 Task: Compose an email with the signature Clara Davis with the subject Follow up on a refund and the message Please let me know if you have any suggestions for improvement. from softage.1@softage.net to softage.5@softage.net with an attached document Job_description.pdf Undo the message and rewrite the message as I would like to arrange a call to discuss this further. Send the email. Finally, move the email from Sent Items to the label SOPs
Action: Mouse moved to (667, 205)
Screenshot: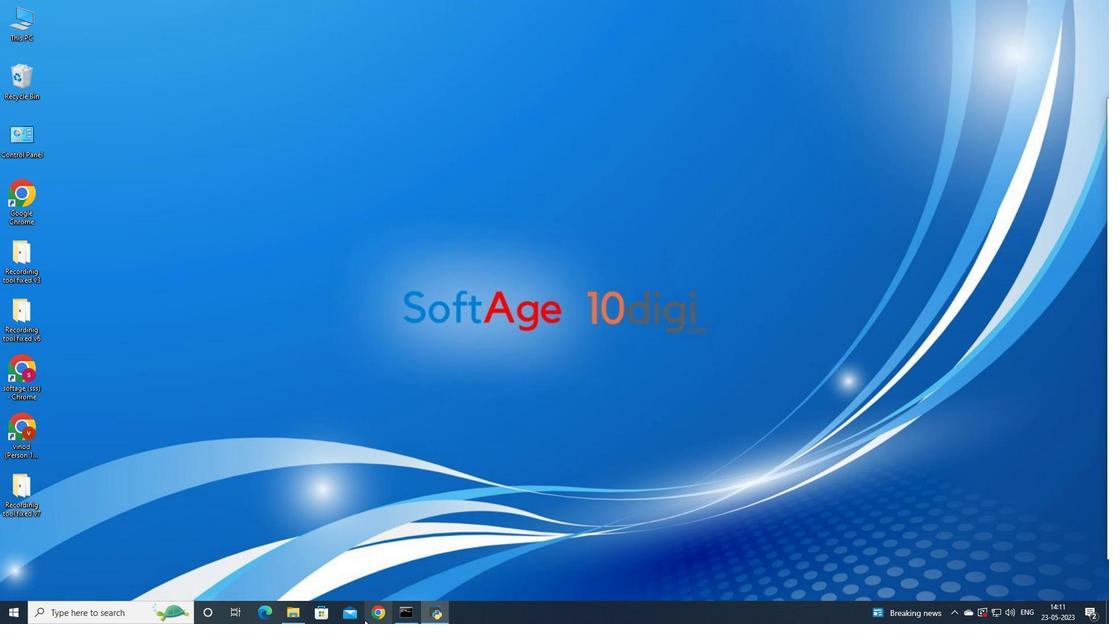 
Action: Mouse pressed right at (667, 205)
Screenshot: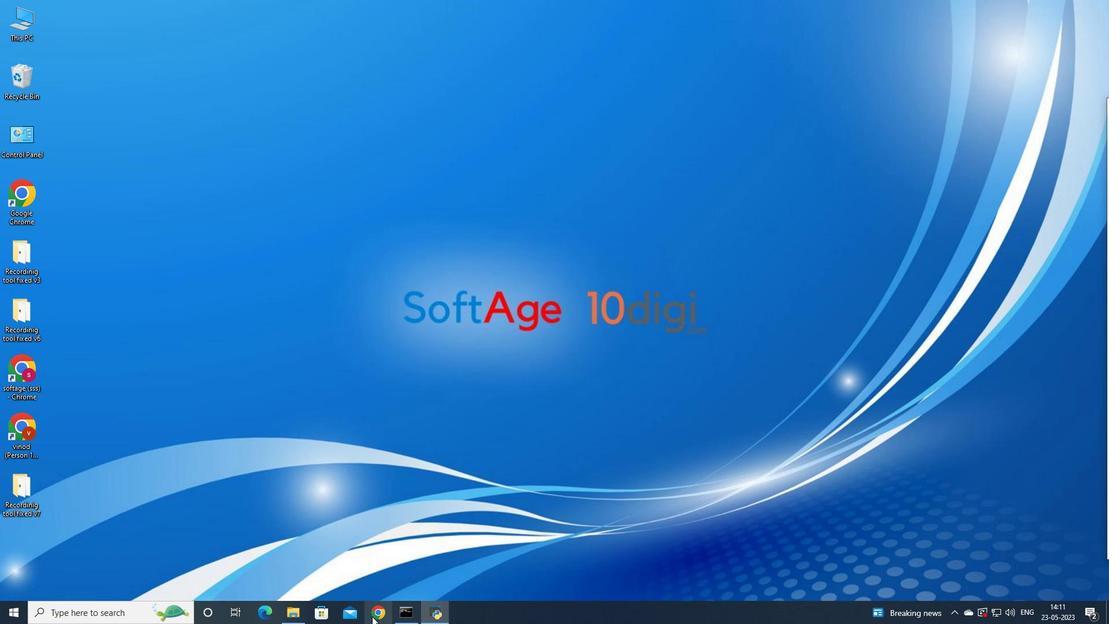 
Action: Mouse moved to (693, 242)
Screenshot: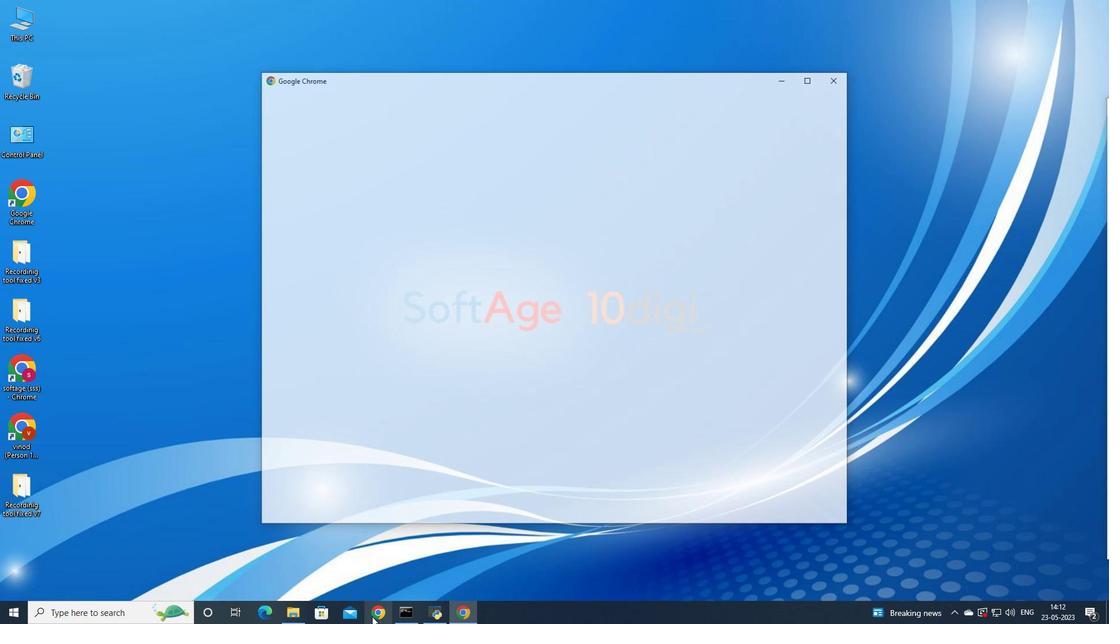 
Action: Mouse pressed left at (693, 242)
Screenshot: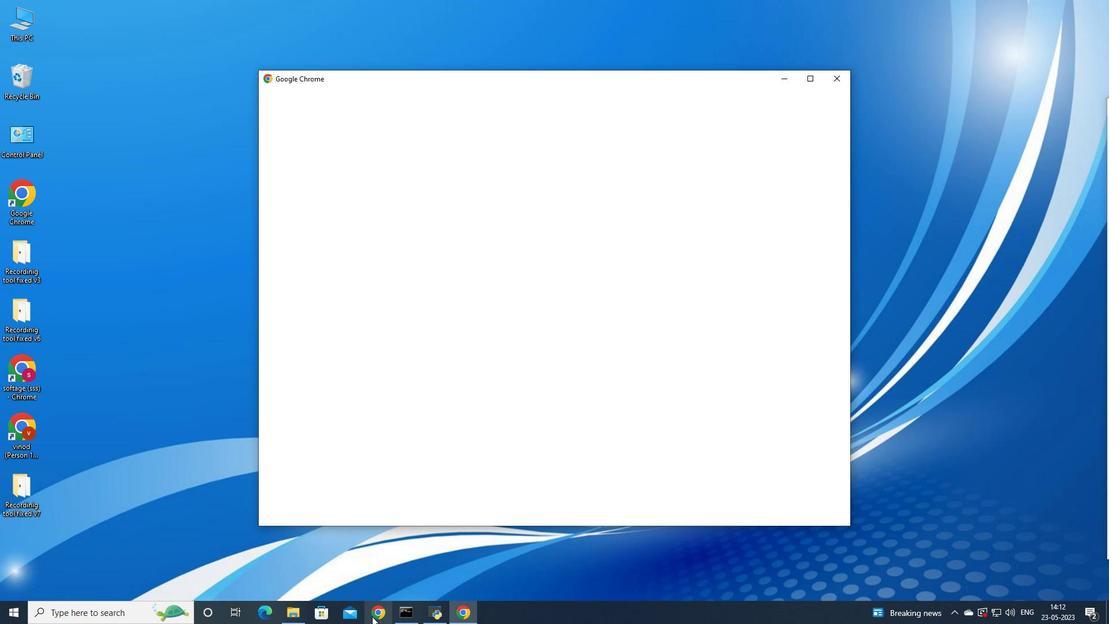 
Action: Mouse moved to (669, 209)
Screenshot: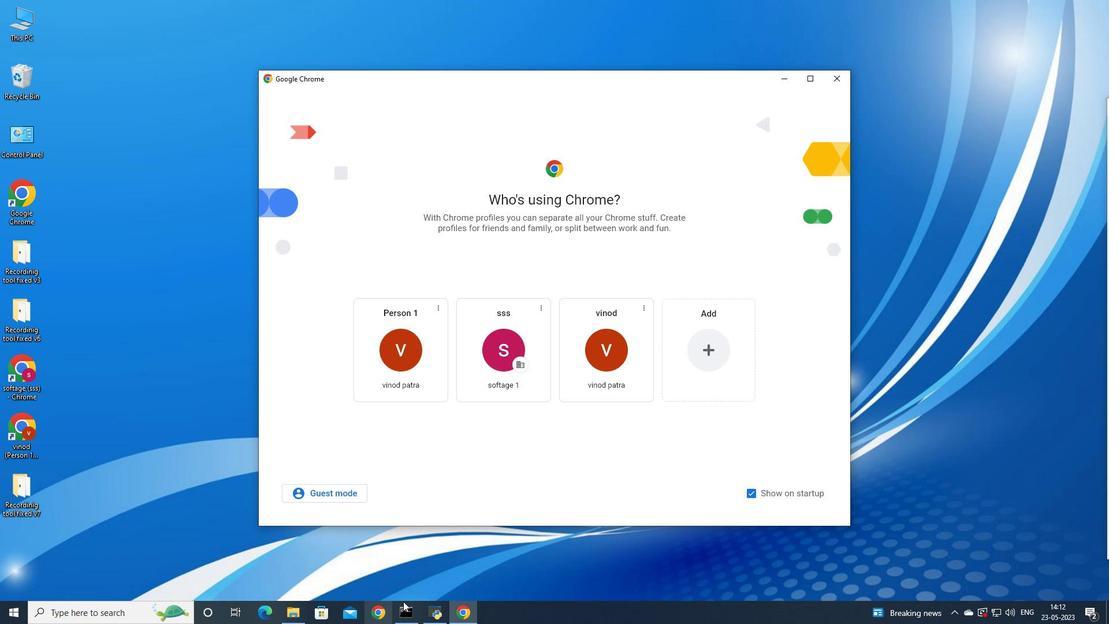 
Action: Mouse pressed right at (669, 209)
Screenshot: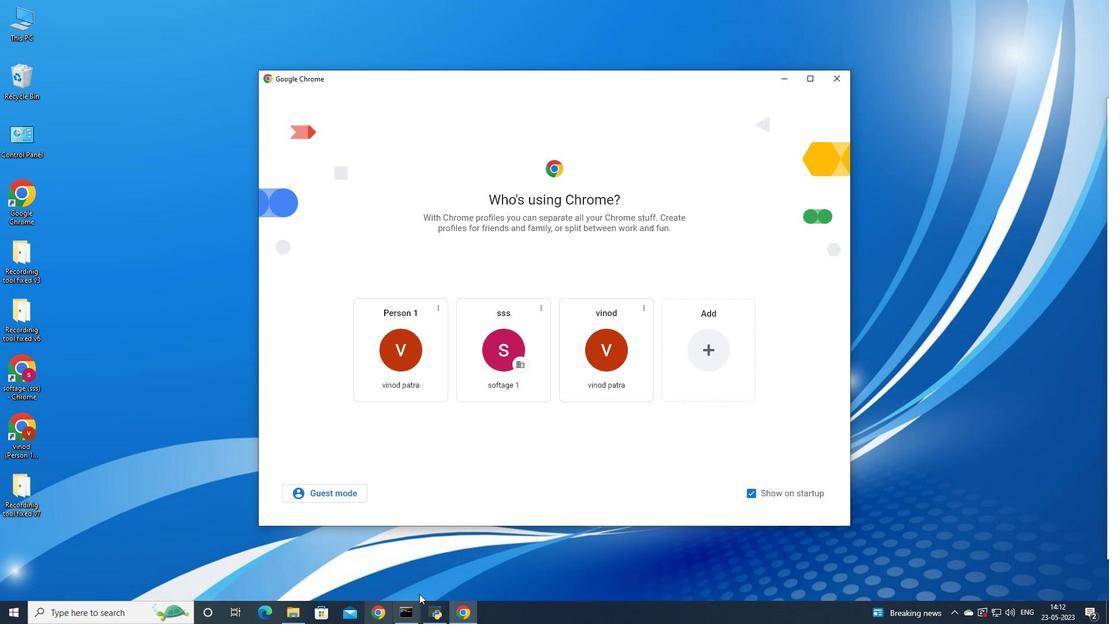 
Action: Mouse moved to (726, 243)
Screenshot: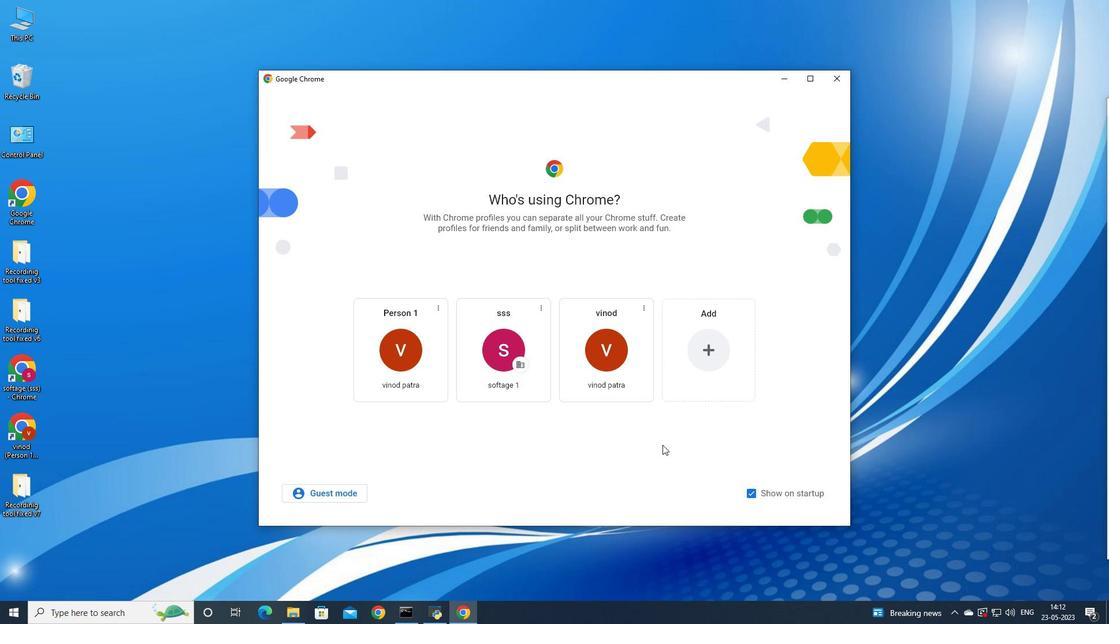 
Action: Mouse pressed left at (726, 243)
Screenshot: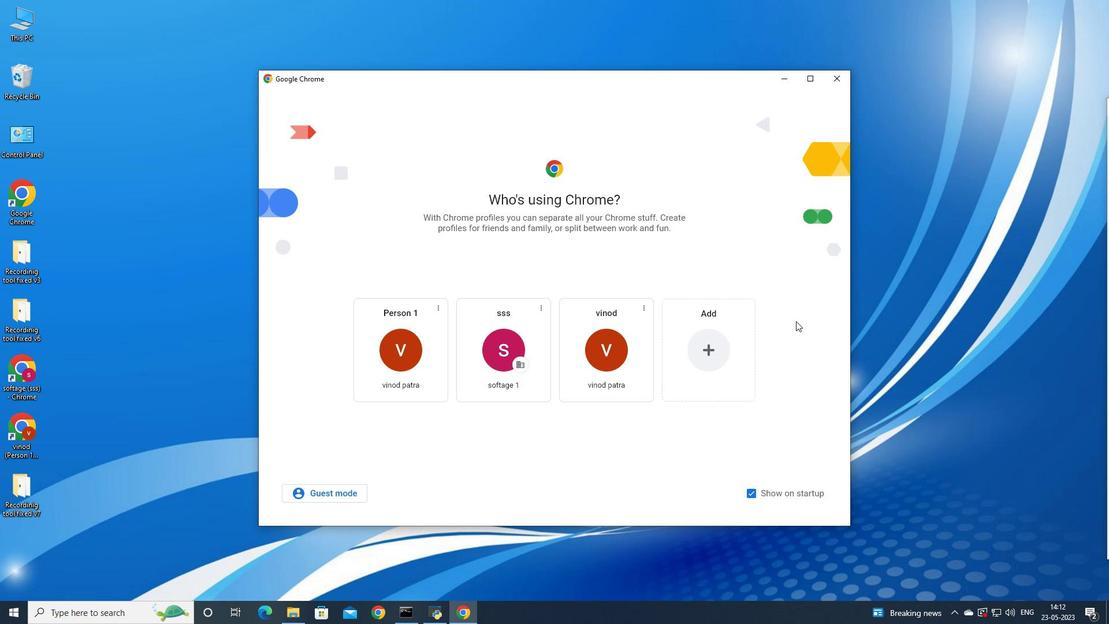 
Action: Mouse moved to (372, 616)
Screenshot: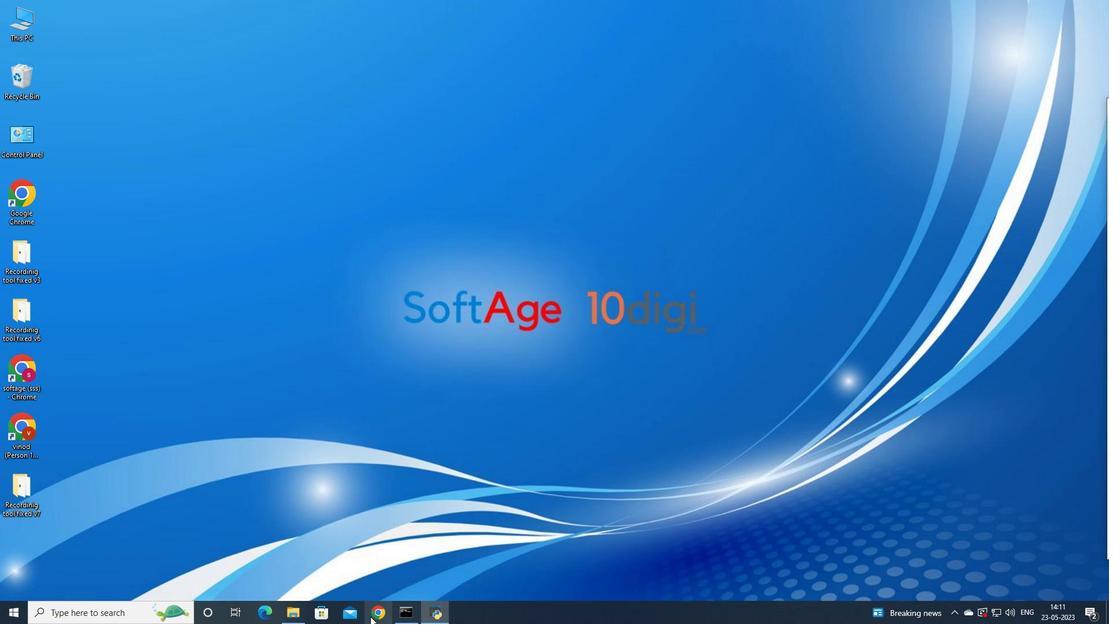
Action: Mouse pressed left at (372, 616)
Screenshot: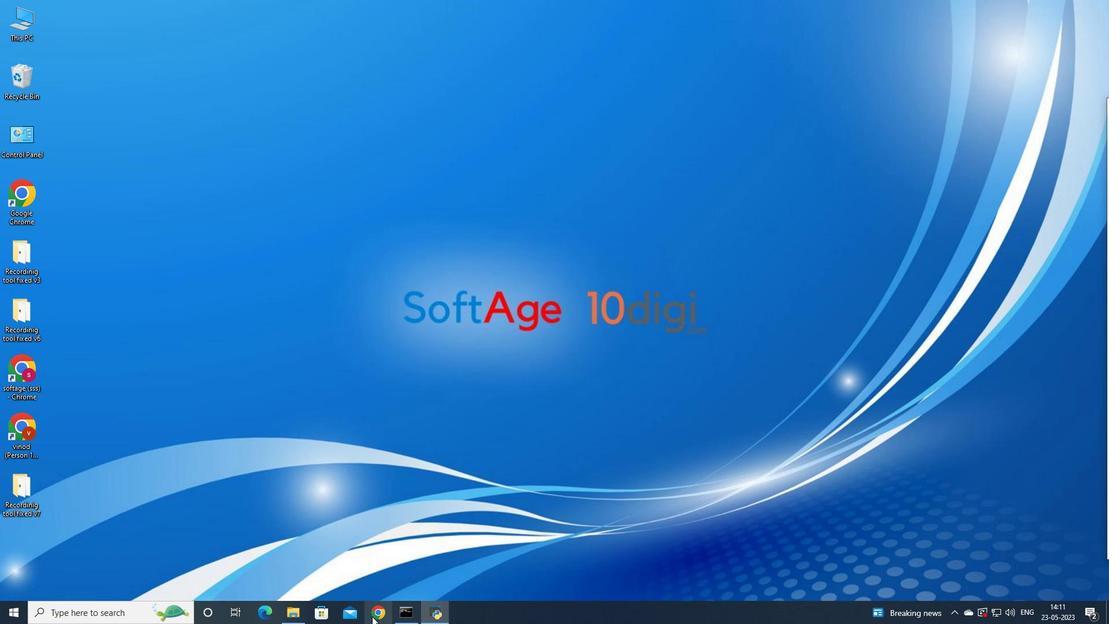 
Action: Mouse moved to (508, 346)
Screenshot: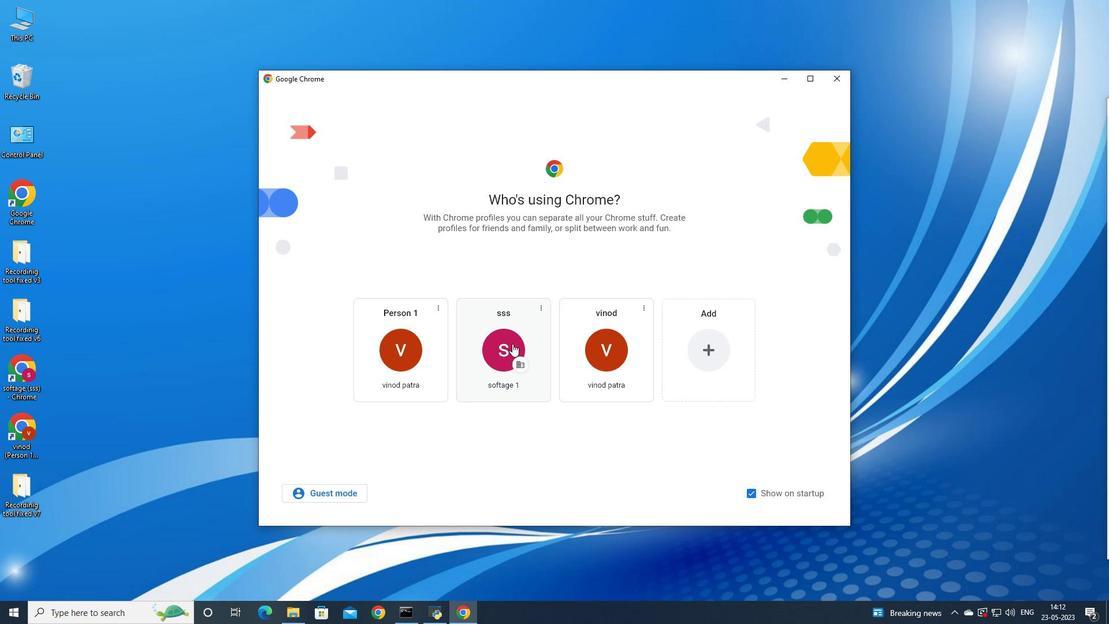 
Action: Mouse pressed left at (508, 346)
Screenshot: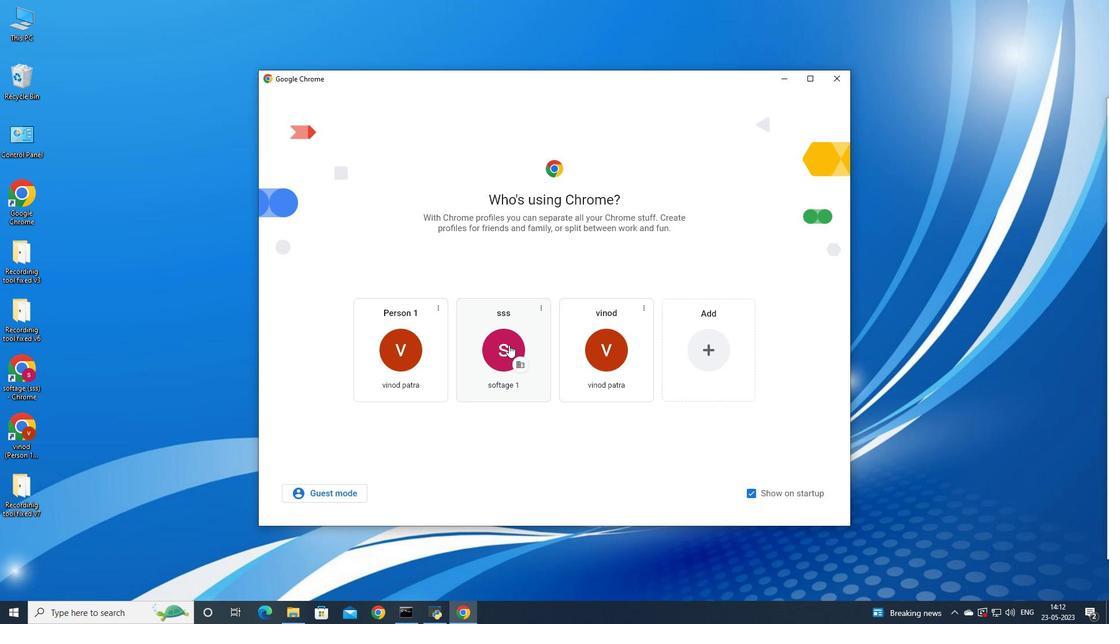 
Action: Mouse moved to (993, 60)
Screenshot: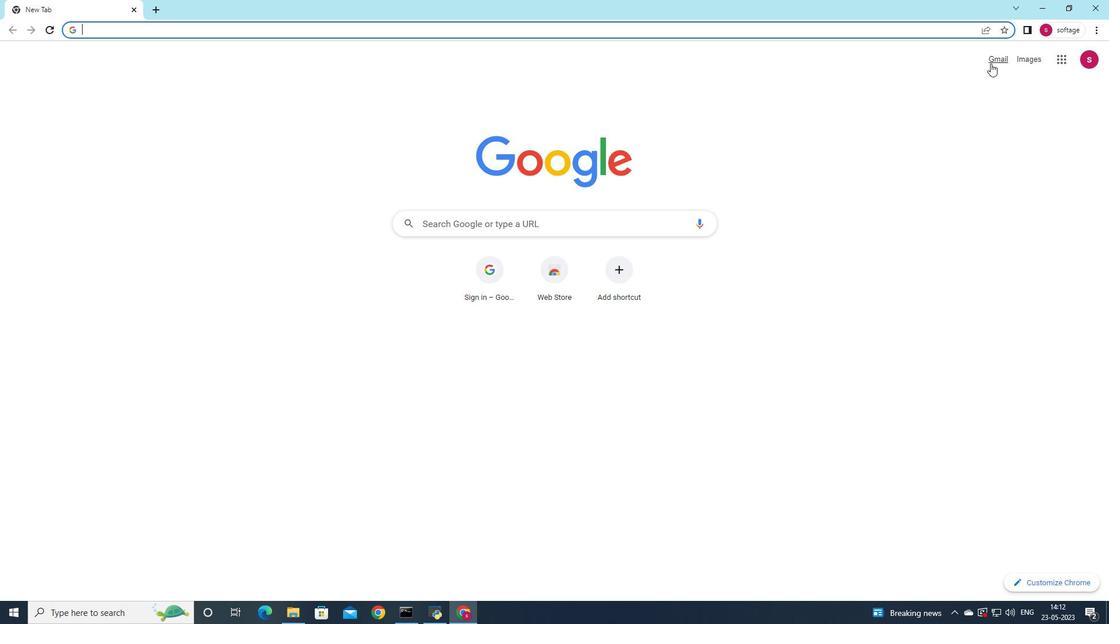 
Action: Mouse pressed left at (993, 60)
Screenshot: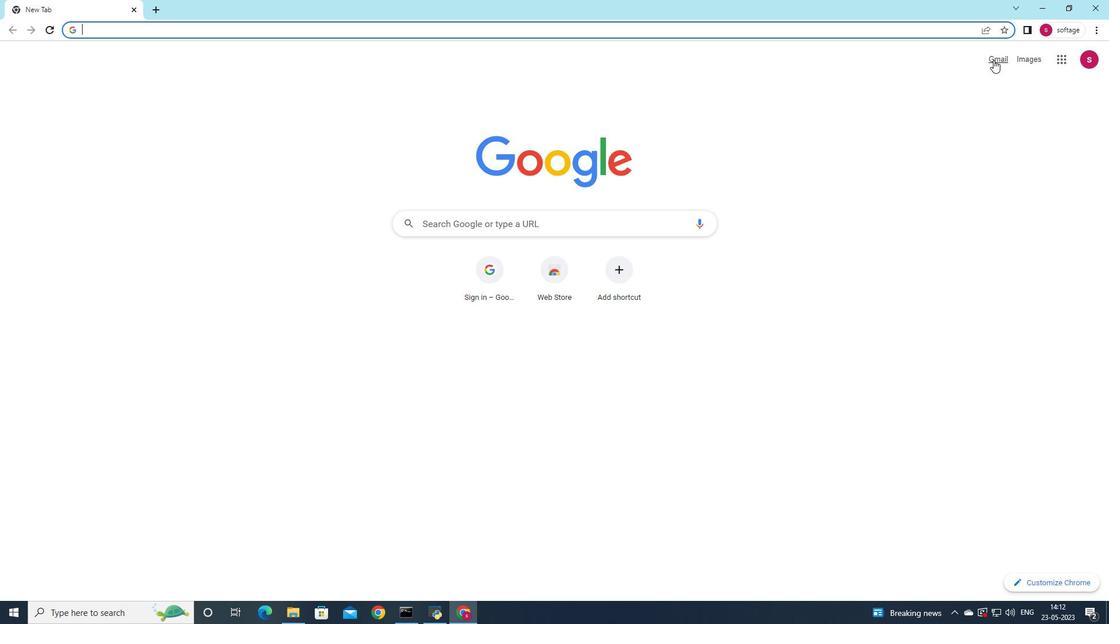 
Action: Mouse moved to (983, 79)
Screenshot: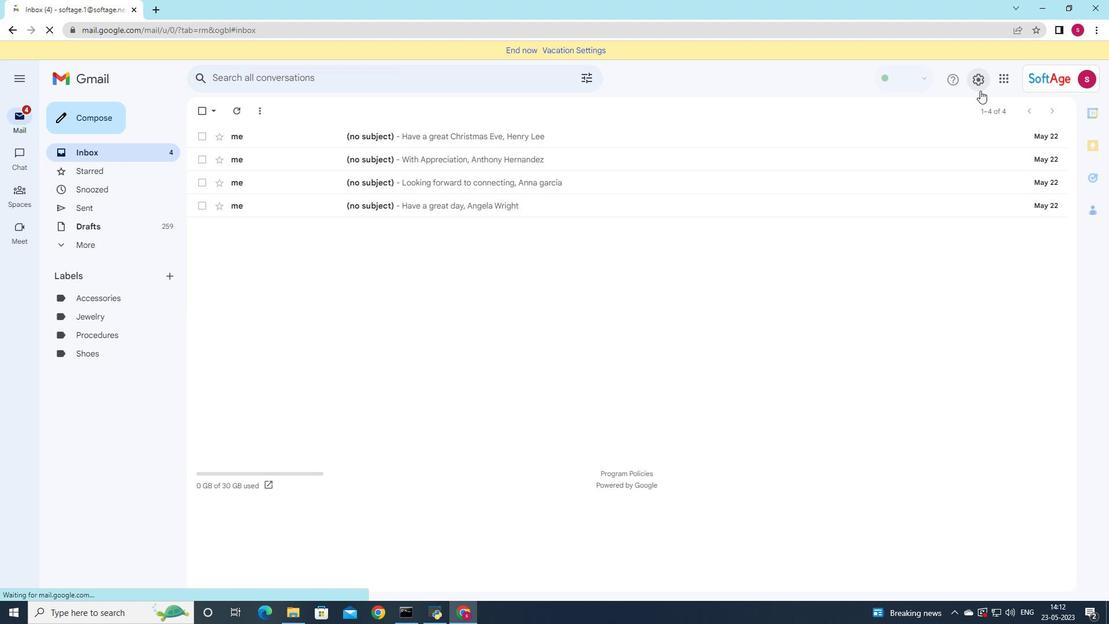 
Action: Mouse pressed left at (983, 79)
Screenshot: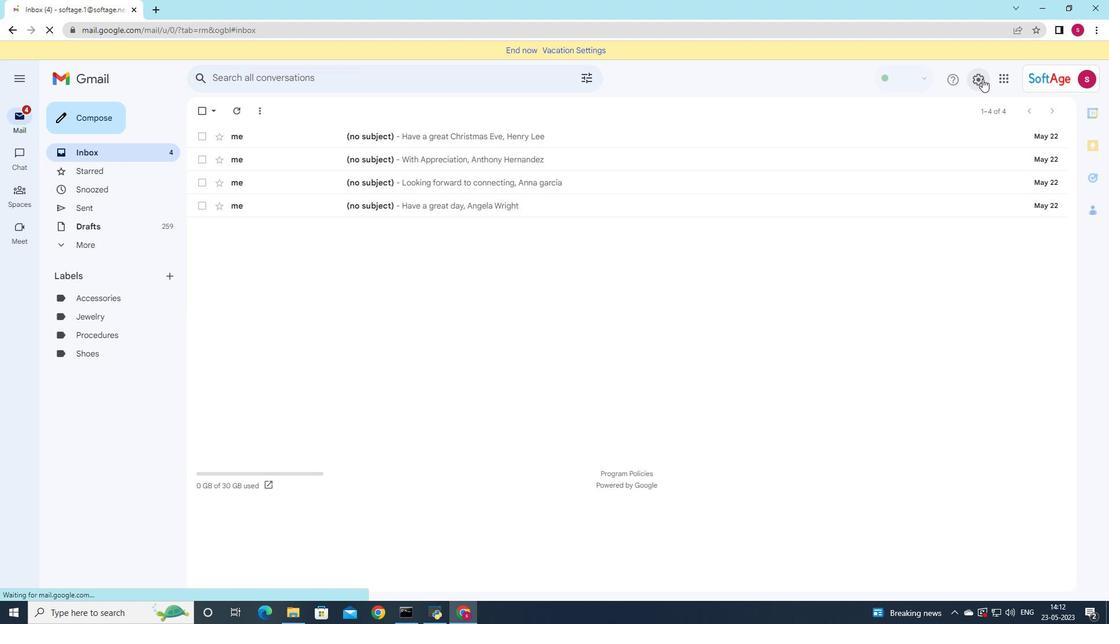 
Action: Mouse moved to (971, 136)
Screenshot: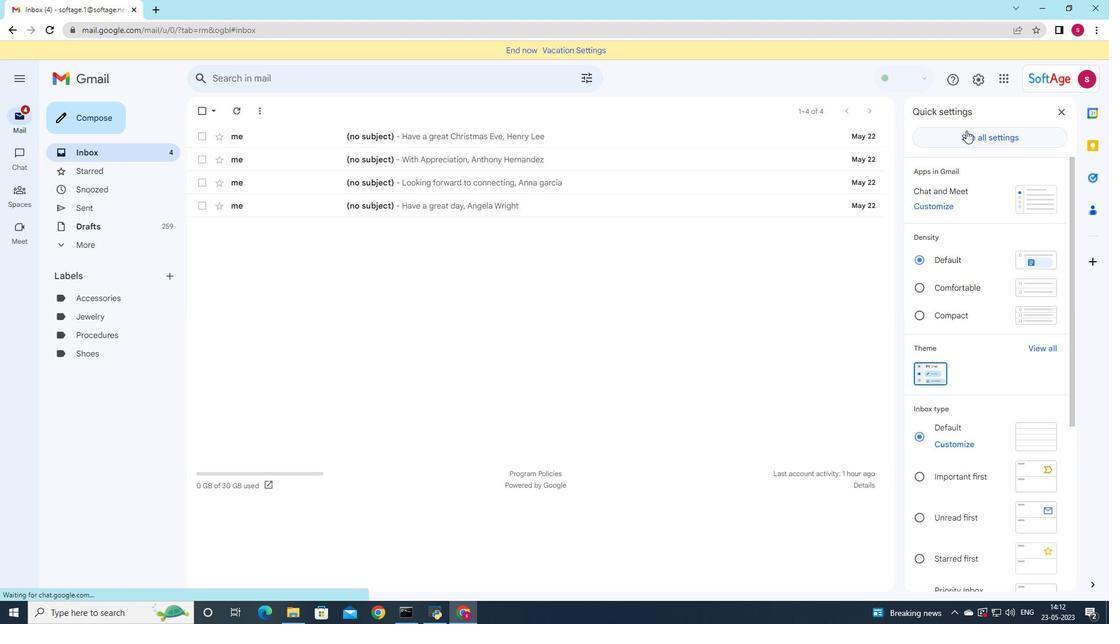 
Action: Mouse pressed left at (971, 136)
Screenshot: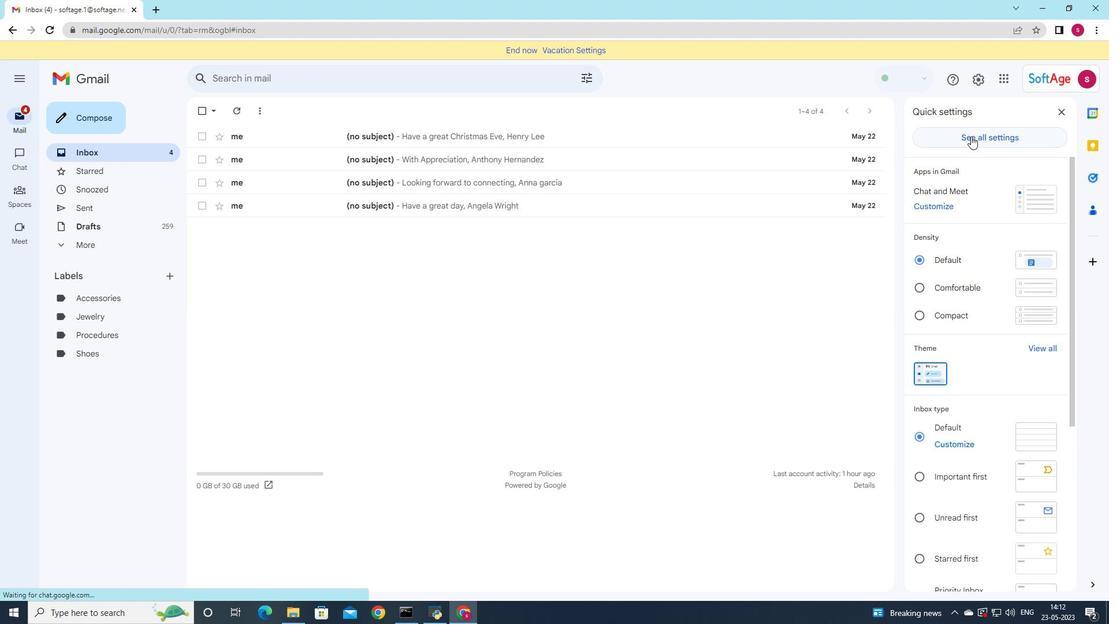 
Action: Mouse moved to (616, 206)
Screenshot: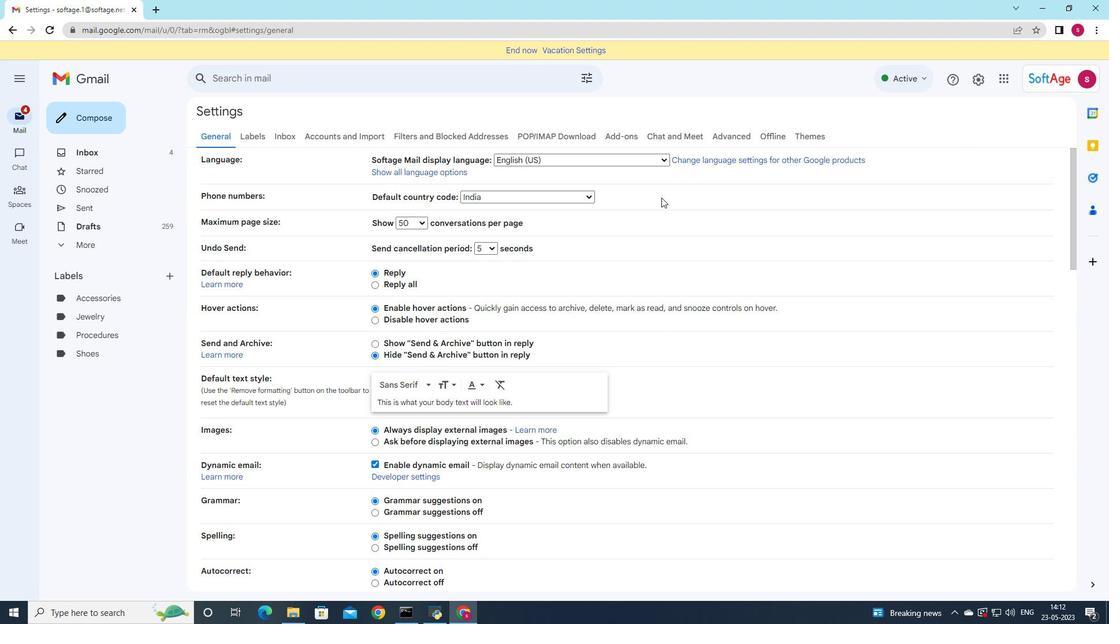 
Action: Mouse scrolled (616, 206) with delta (0, 0)
Screenshot: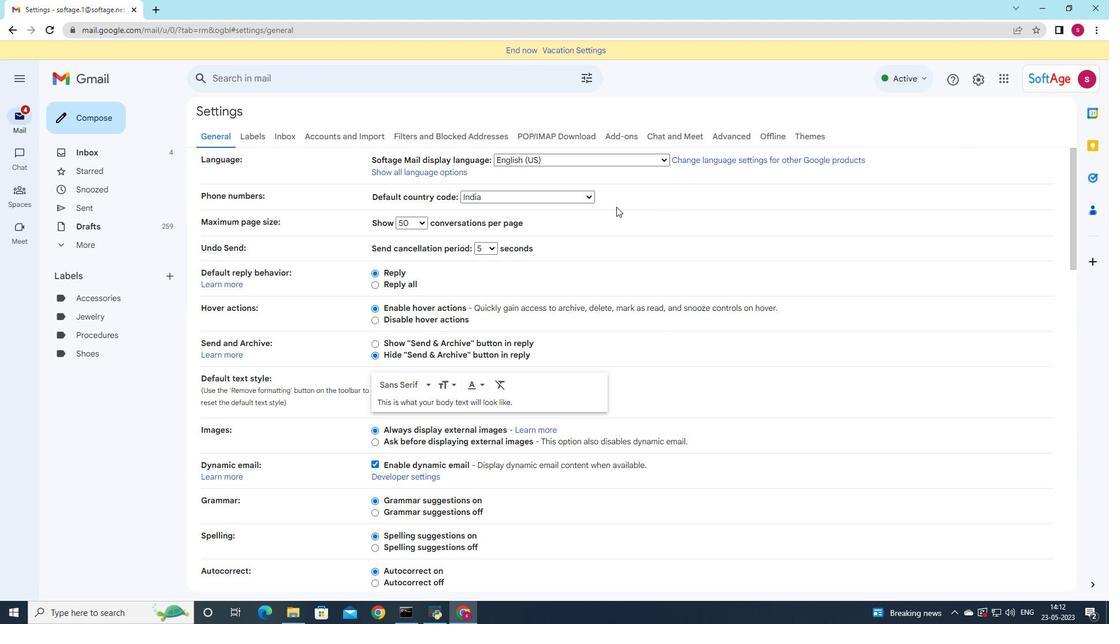 
Action: Mouse scrolled (616, 206) with delta (0, 0)
Screenshot: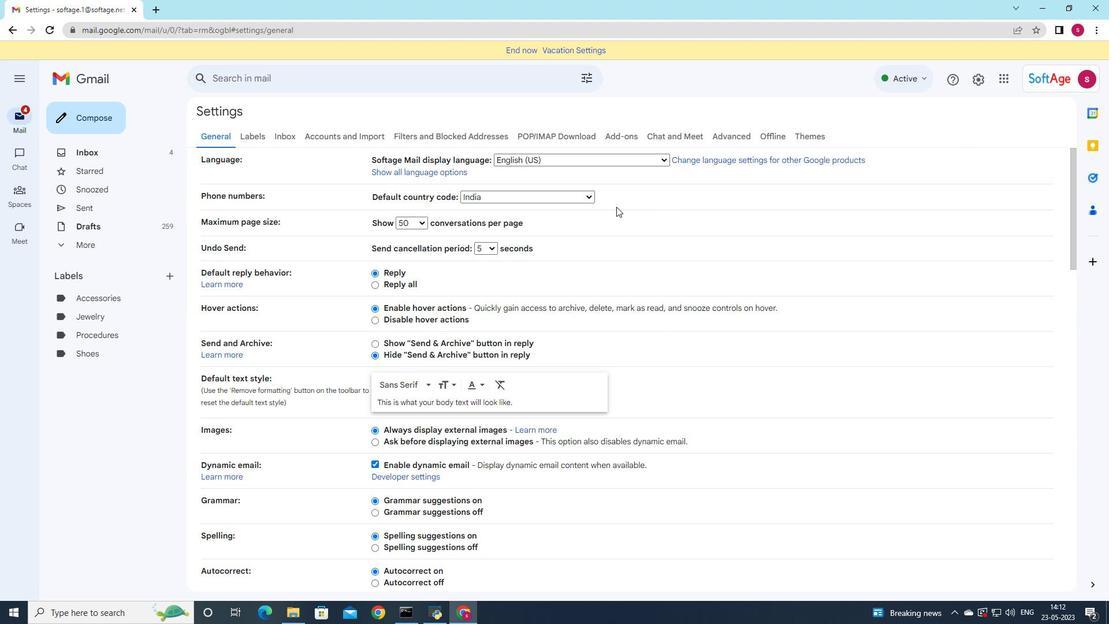 
Action: Mouse scrolled (616, 206) with delta (0, 0)
Screenshot: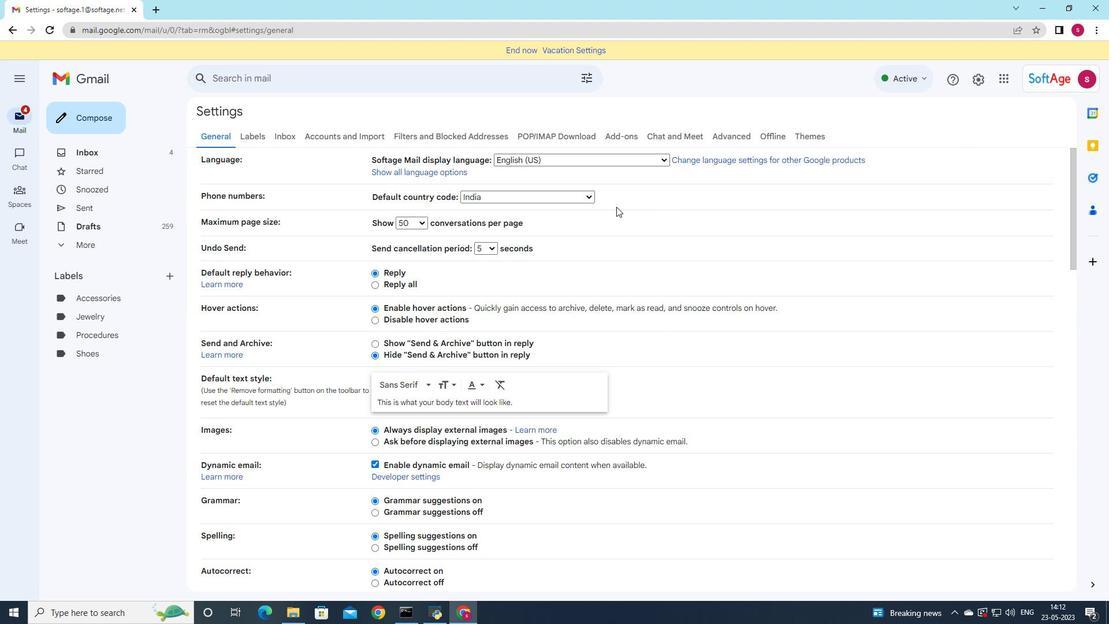 
Action: Mouse scrolled (616, 206) with delta (0, 0)
Screenshot: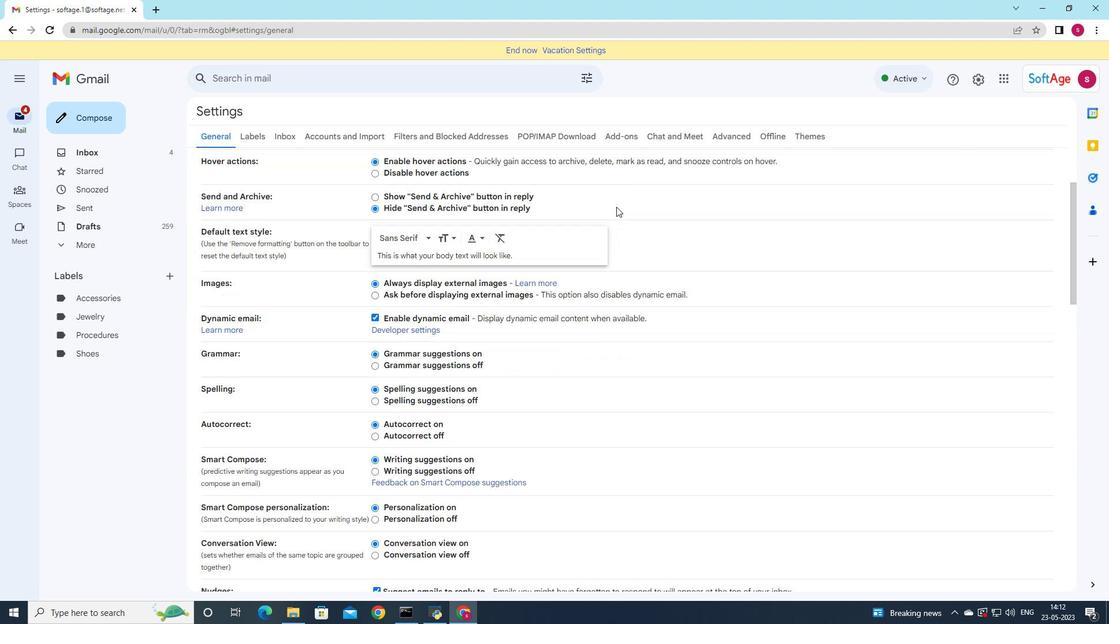 
Action: Mouse scrolled (616, 206) with delta (0, 0)
Screenshot: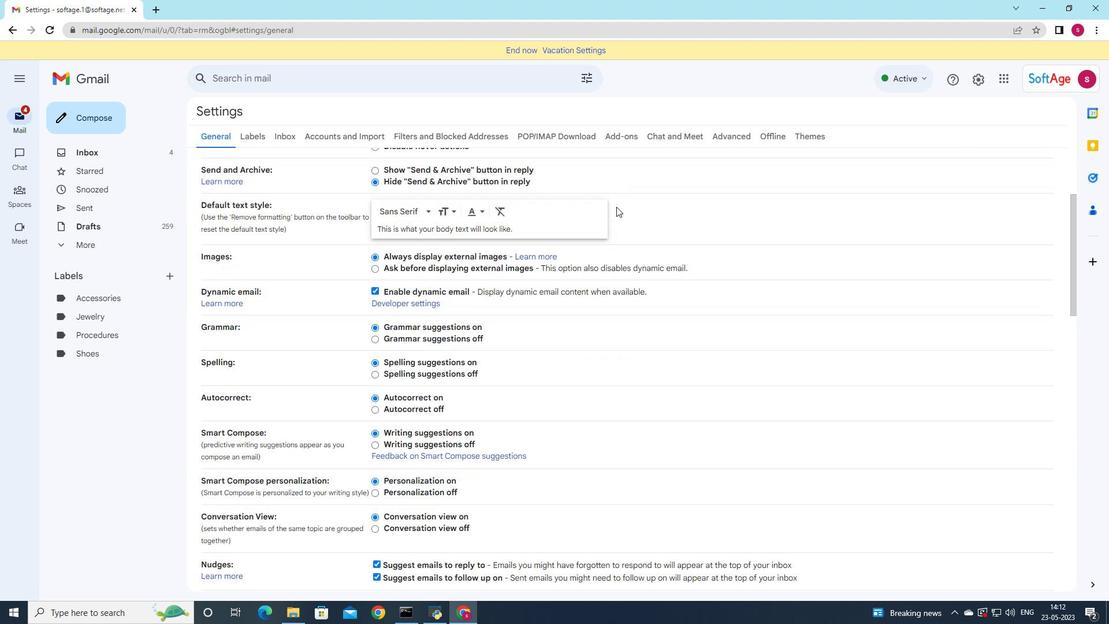 
Action: Mouse scrolled (616, 206) with delta (0, 0)
Screenshot: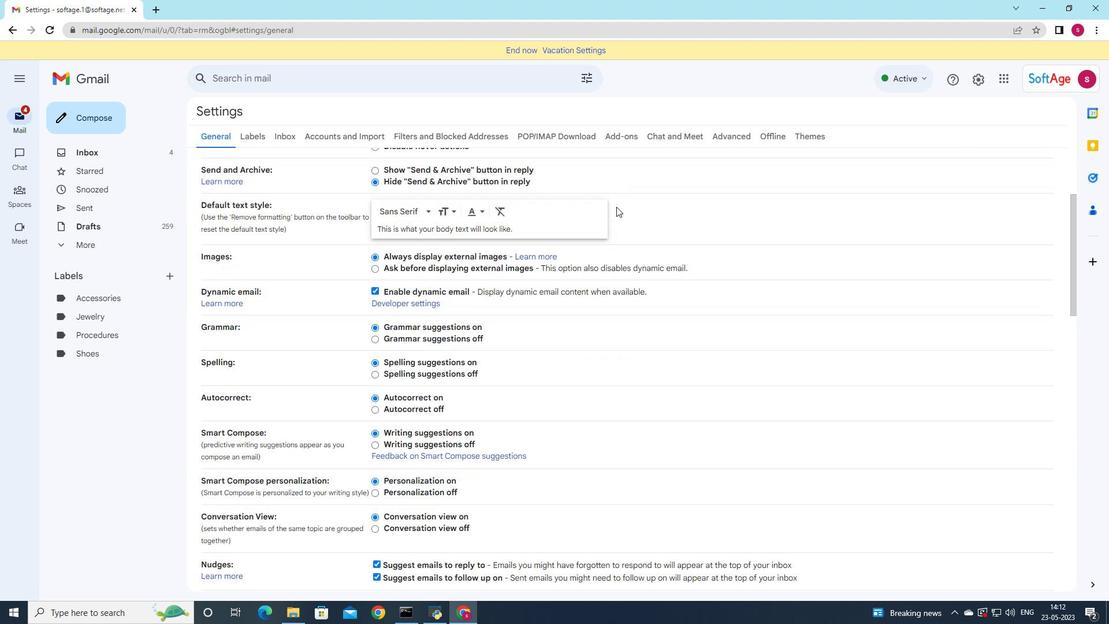 
Action: Mouse scrolled (616, 206) with delta (0, 0)
Screenshot: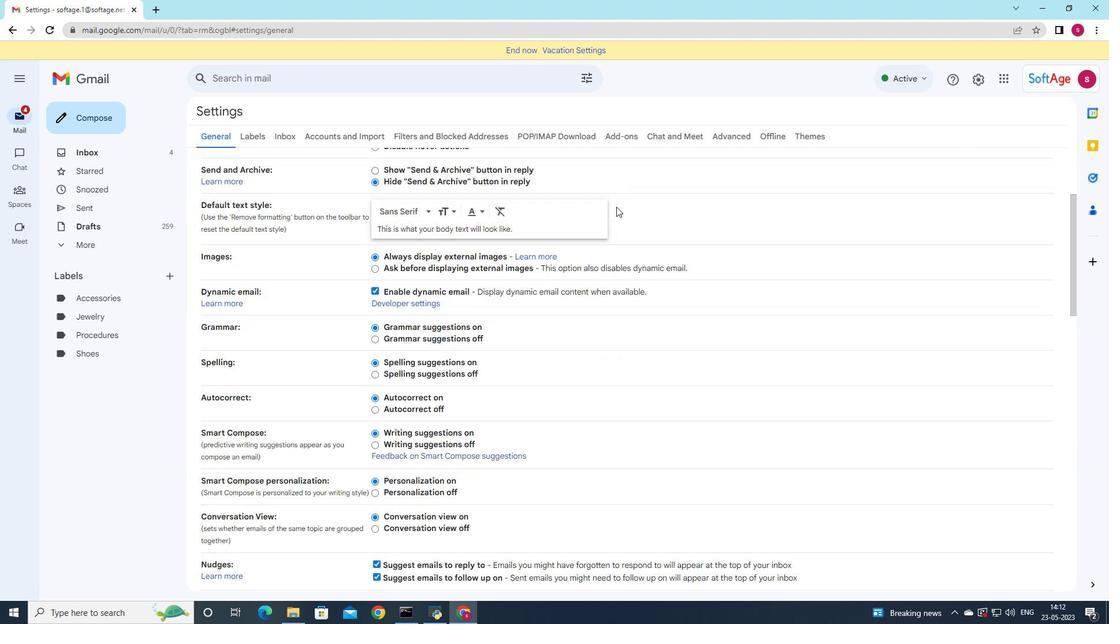 
Action: Mouse scrolled (616, 206) with delta (0, 0)
Screenshot: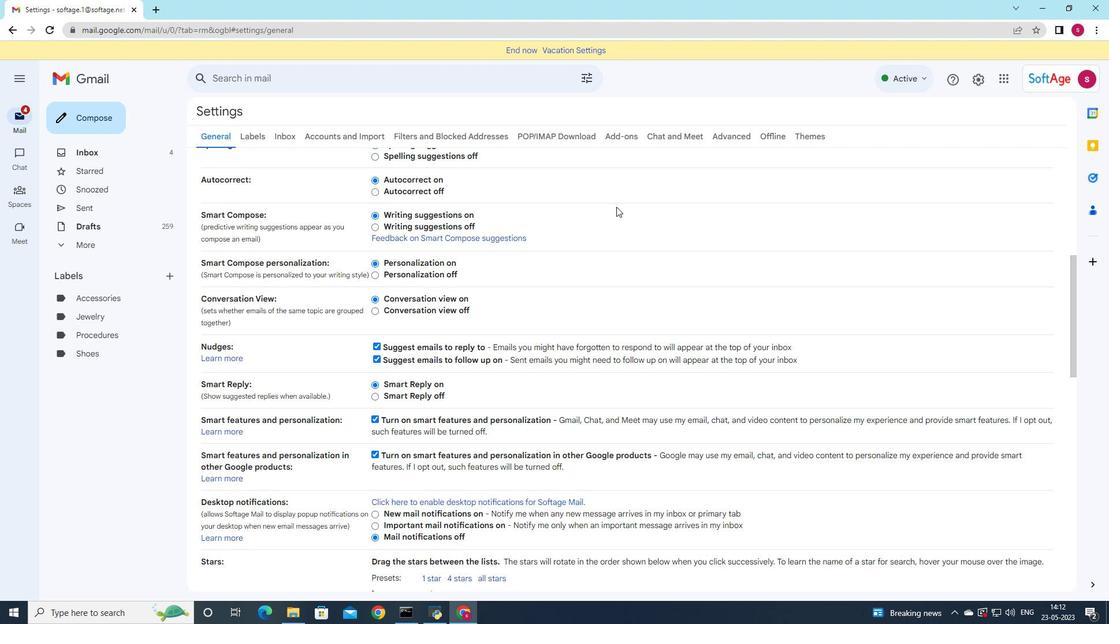
Action: Mouse scrolled (616, 206) with delta (0, 0)
Screenshot: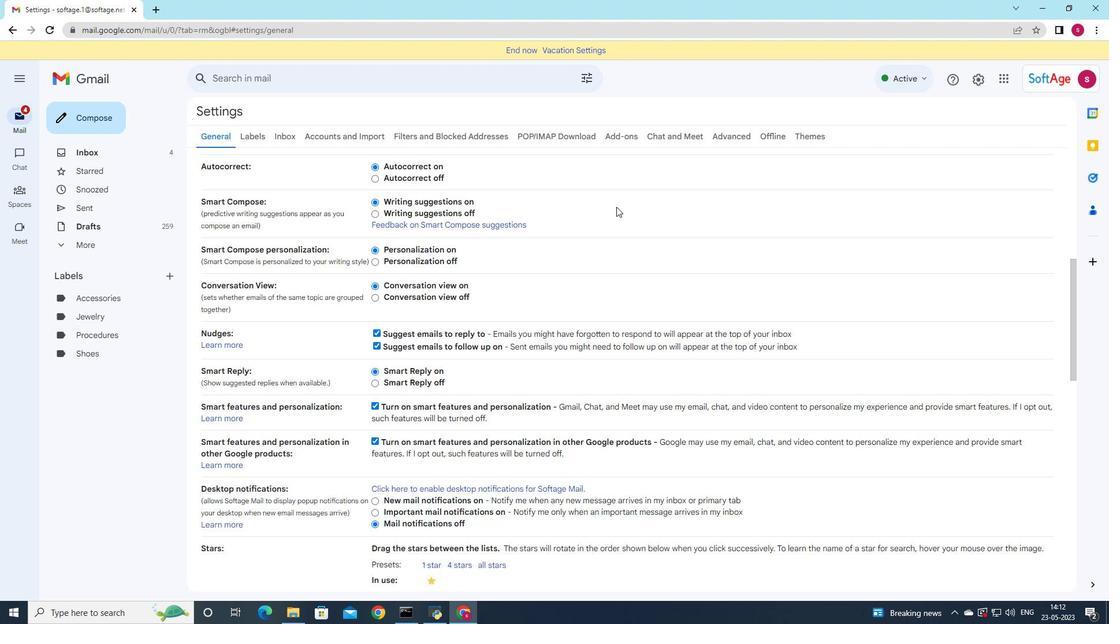 
Action: Mouse scrolled (616, 206) with delta (0, 0)
Screenshot: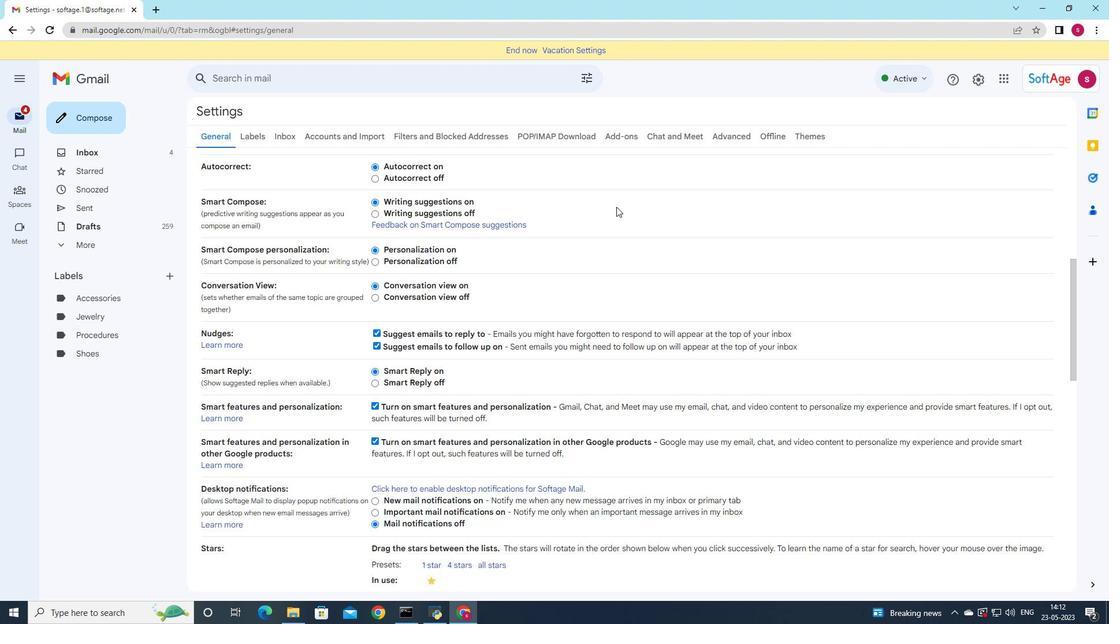 
Action: Mouse scrolled (616, 206) with delta (0, 0)
Screenshot: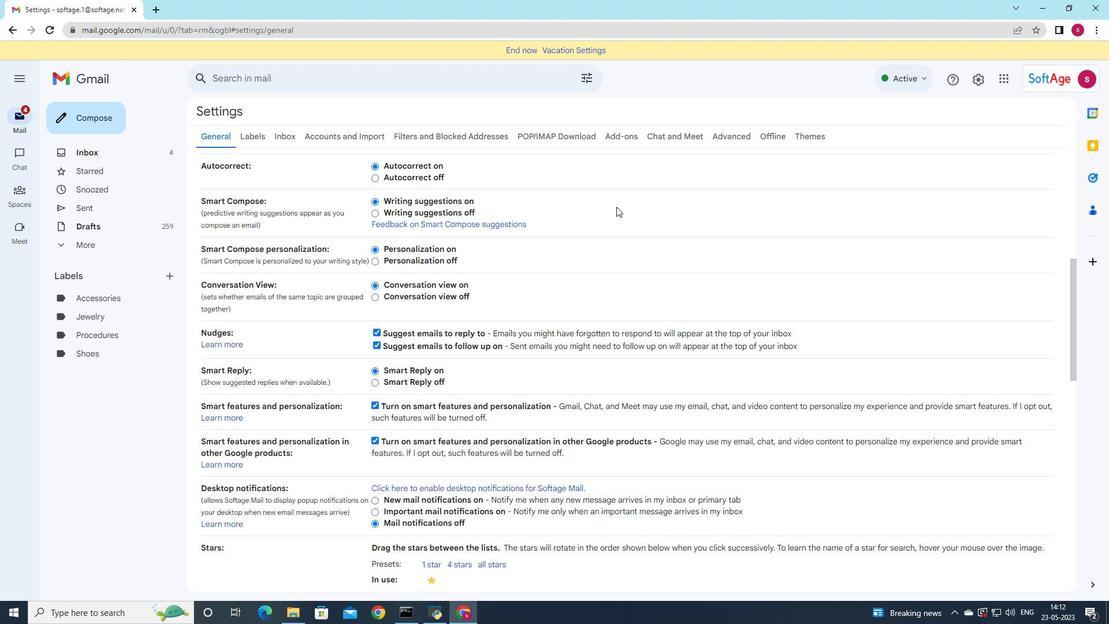 
Action: Mouse scrolled (616, 206) with delta (0, 0)
Screenshot: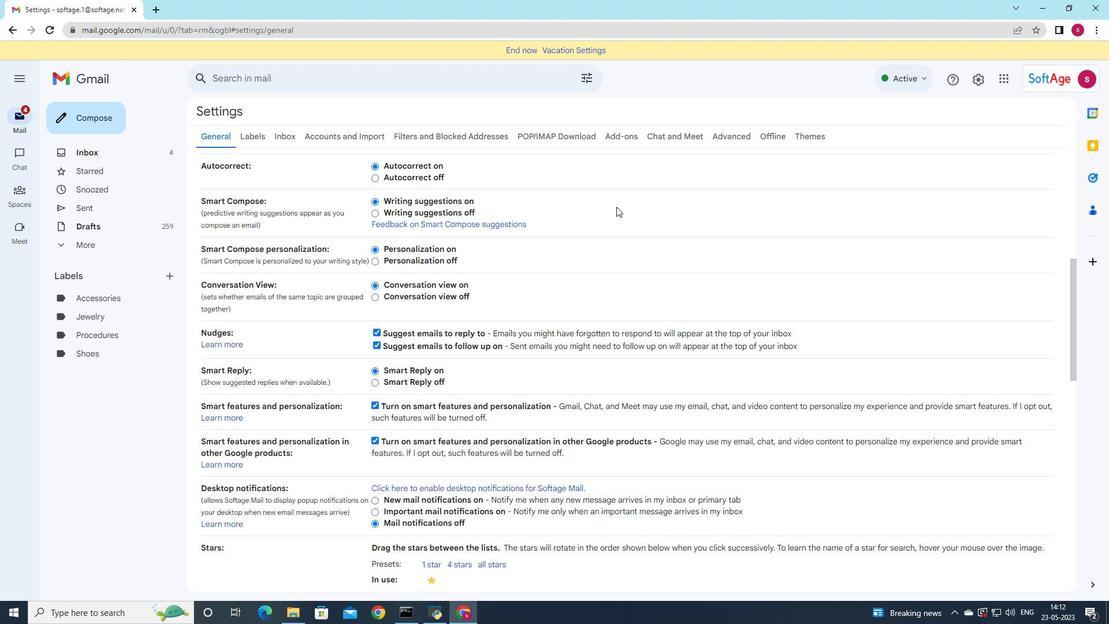 
Action: Mouse scrolled (616, 206) with delta (0, 0)
Screenshot: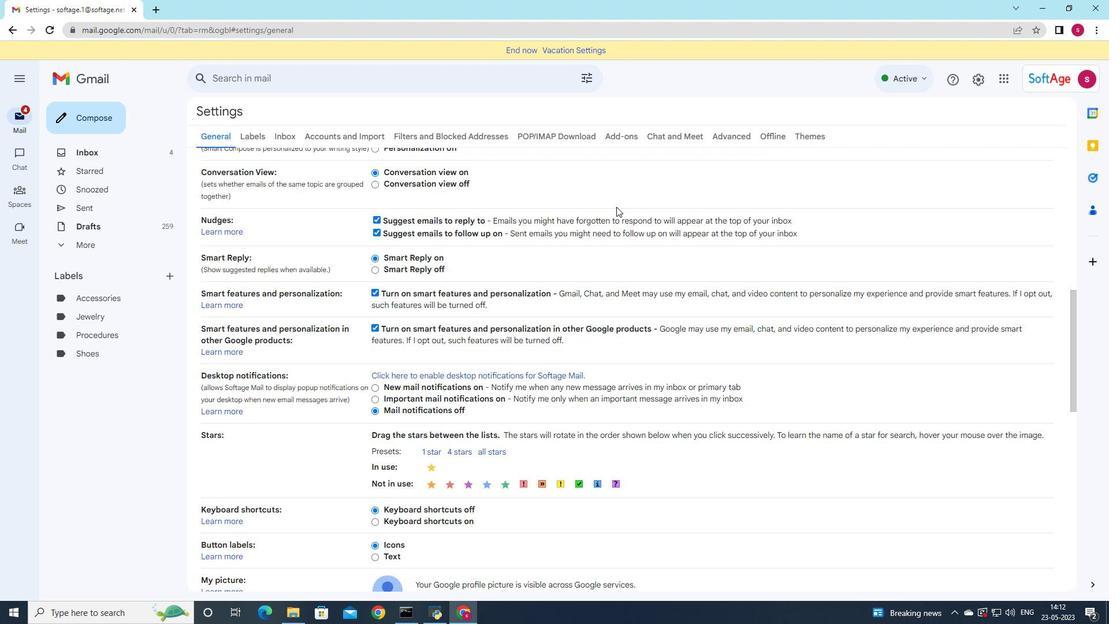 
Action: Mouse scrolled (616, 206) with delta (0, 0)
Screenshot: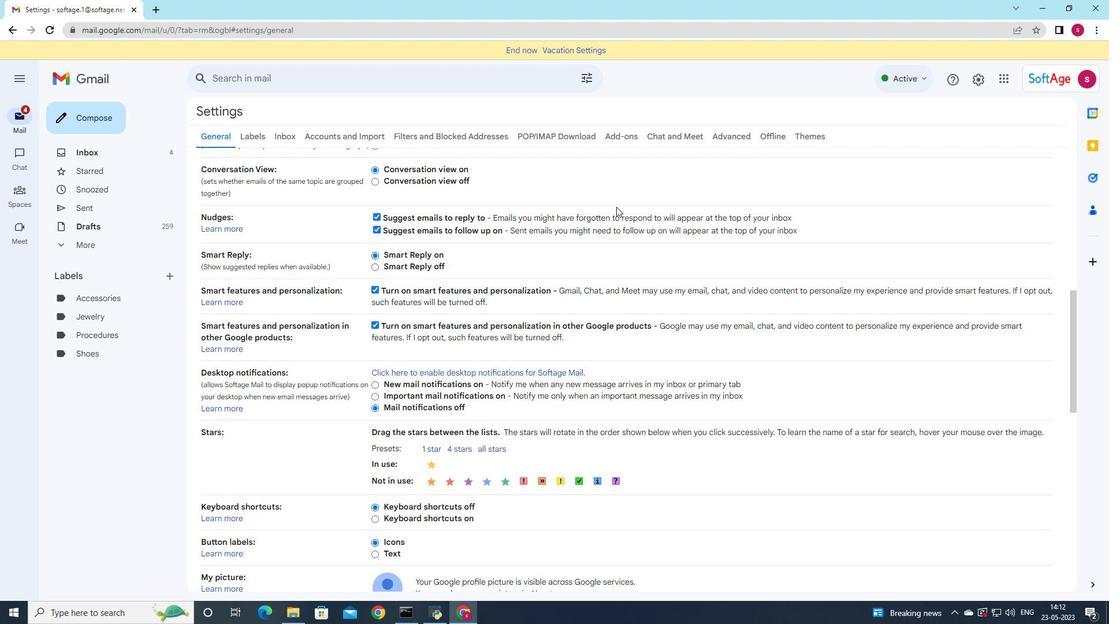 
Action: Mouse scrolled (616, 206) with delta (0, 0)
Screenshot: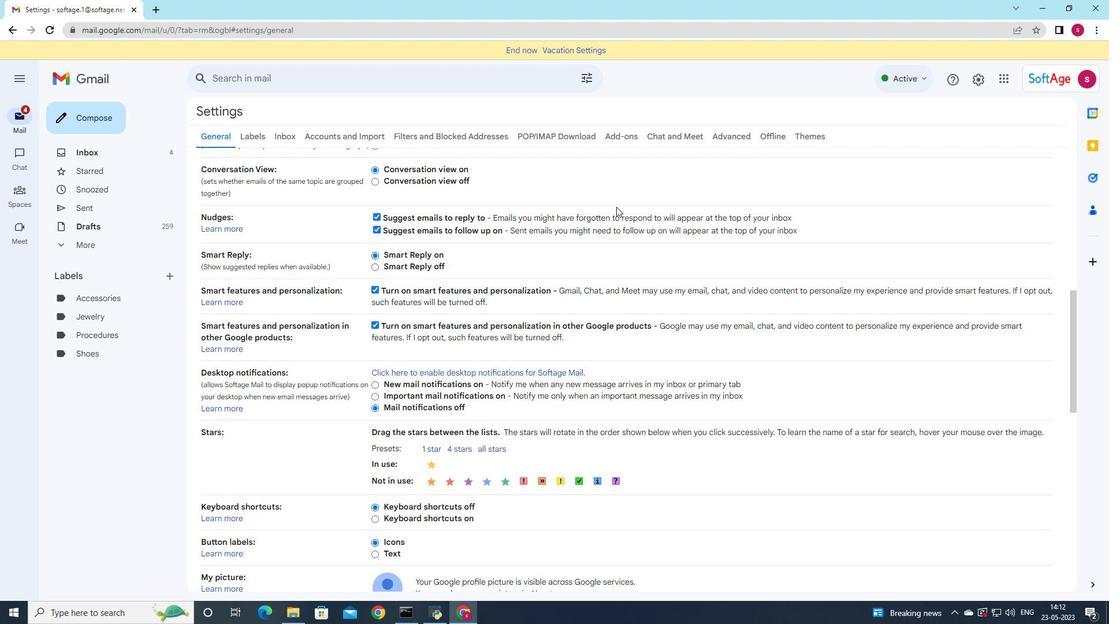 
Action: Mouse scrolled (616, 206) with delta (0, 0)
Screenshot: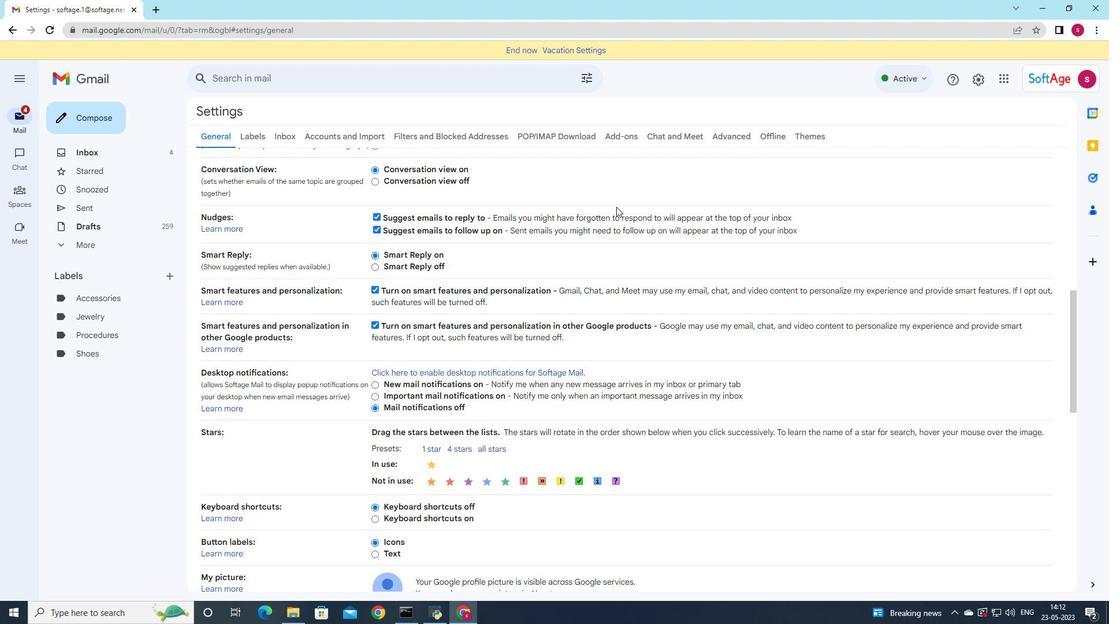
Action: Mouse moved to (492, 264)
Screenshot: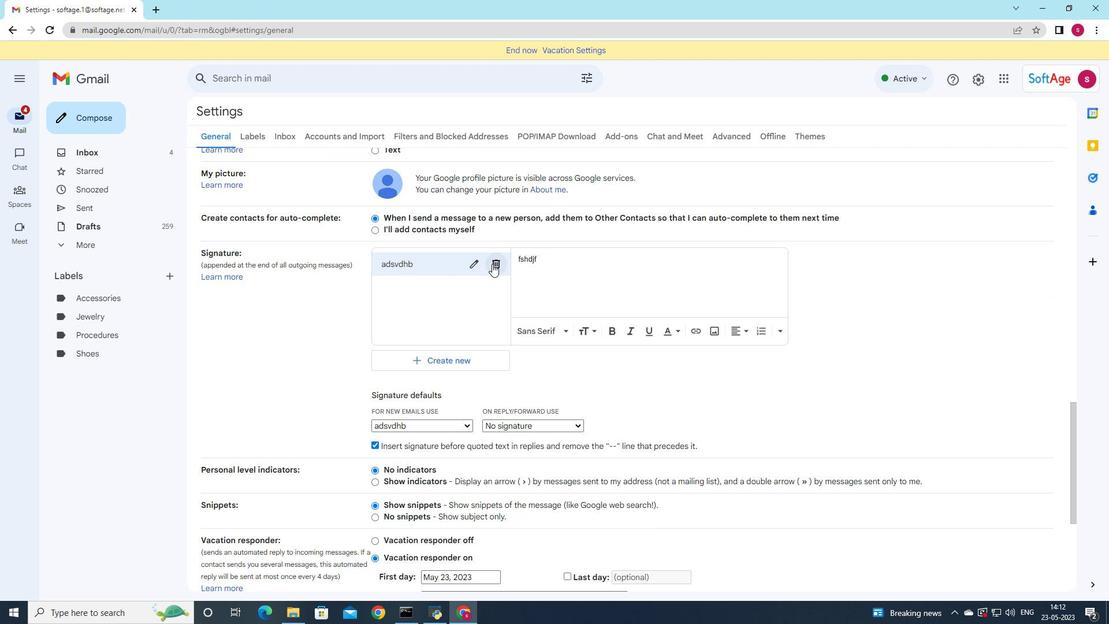 
Action: Mouse pressed left at (492, 264)
Screenshot: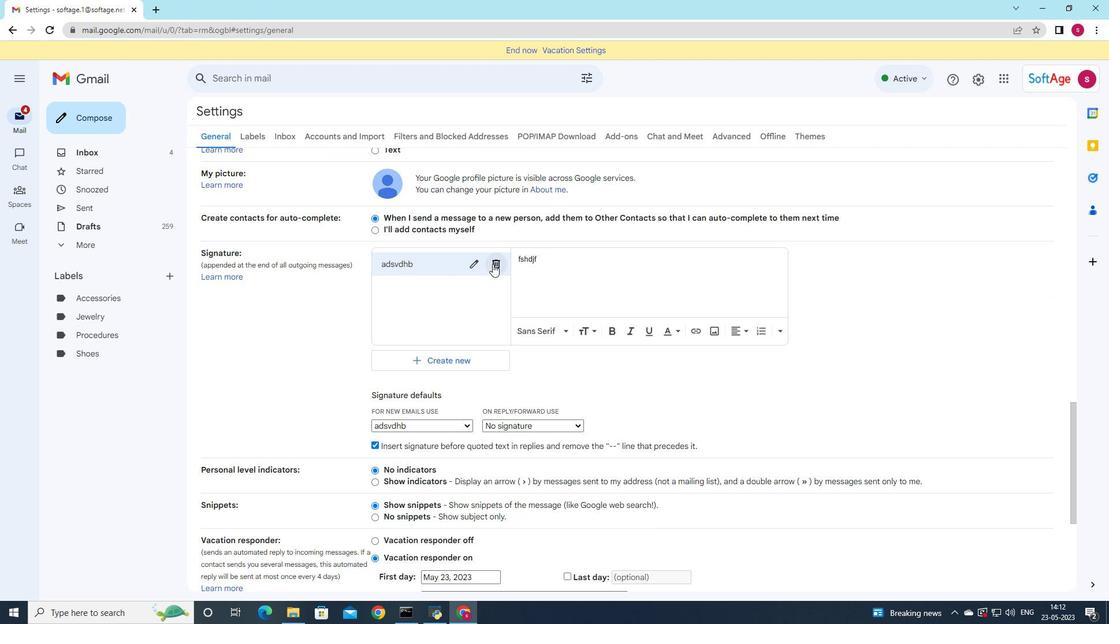 
Action: Mouse moved to (642, 346)
Screenshot: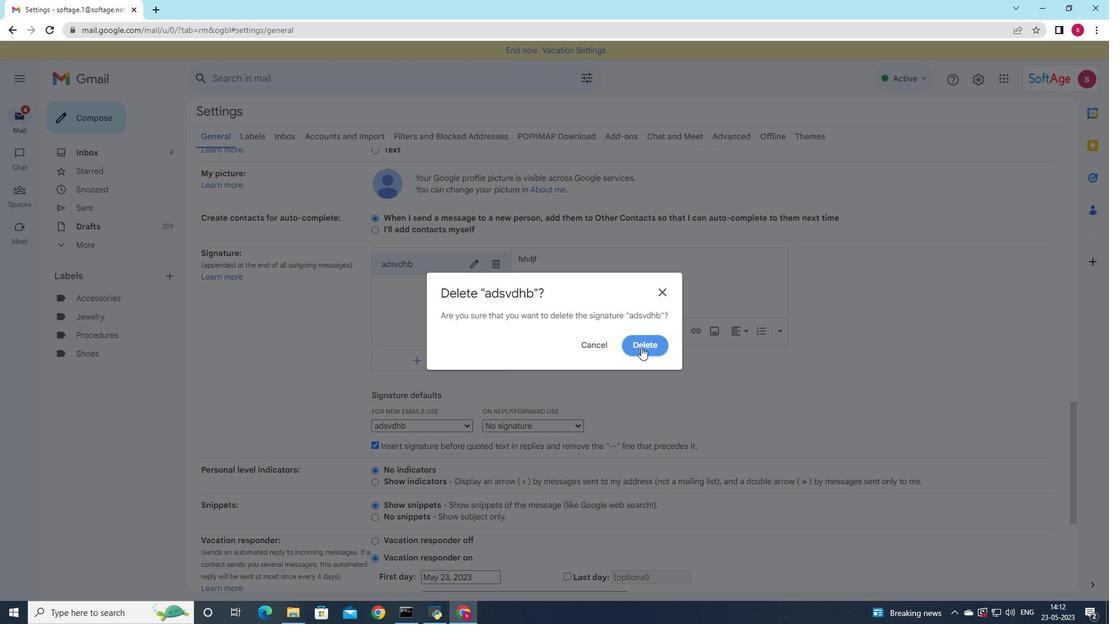 
Action: Mouse pressed left at (642, 346)
Screenshot: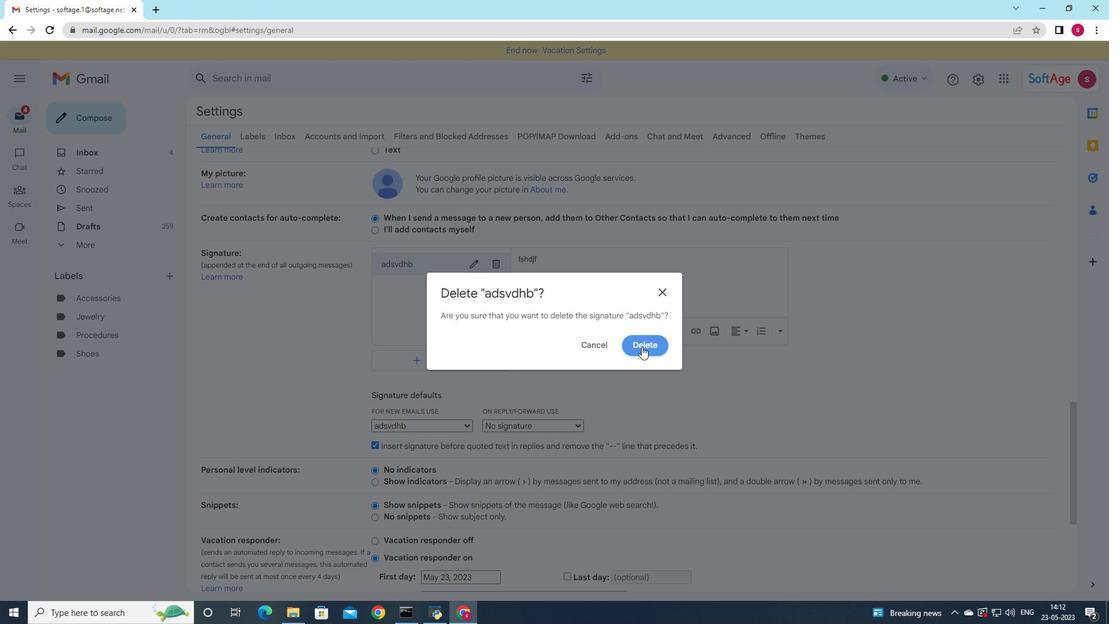 
Action: Mouse moved to (440, 279)
Screenshot: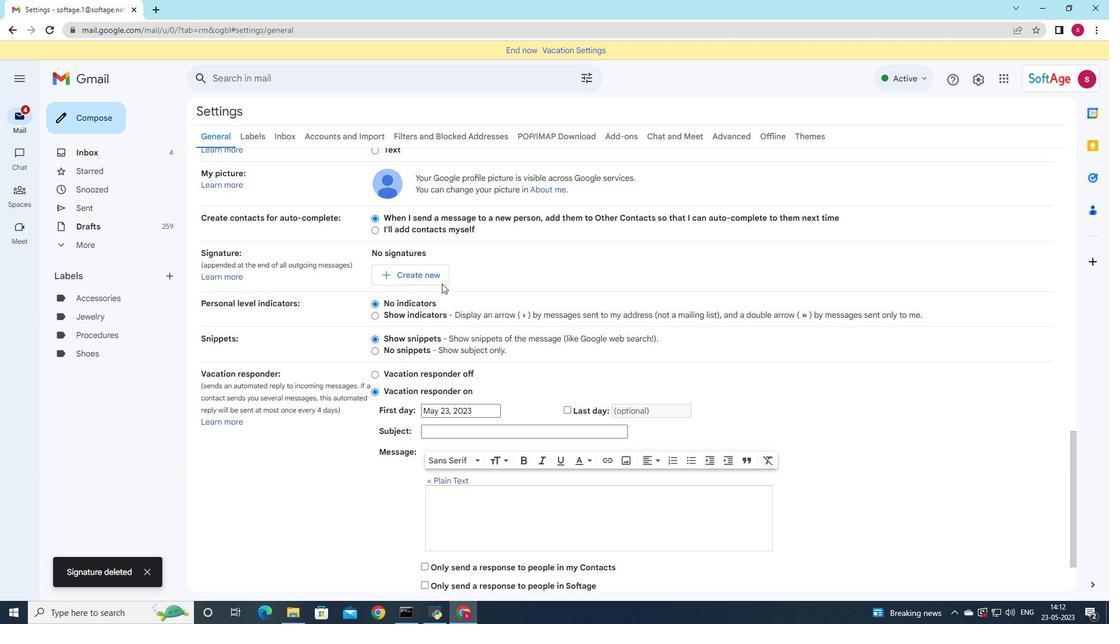 
Action: Mouse pressed left at (440, 279)
Screenshot: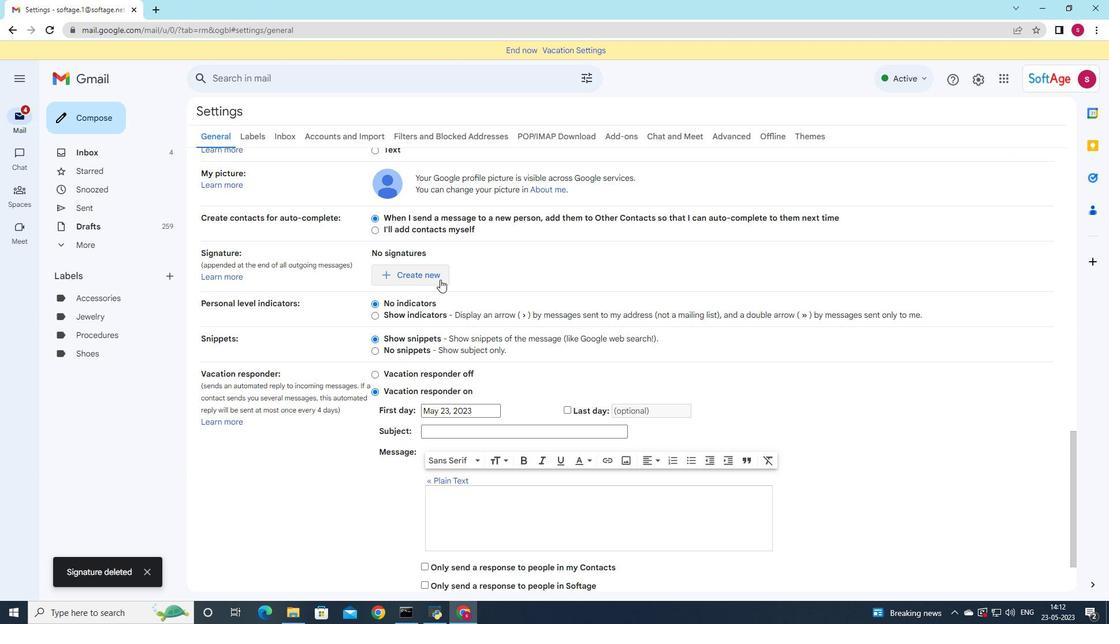 
Action: Mouse moved to (672, 359)
Screenshot: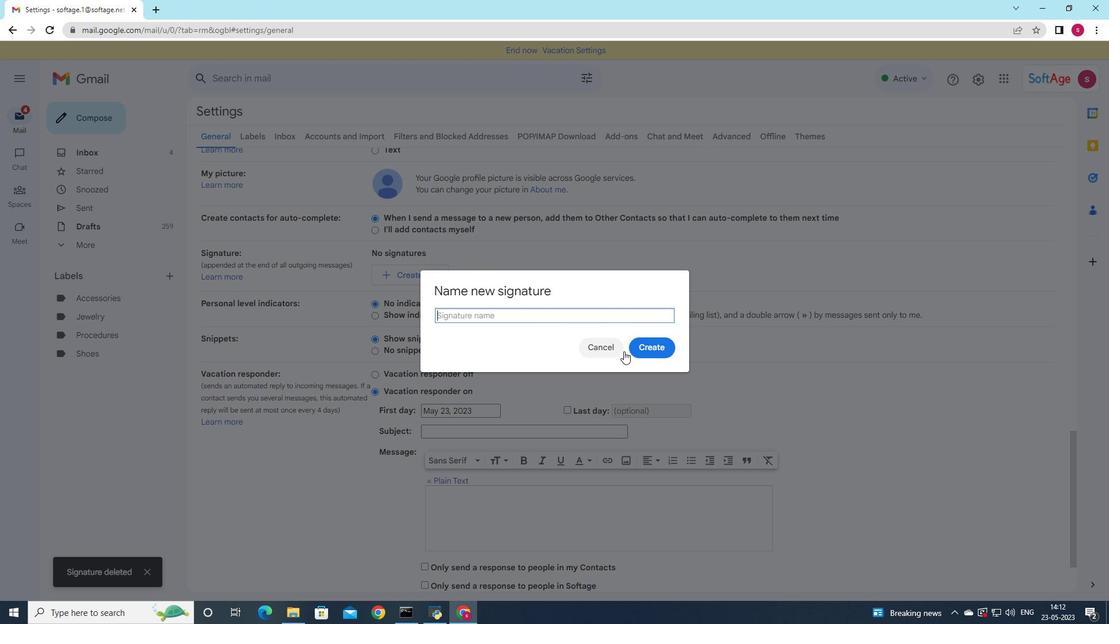 
Action: Key pressed <Key.shift>Clara<Key.space><Key.shift>Davis
Screenshot: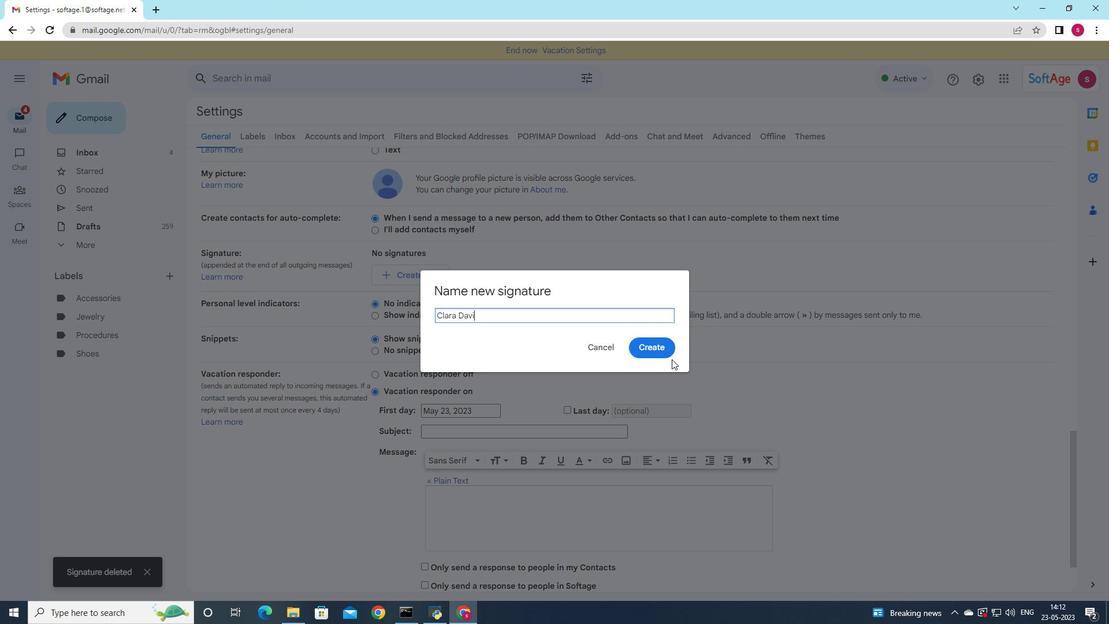 
Action: Mouse moved to (658, 342)
Screenshot: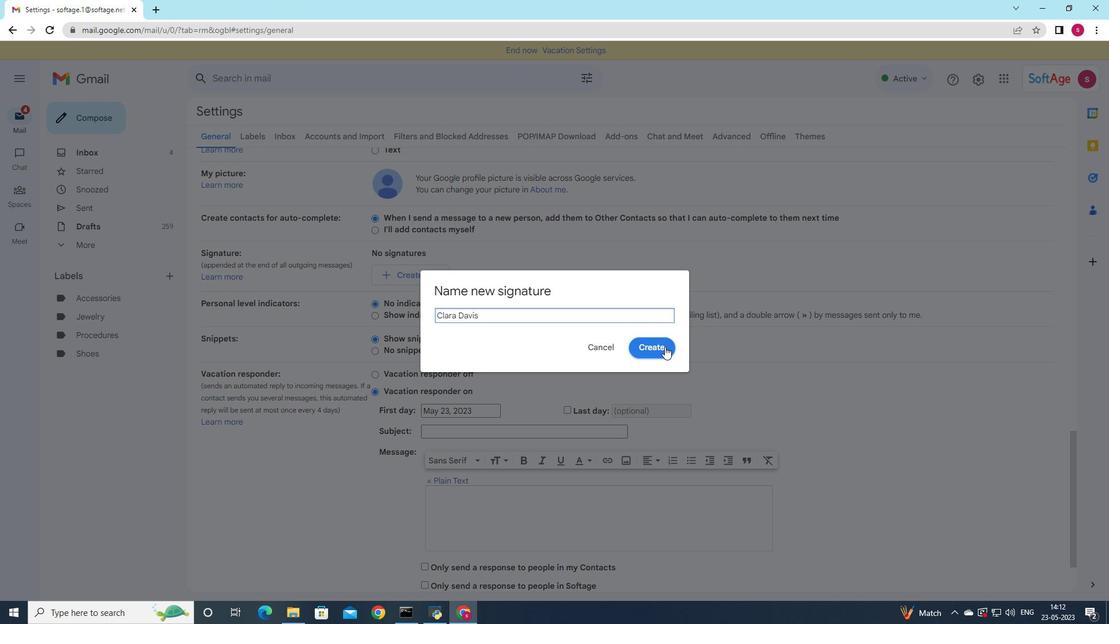
Action: Mouse pressed left at (658, 342)
Screenshot: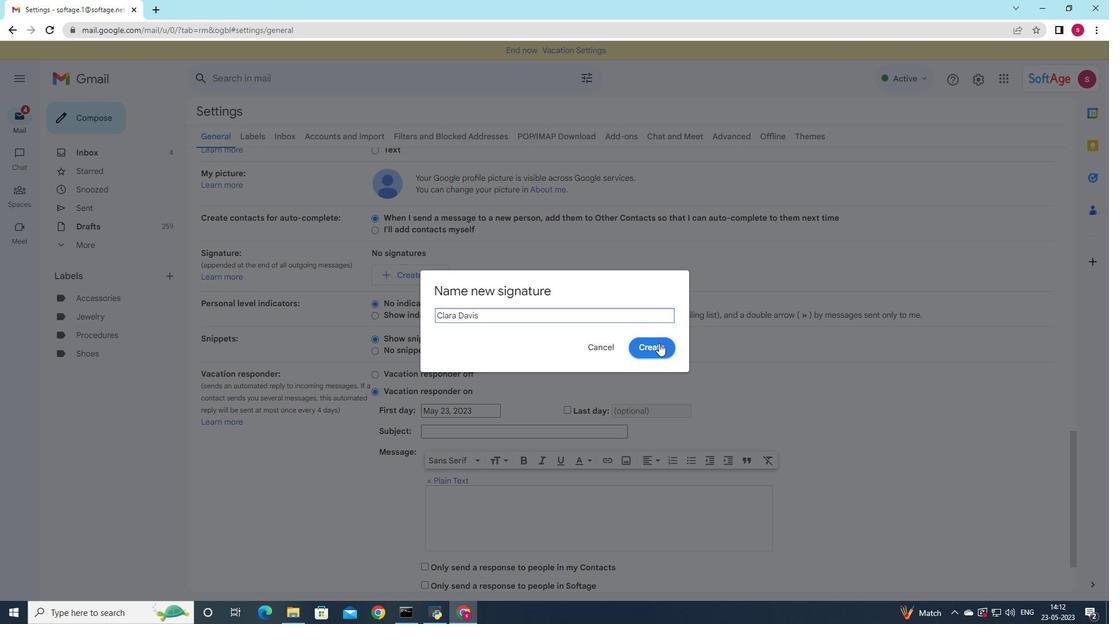 
Action: Mouse moved to (559, 276)
Screenshot: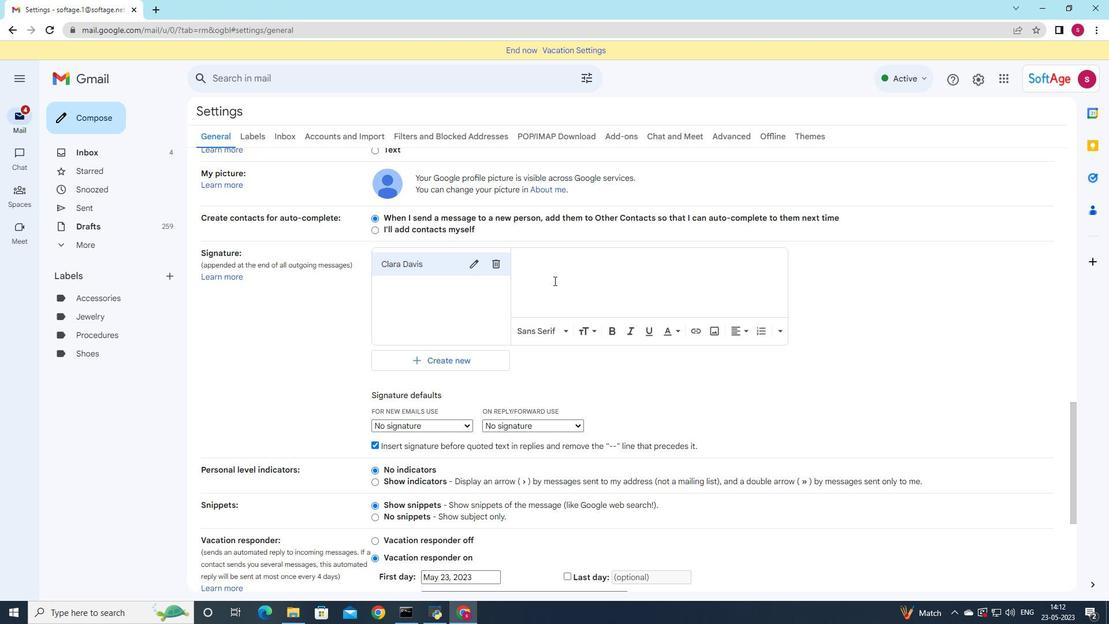 
Action: Mouse pressed left at (559, 276)
Screenshot: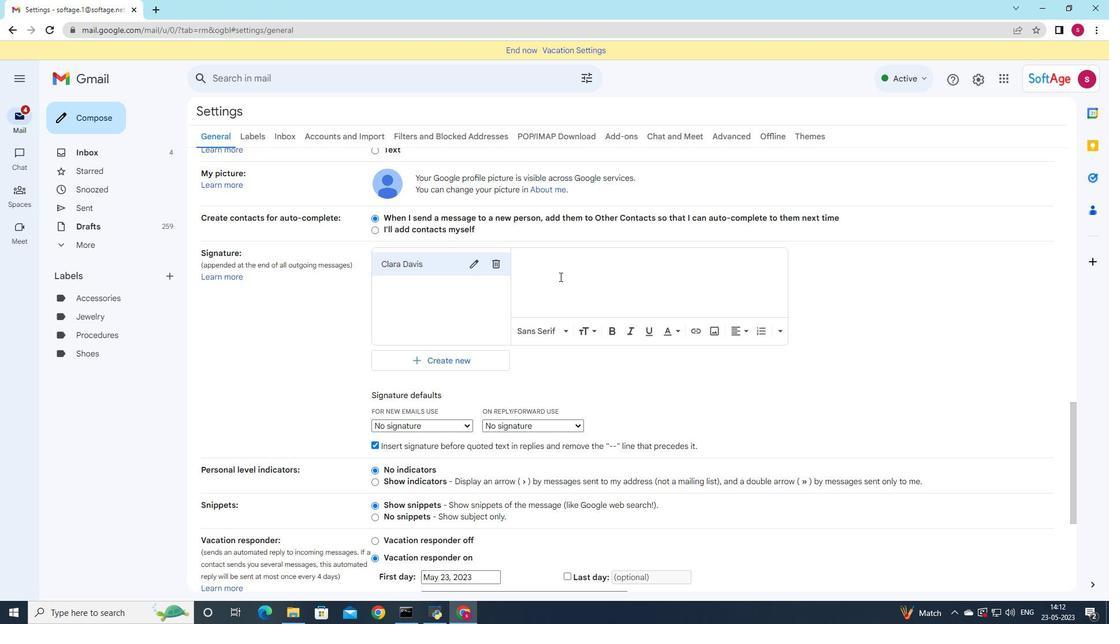 
Action: Key pressed <Key.shift>Clar<Key.shift><Key.space><Key.shift><Key.shift><Key.shift><Key.shift><Key.shift><Key.shift><Key.shift><Key.backspace>a<Key.space><Key.shift><Key.shift><Key.shift><Key.shift>da<Key.backspace><Key.backspace><Key.shift>Davis
Screenshot: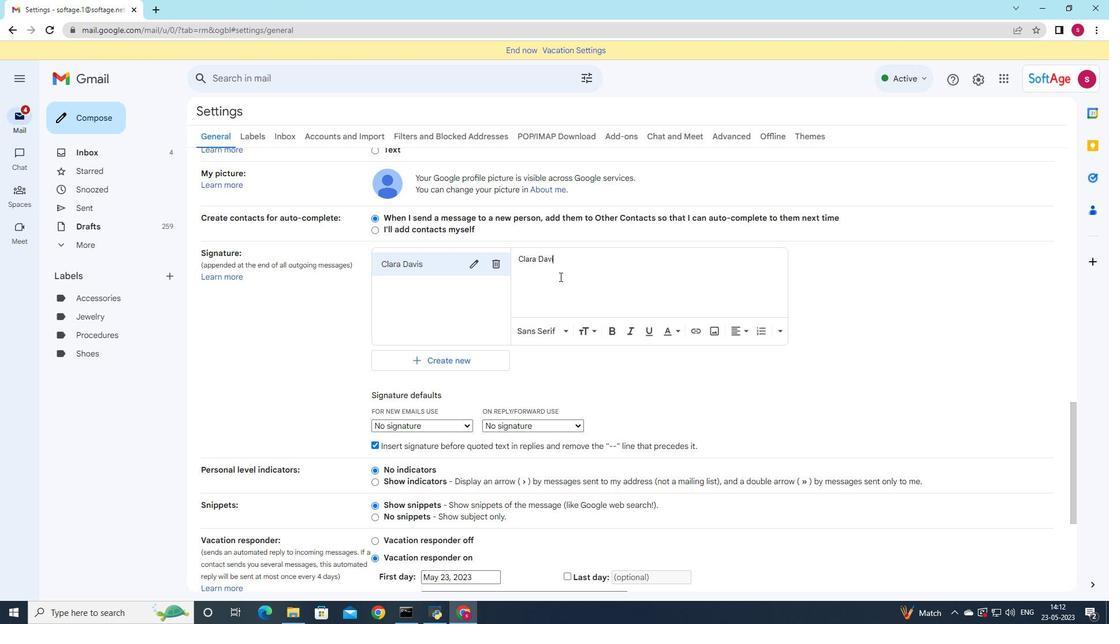 
Action: Mouse moved to (428, 425)
Screenshot: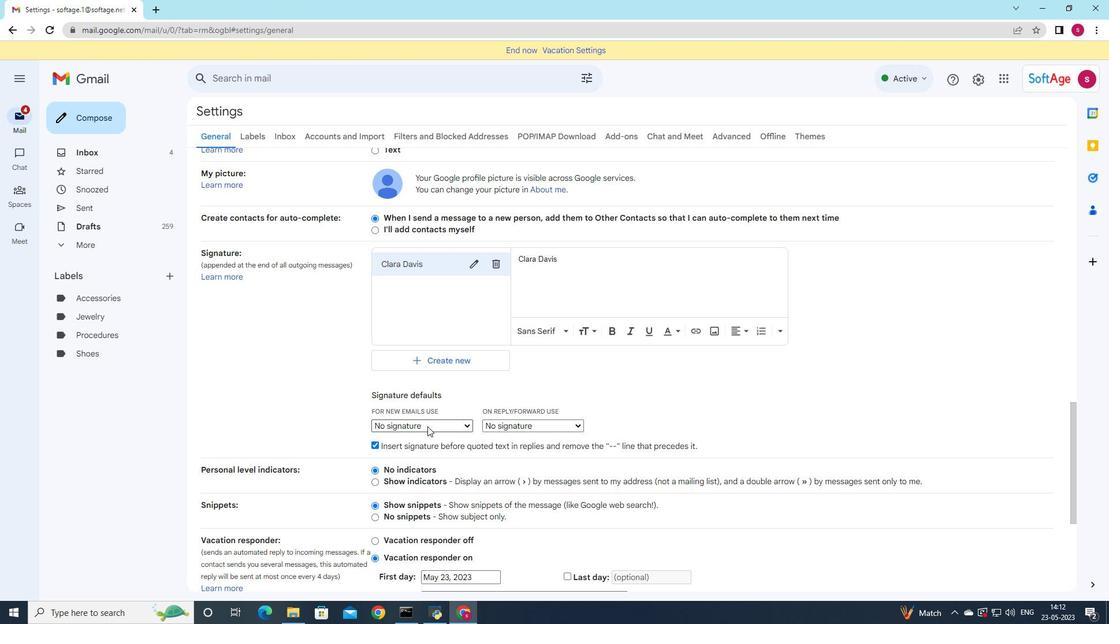 
Action: Mouse pressed left at (428, 425)
Screenshot: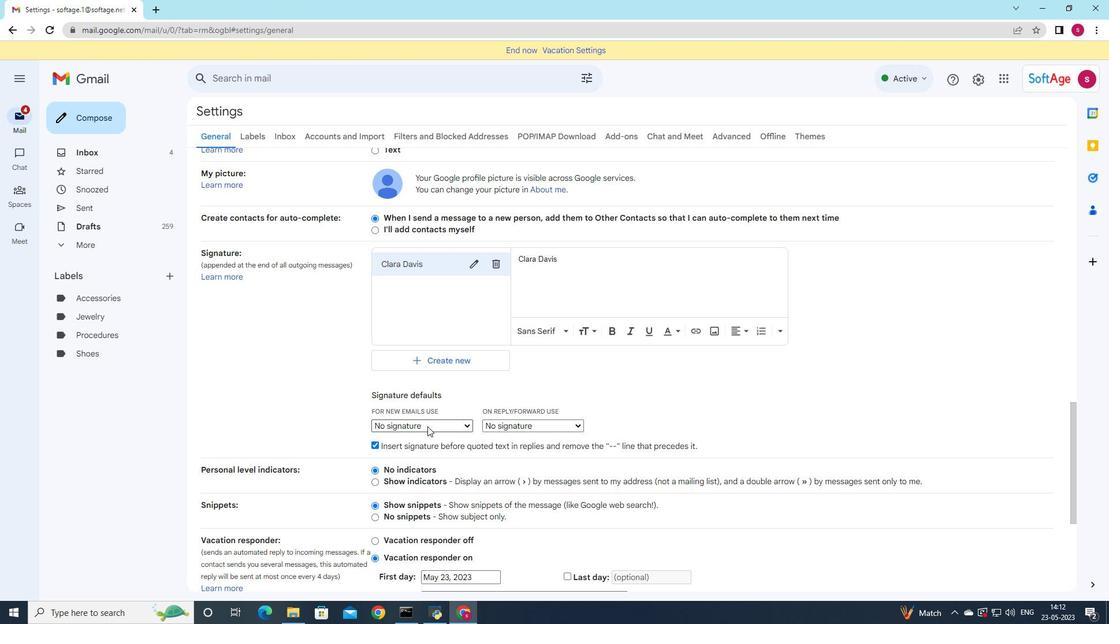 
Action: Mouse moved to (428, 452)
Screenshot: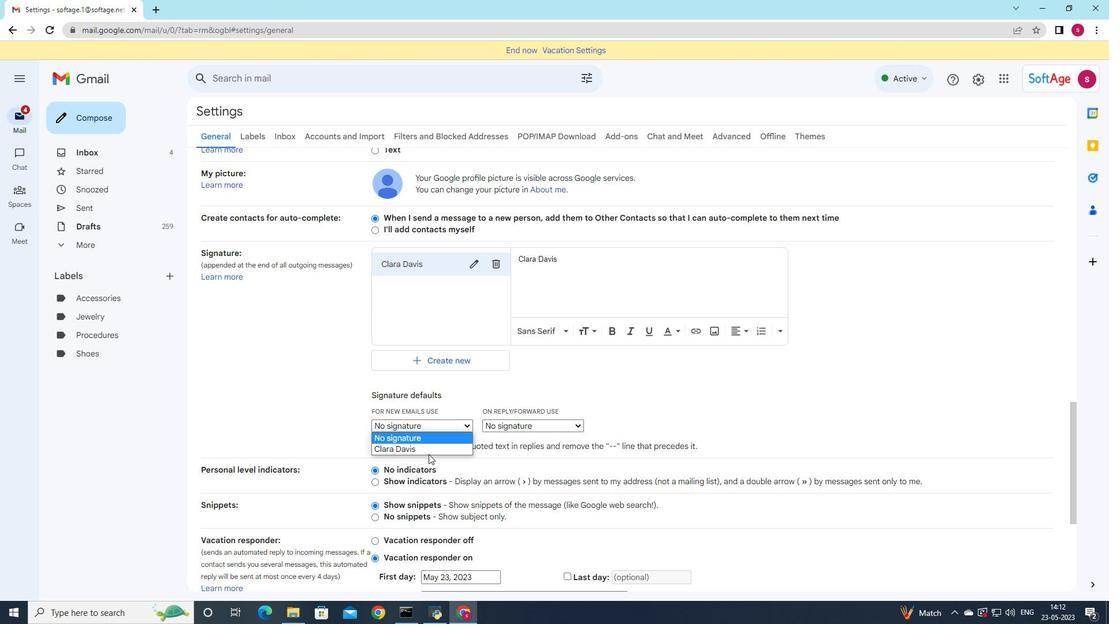 
Action: Mouse pressed left at (428, 452)
Screenshot: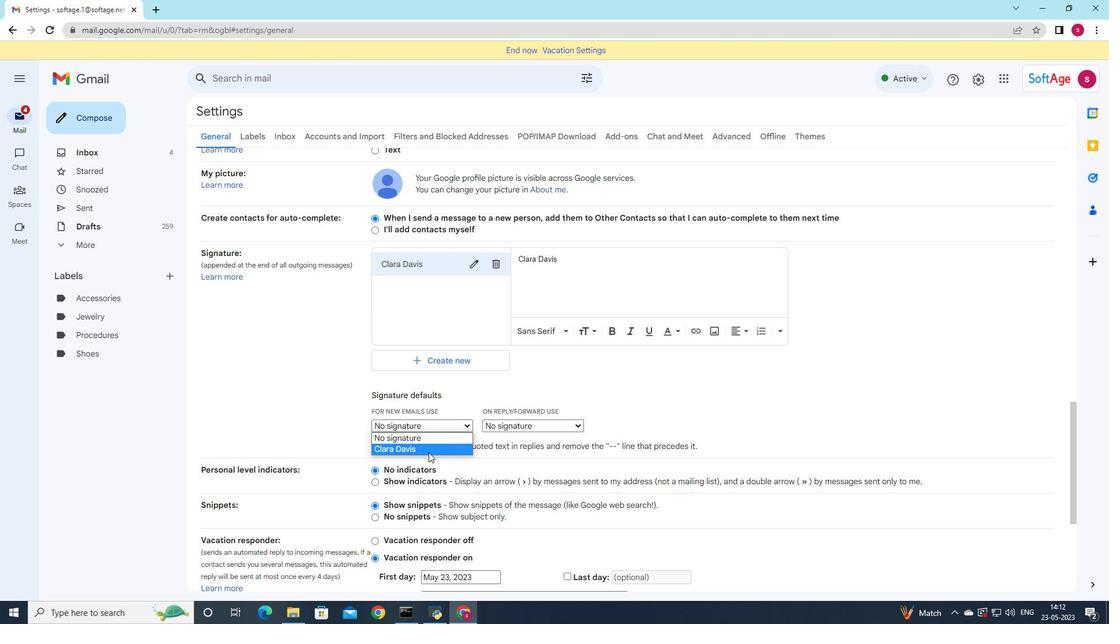
Action: Mouse moved to (505, 426)
Screenshot: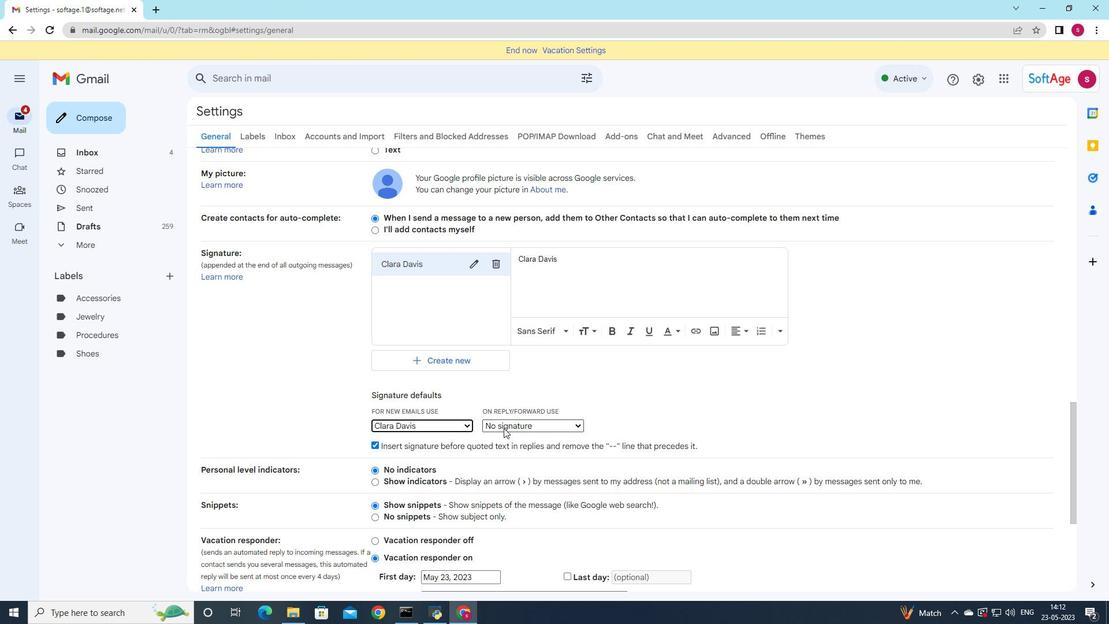 
Action: Mouse pressed left at (505, 426)
Screenshot: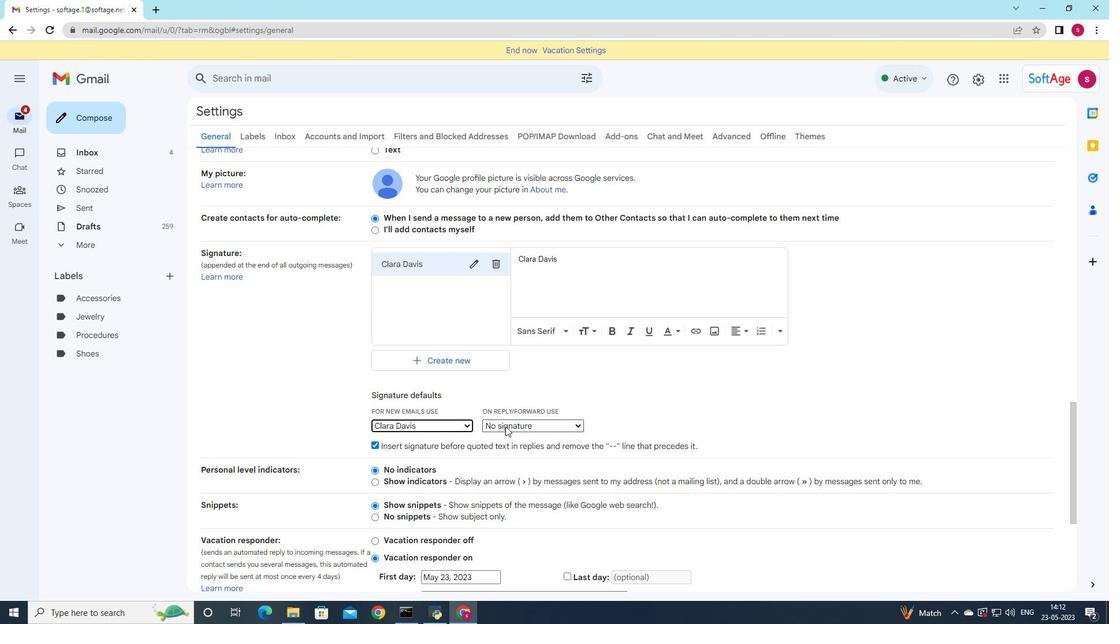 
Action: Mouse moved to (501, 448)
Screenshot: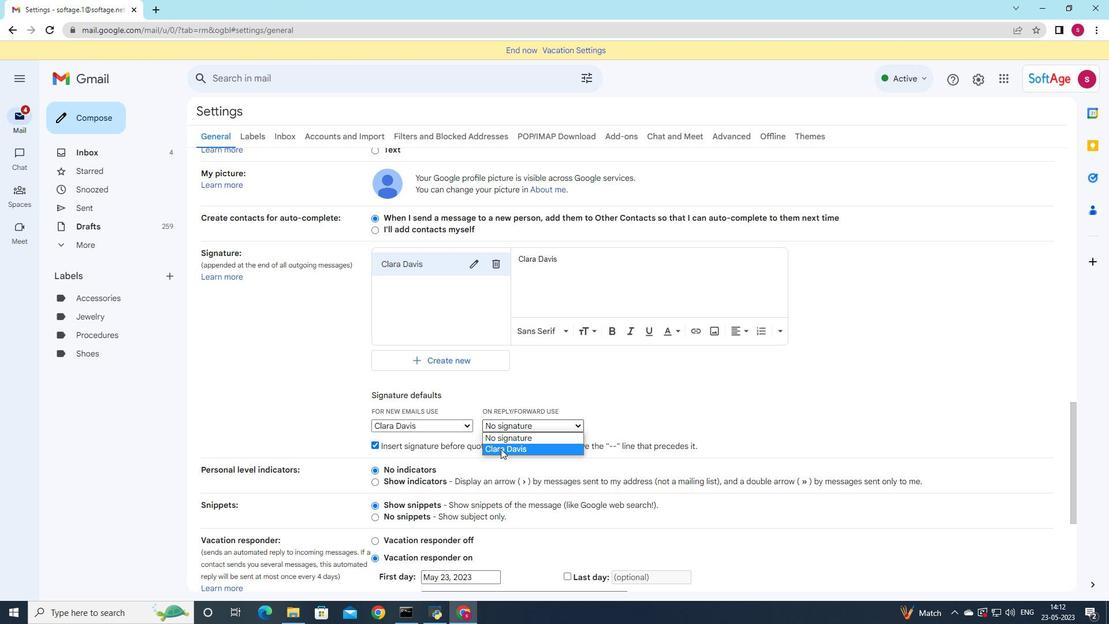 
Action: Mouse pressed left at (501, 448)
Screenshot: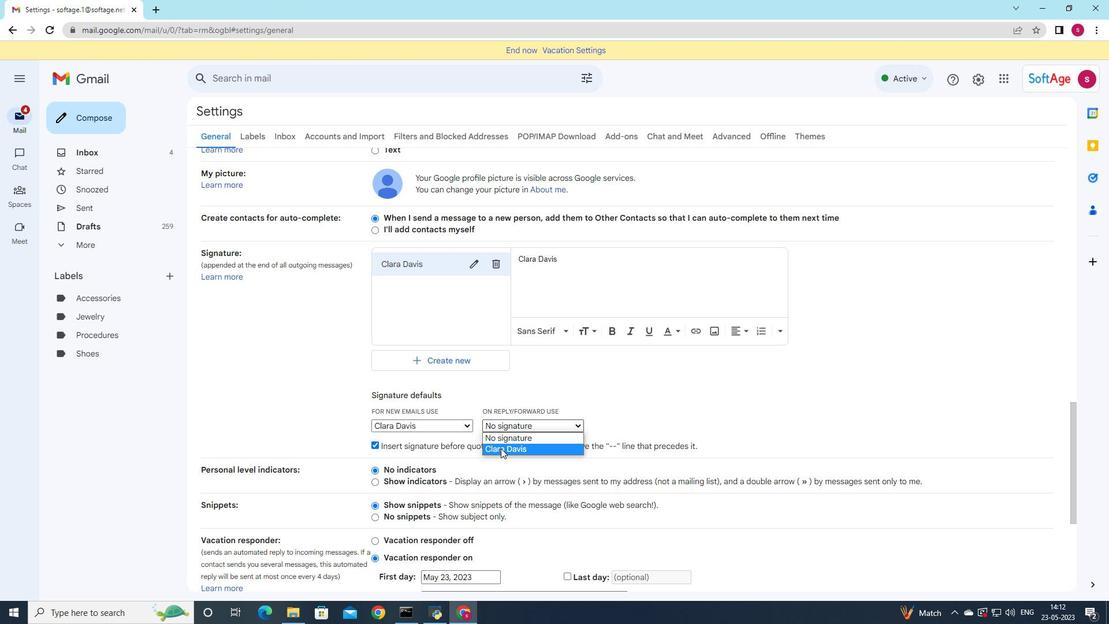 
Action: Mouse moved to (480, 436)
Screenshot: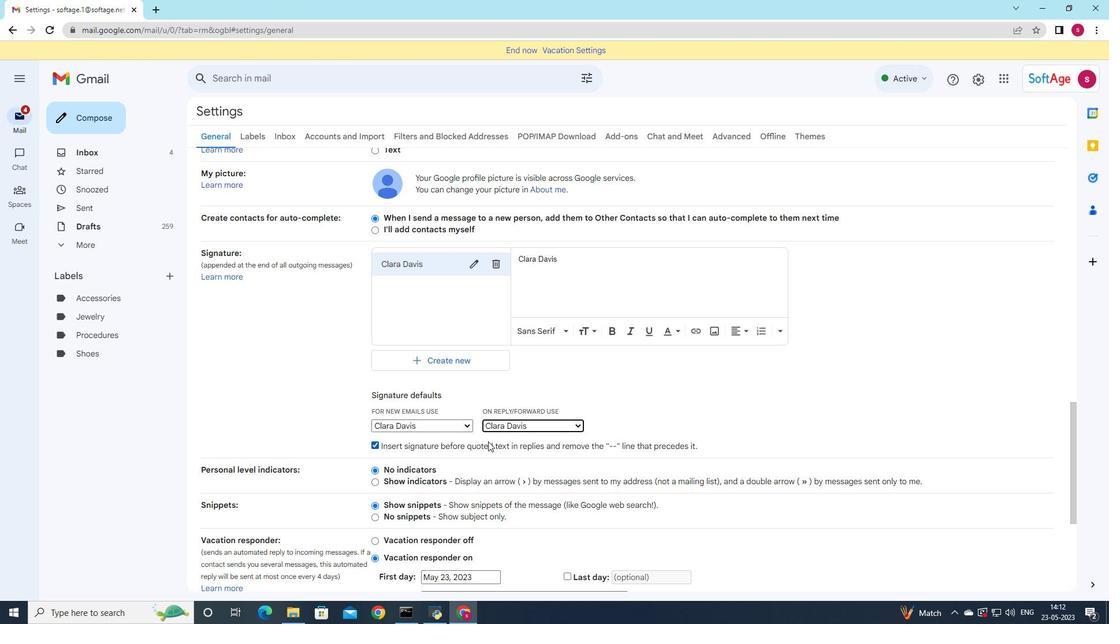 
Action: Mouse scrolled (480, 436) with delta (0, 0)
Screenshot: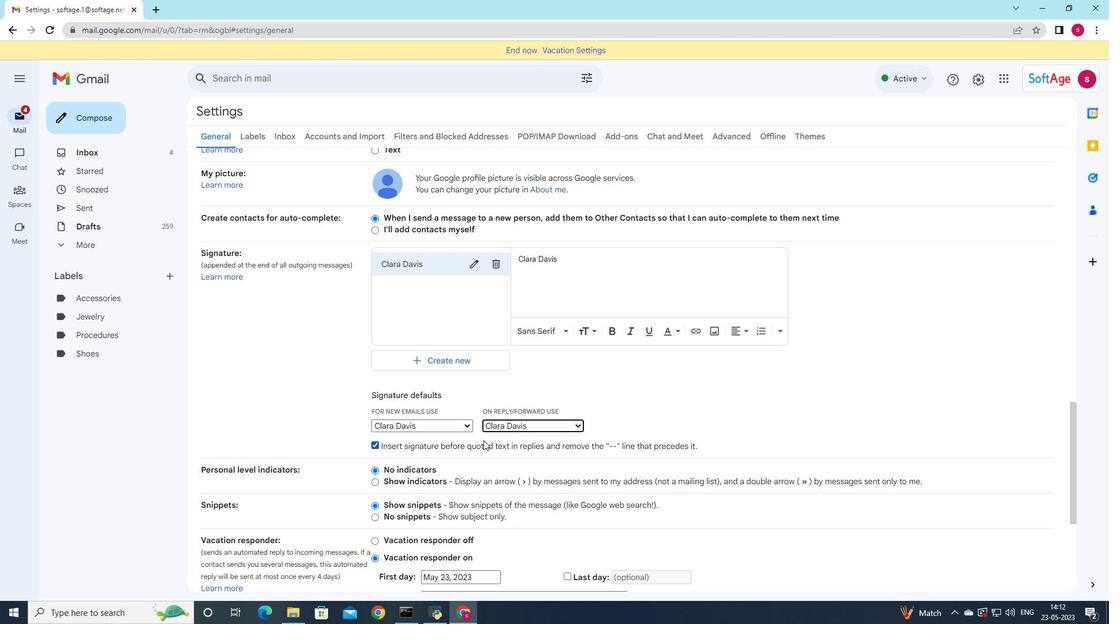 
Action: Mouse scrolled (480, 436) with delta (0, 0)
Screenshot: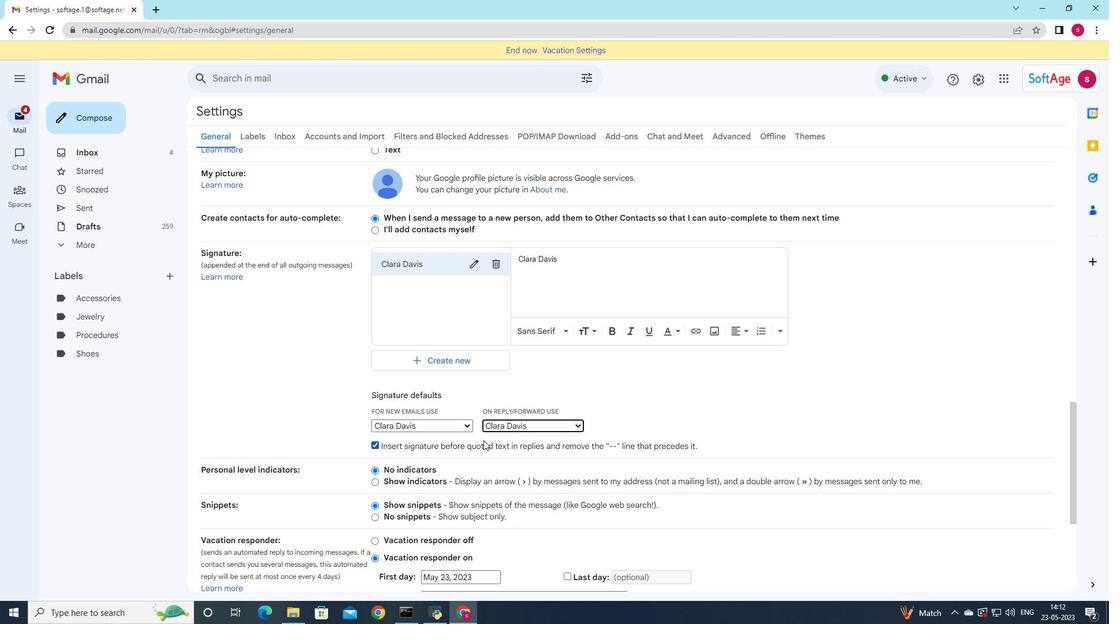 
Action: Mouse scrolled (480, 436) with delta (0, 0)
Screenshot: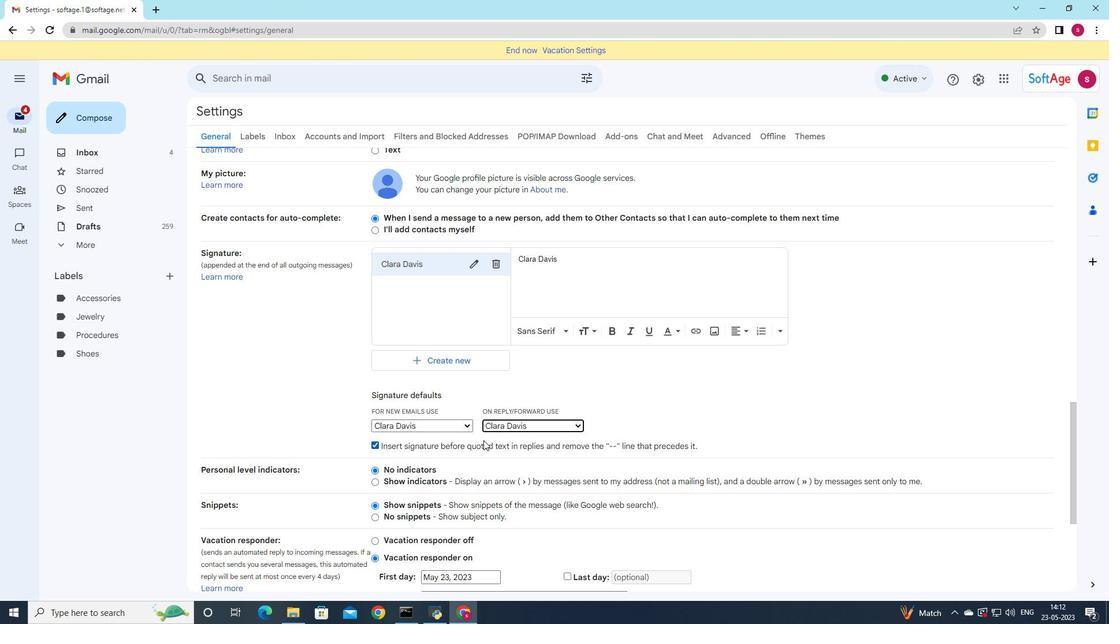 
Action: Mouse moved to (381, 439)
Screenshot: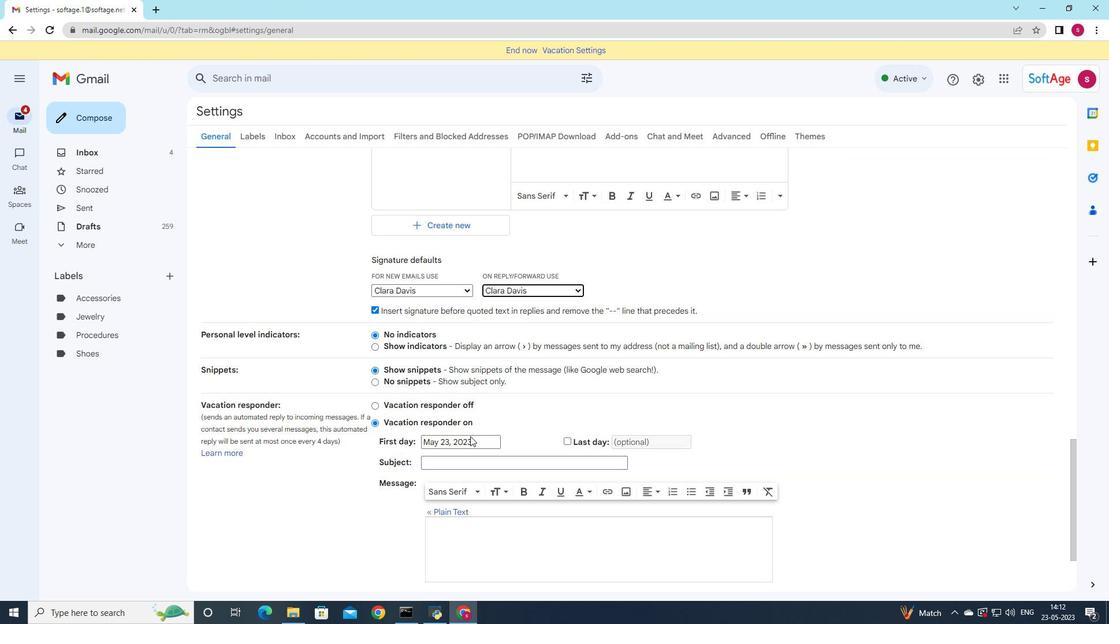 
Action: Mouse scrolled (381, 438) with delta (0, 0)
Screenshot: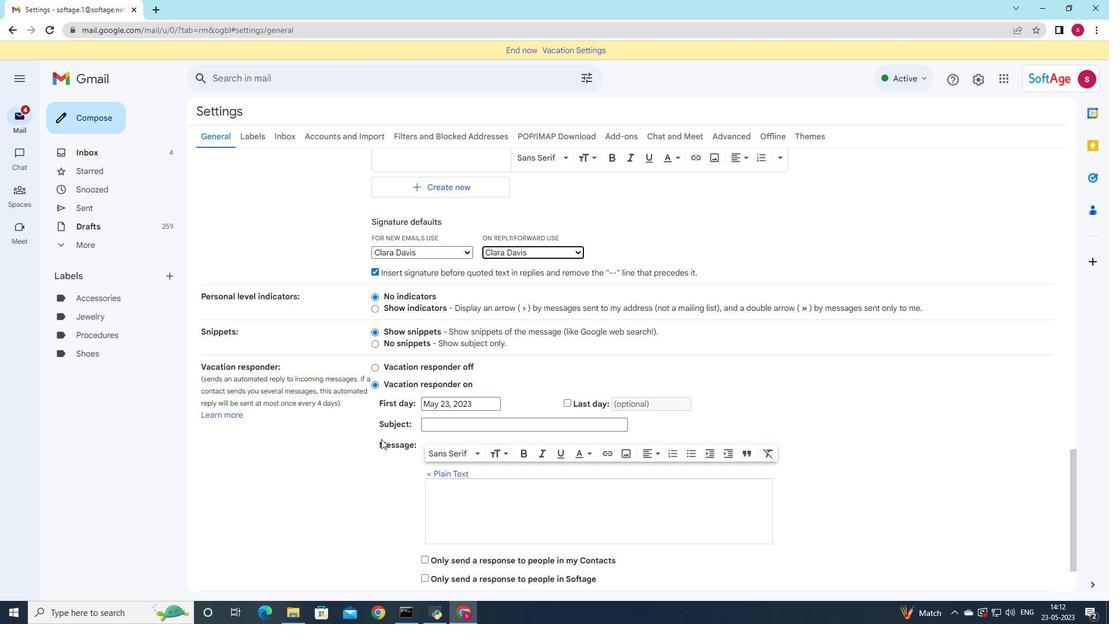 
Action: Mouse scrolled (381, 438) with delta (0, 0)
Screenshot: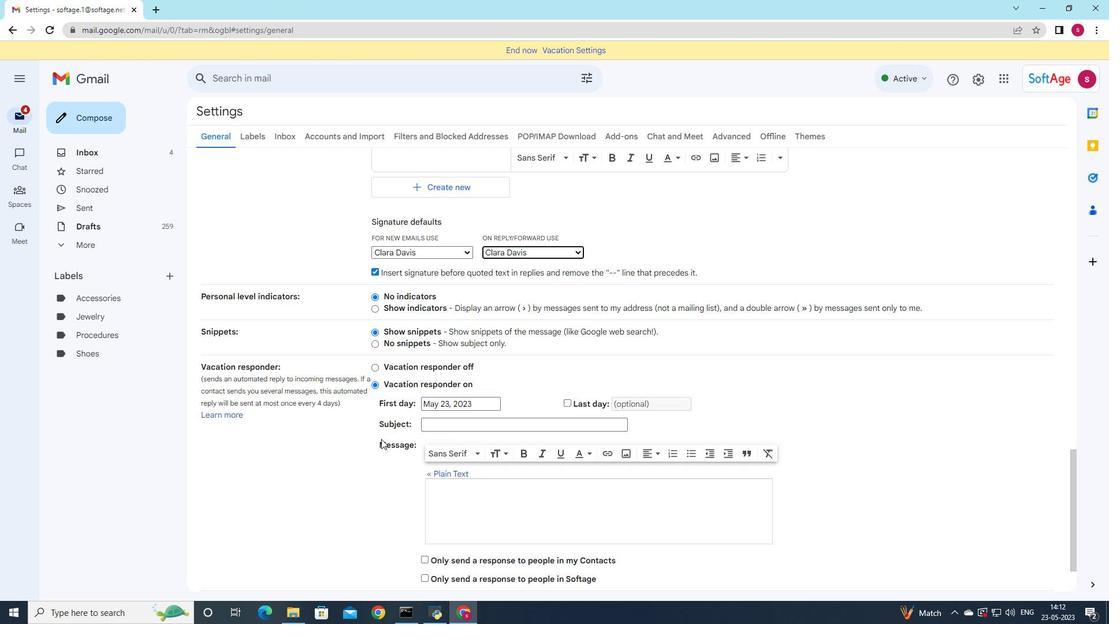 
Action: Mouse scrolled (381, 438) with delta (0, 0)
Screenshot: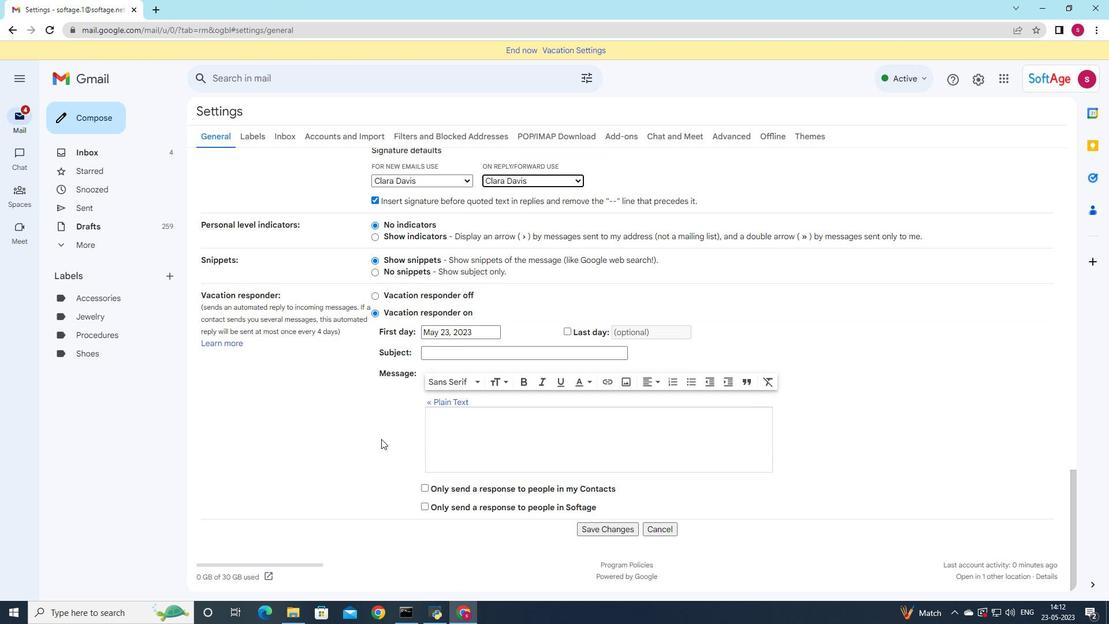 
Action: Mouse scrolled (381, 438) with delta (0, 0)
Screenshot: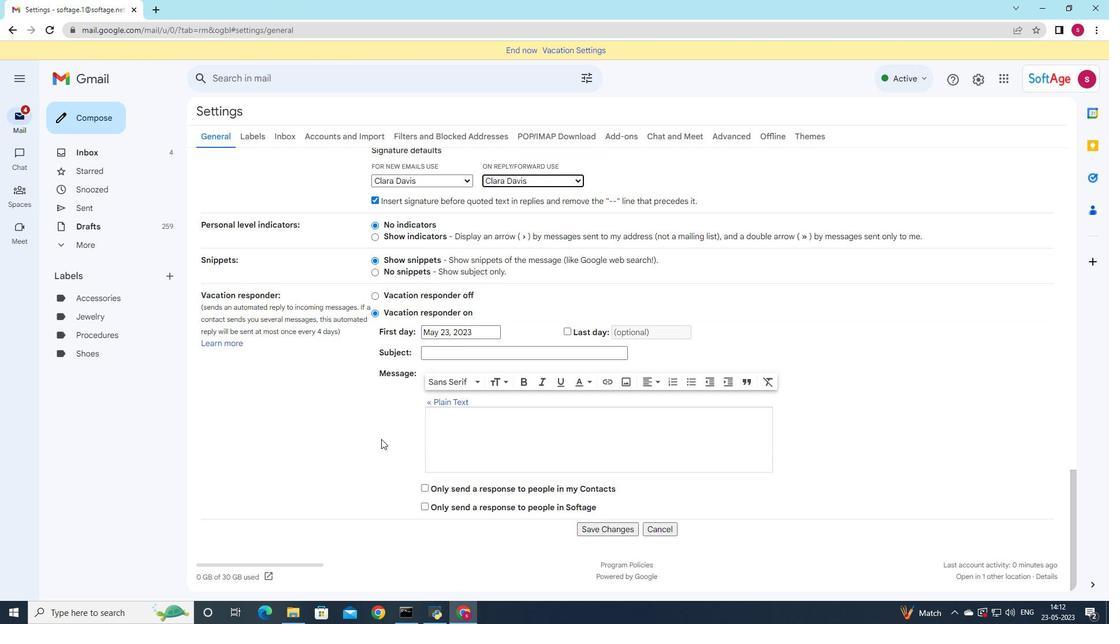 
Action: Mouse scrolled (381, 438) with delta (0, 0)
Screenshot: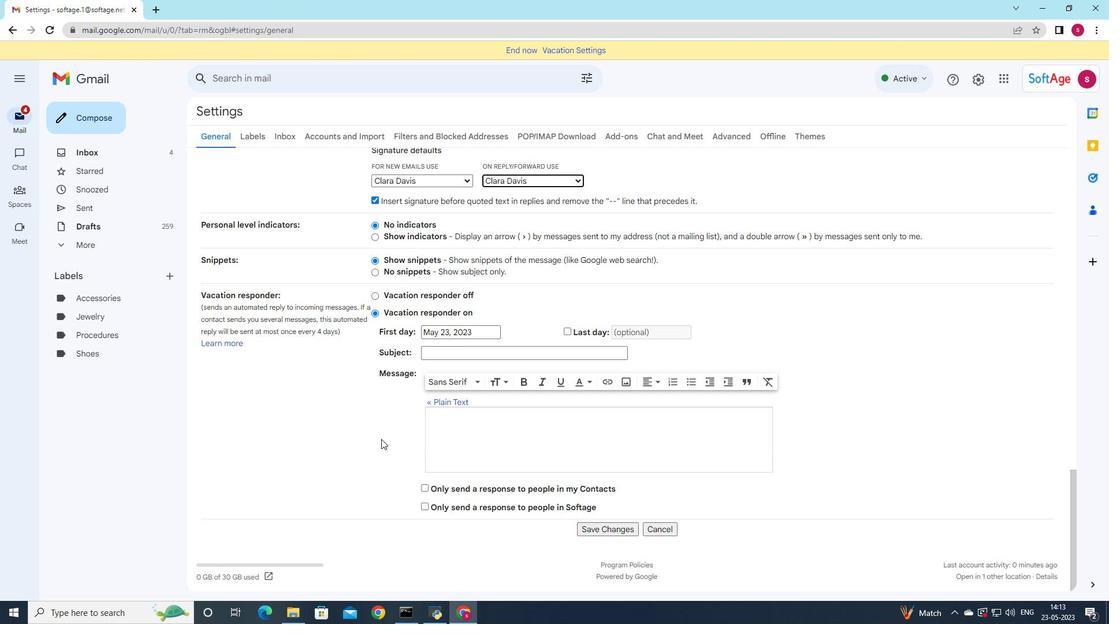 
Action: Mouse moved to (596, 529)
Screenshot: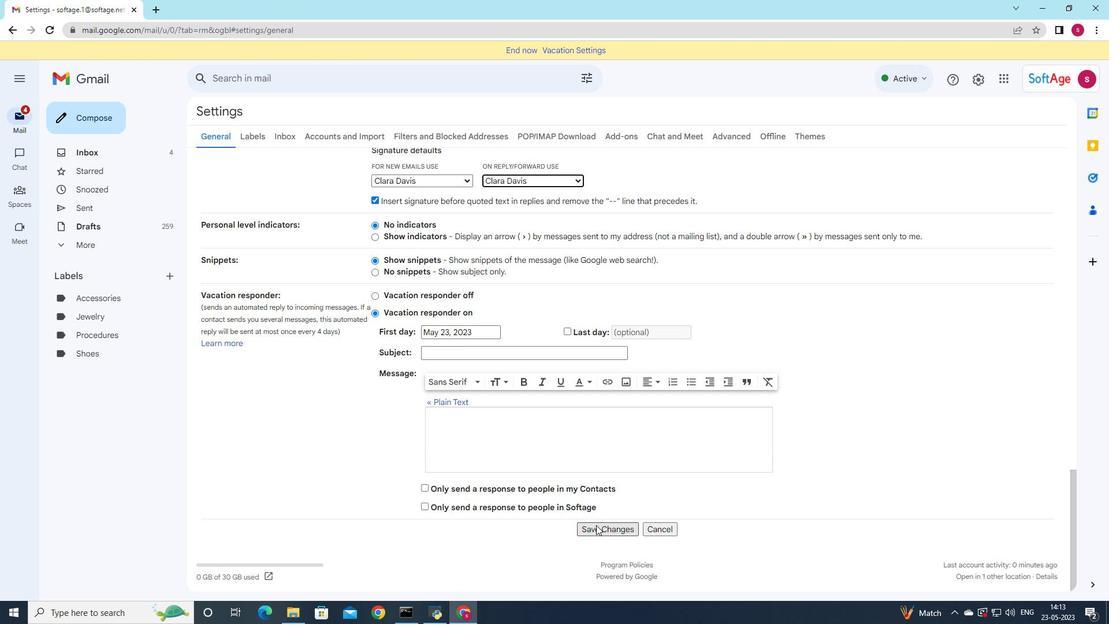 
Action: Mouse pressed left at (596, 529)
Screenshot: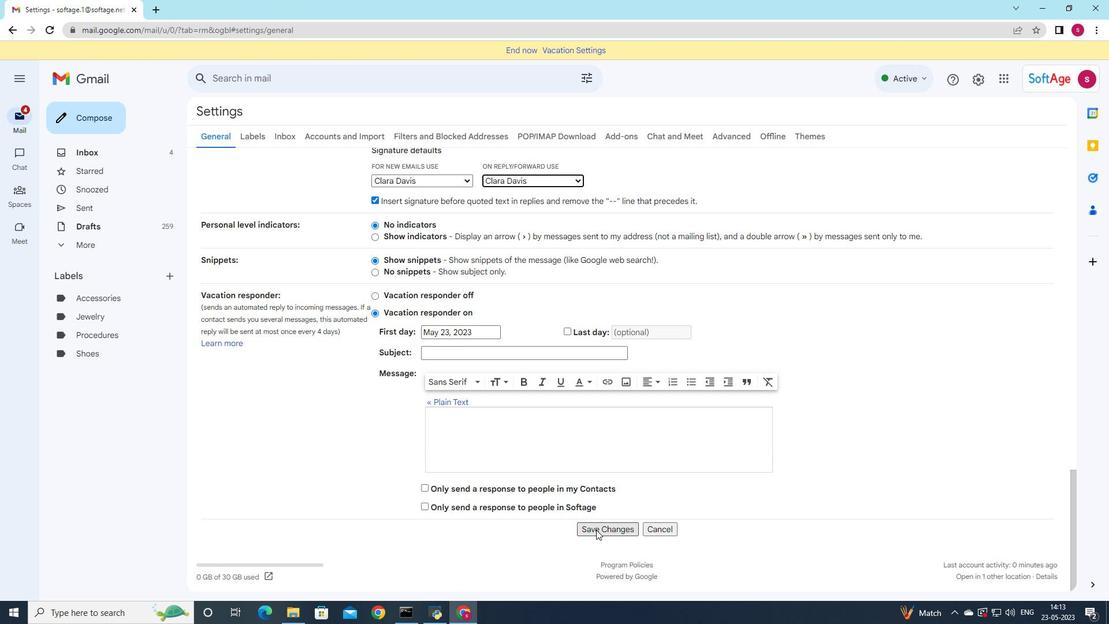 
Action: Mouse moved to (96, 116)
Screenshot: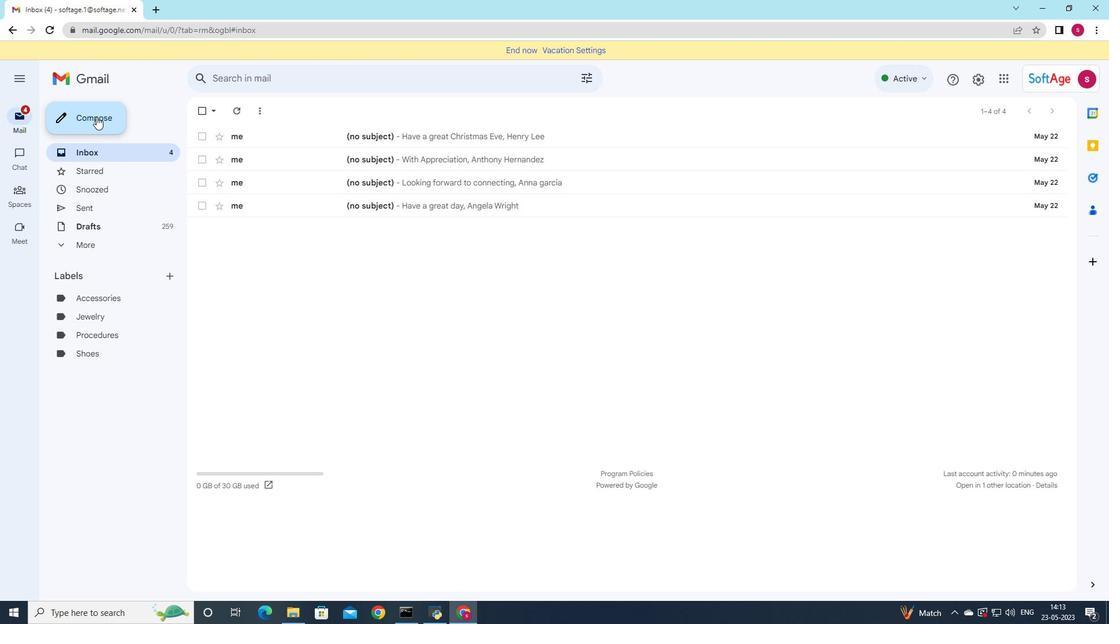 
Action: Mouse pressed left at (96, 116)
Screenshot: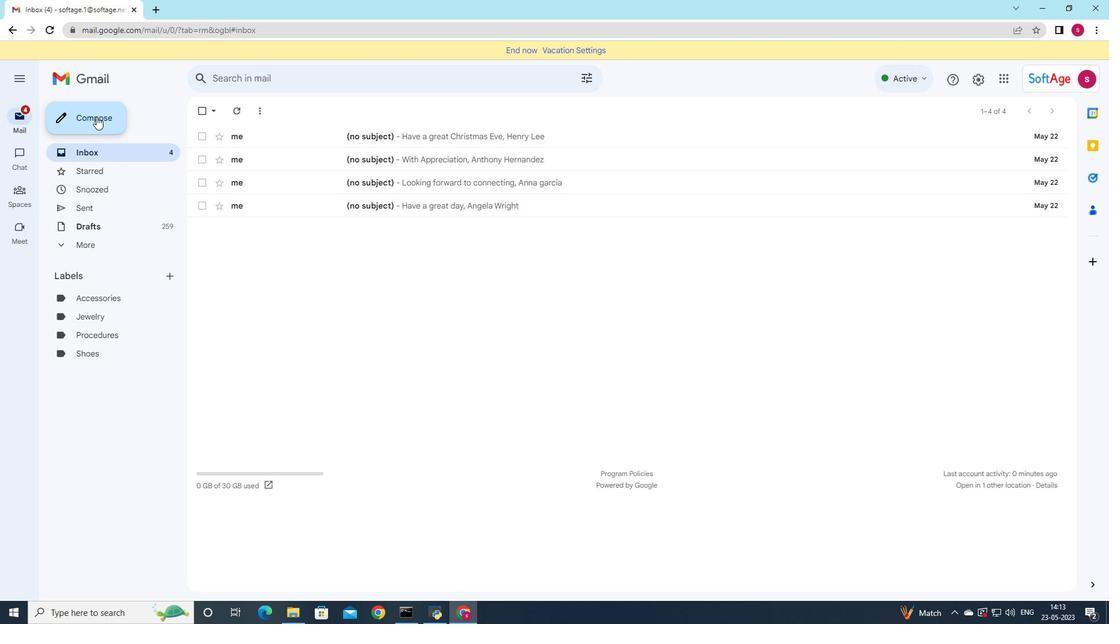 
Action: Mouse moved to (737, 325)
Screenshot: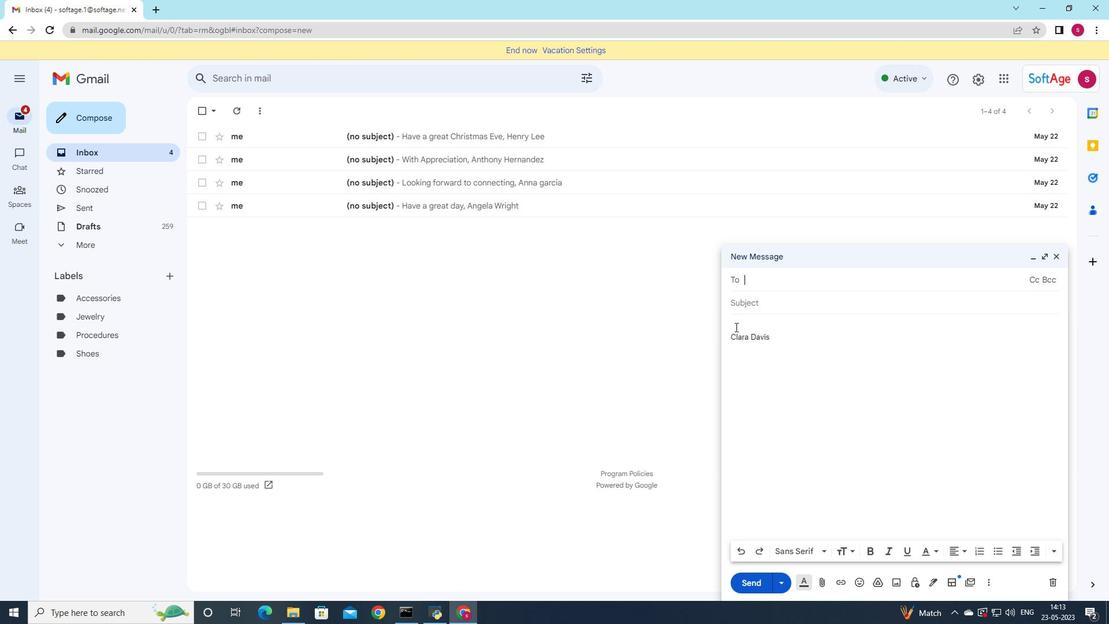 
Action: Mouse pressed left at (737, 325)
Screenshot: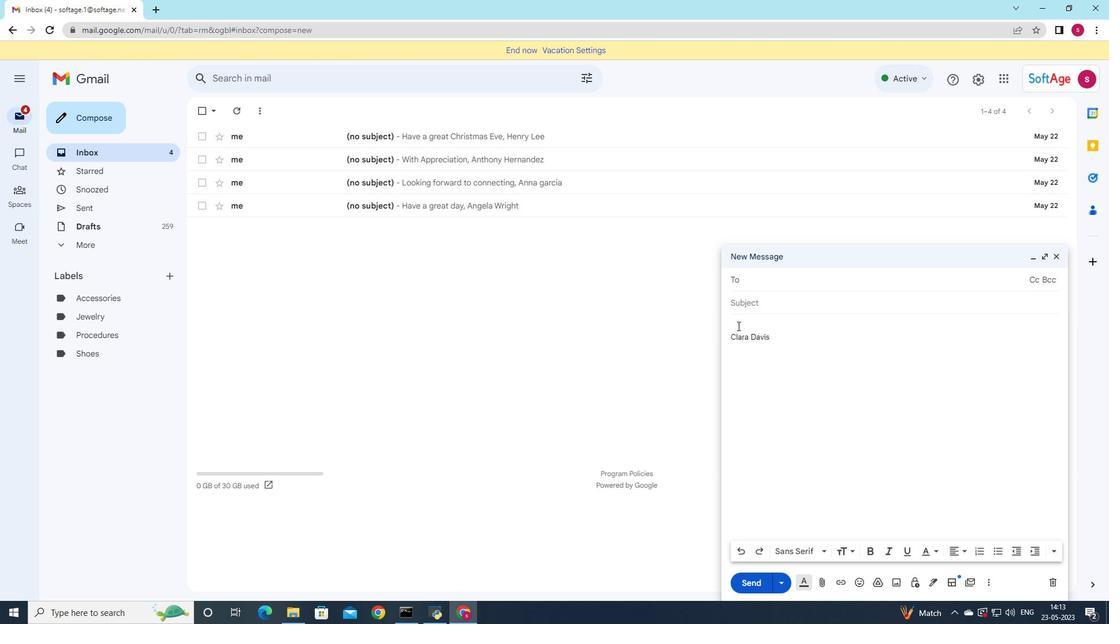 
Action: Mouse moved to (1006, 313)
Screenshot: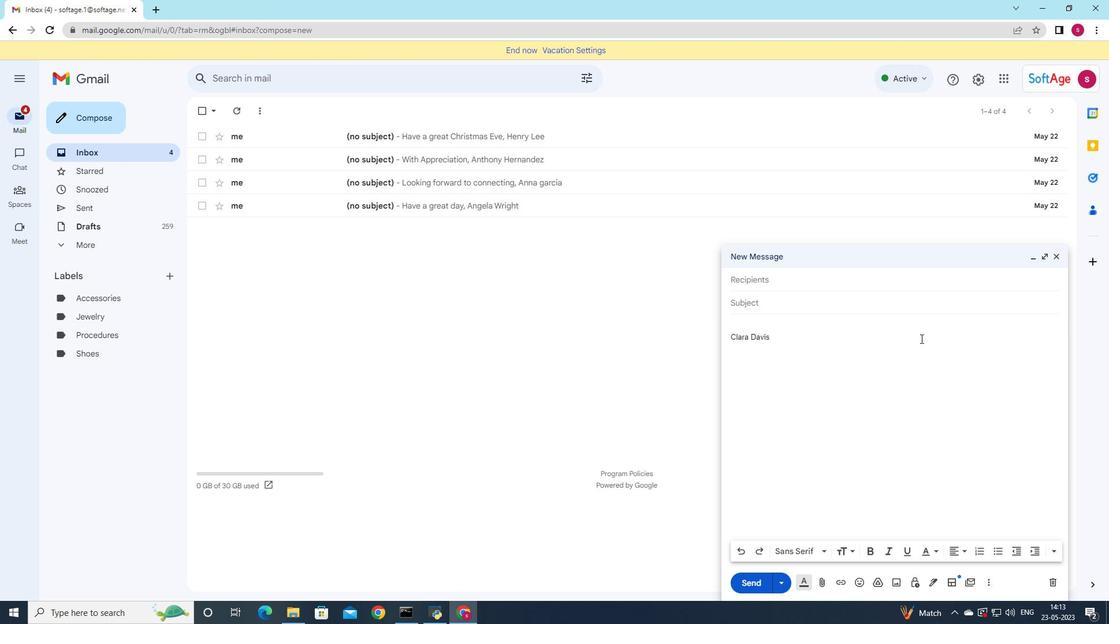 
Action: Key pressed <Key.shift>Plea<Key.caps_lock>SE<Key.space>LET<Key.space>ME<Key.space>KNOW<Key.space>IF<Key.space>YOU<Key.space>HAVE<Key.space><Key.backspace><Key.backspace><Key.backspace><Key.backspace><Key.backspace><Key.backspace><Key.backspace><Key.backspace><Key.backspace><Key.backspace><Key.backspace><Key.backspace><Key.backspace><Key.backspace><Key.backspace><Key.backspace><Key.backspace><Key.backspace><Key.backspace><Key.backspace><Key.backspace><Key.backspace><Key.backspace><Key.backspace><Key.backspace><Key.backspace><Key.backspace><Key.caps_lock>se<Key.space>let<Key.space>me<Key.space>know<Key.space>if<Key.space>you<Key.space>have<Key.space>anu<Key.backspace>y<Key.space>suggestions<Key.space>for<Key.space>improvement
Screenshot: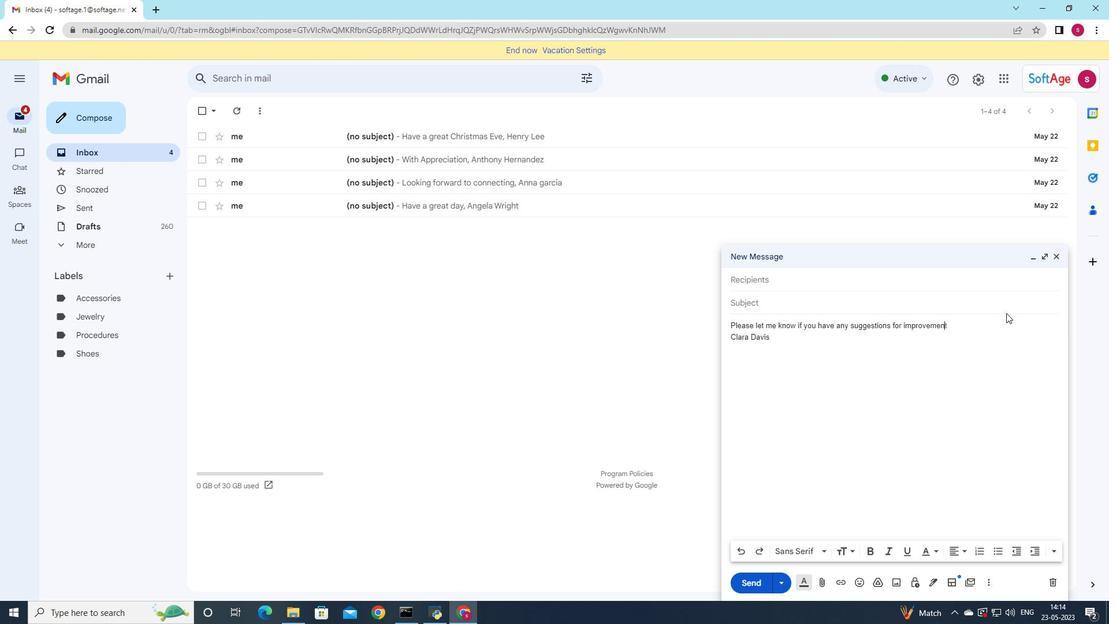 
Action: Mouse moved to (756, 298)
Screenshot: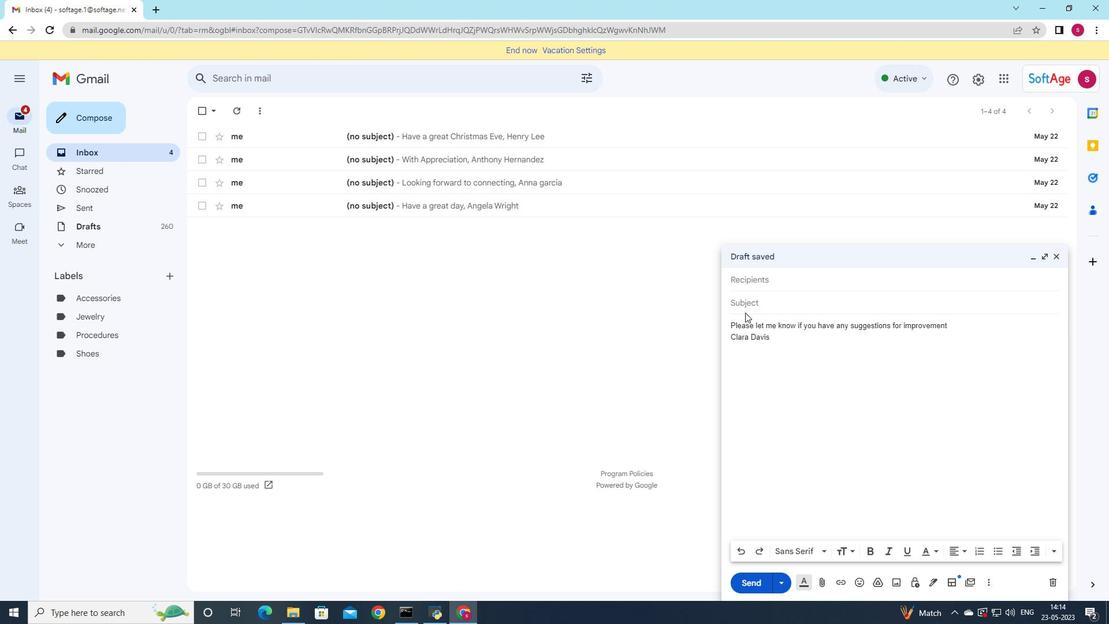 
Action: Mouse pressed left at (756, 298)
Screenshot: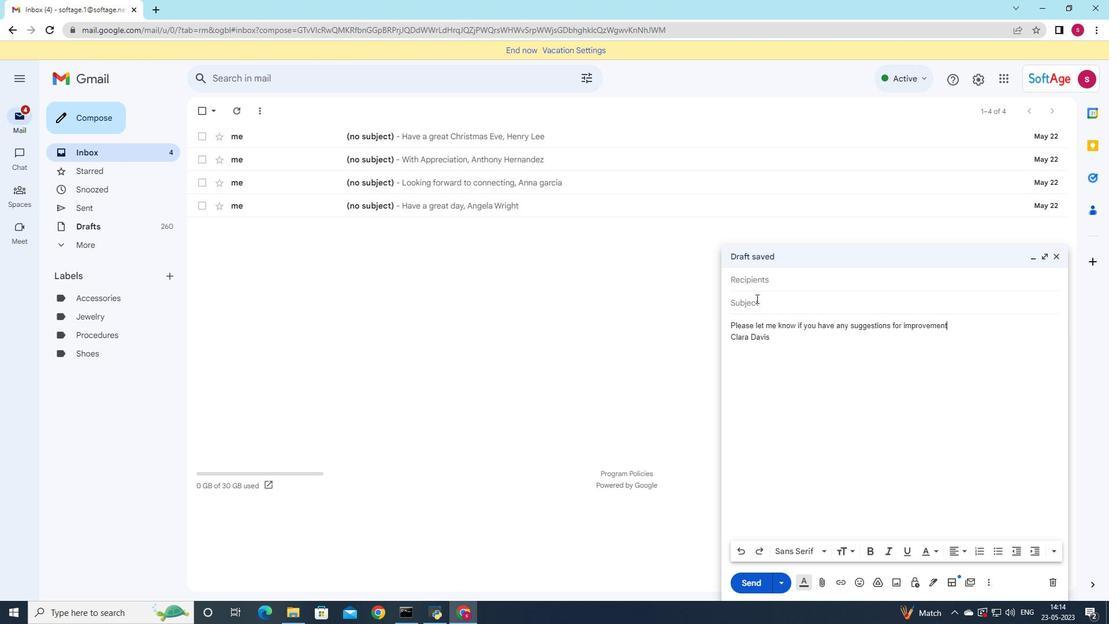 
Action: Mouse moved to (842, 288)
Screenshot: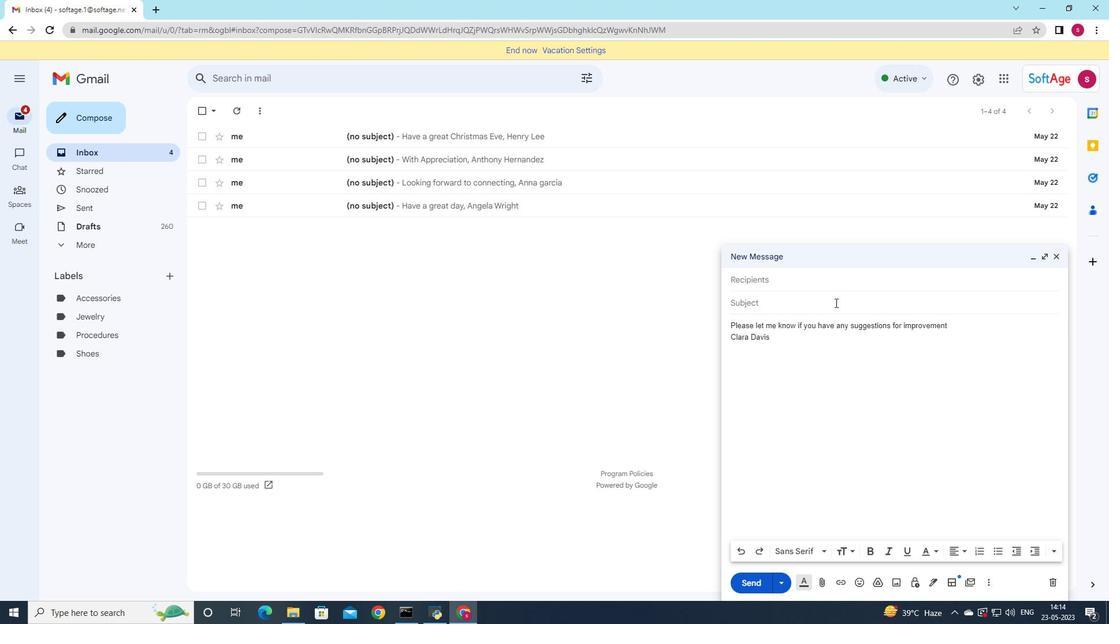 
Action: Key pressed <Key.shift>Follow<Key.space>up<Key.space>on<Key.space>refund
Screenshot: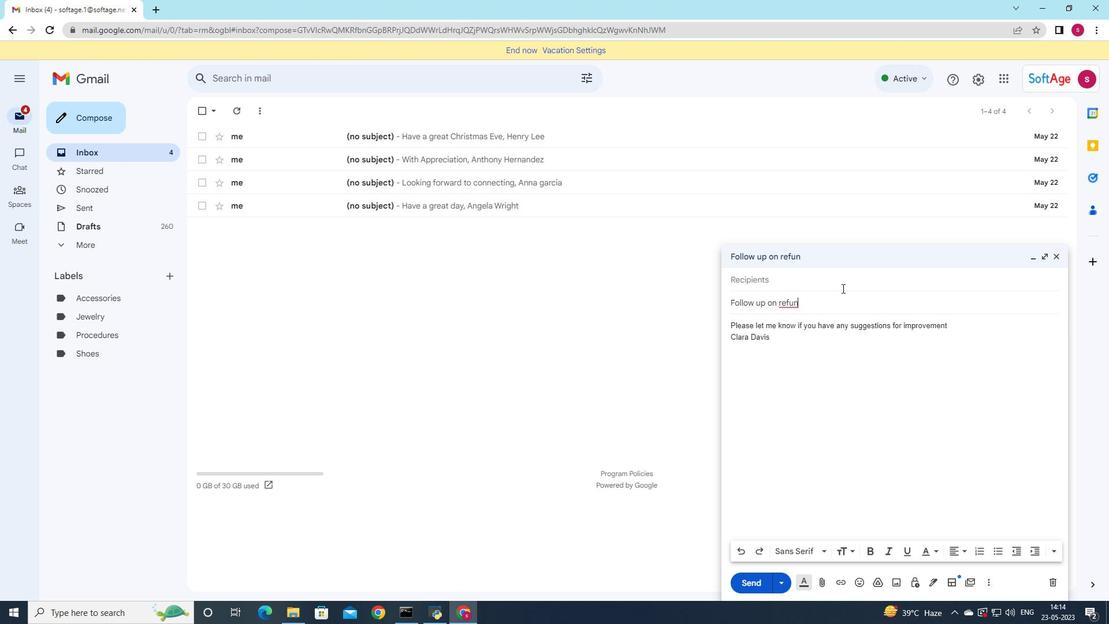 
Action: Mouse moved to (747, 280)
Screenshot: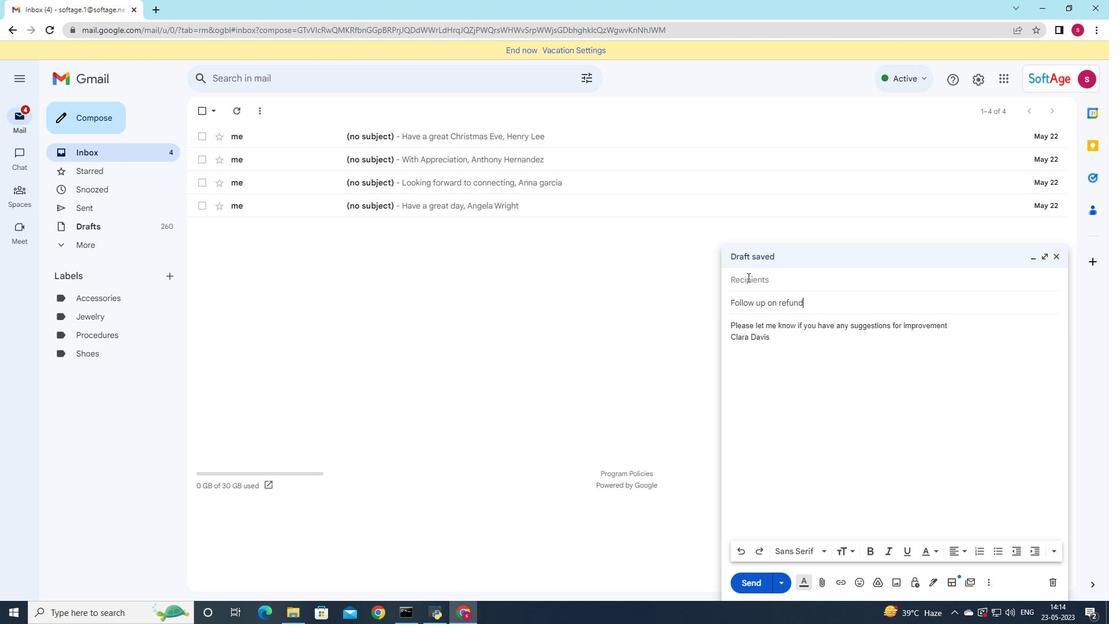 
Action: Mouse pressed left at (747, 280)
Screenshot: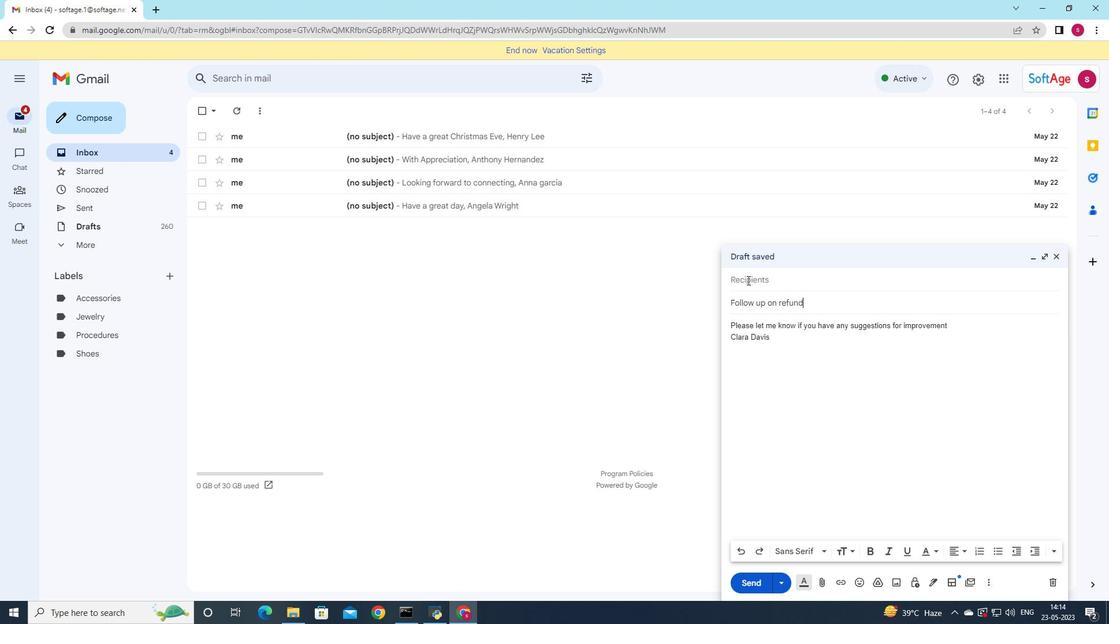 
Action: Key pressed s
Screenshot: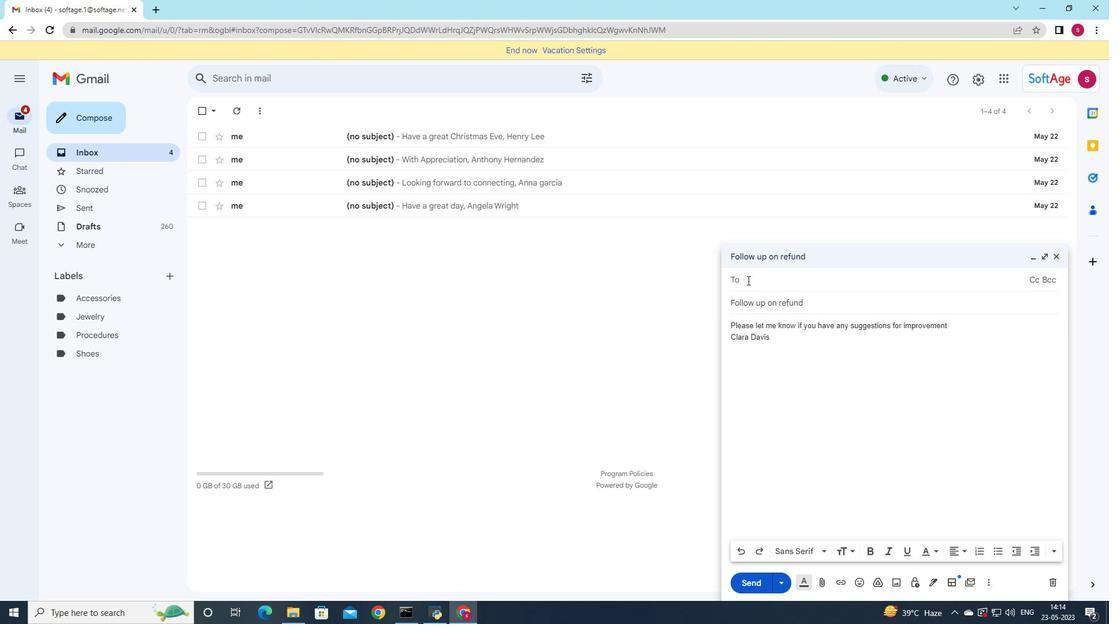 
Action: Mouse moved to (851, 462)
Screenshot: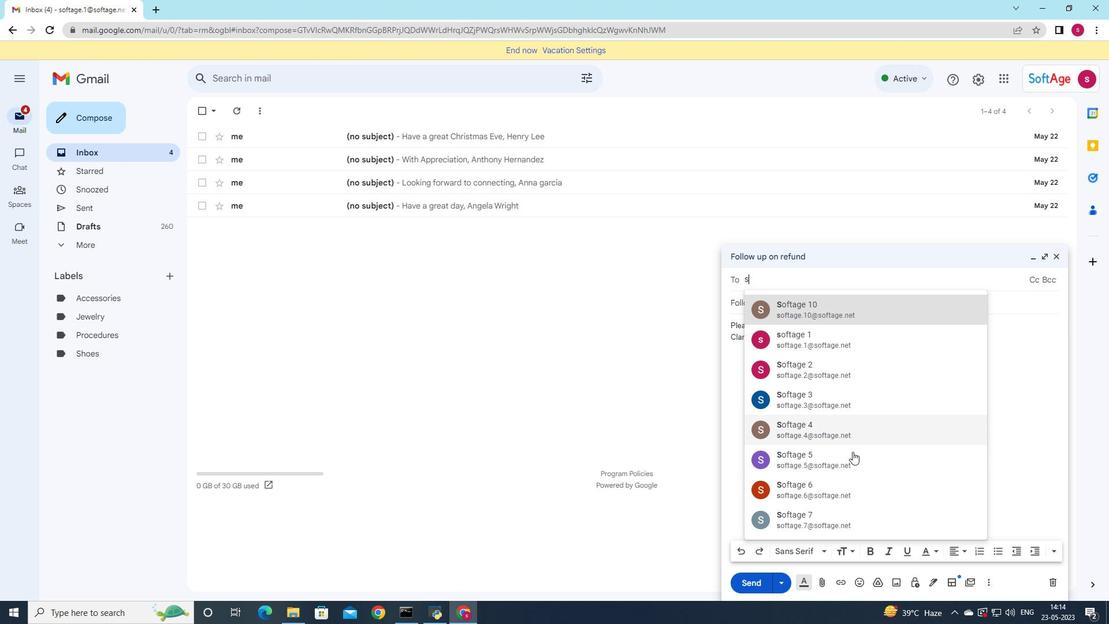 
Action: Mouse pressed left at (851, 462)
Screenshot: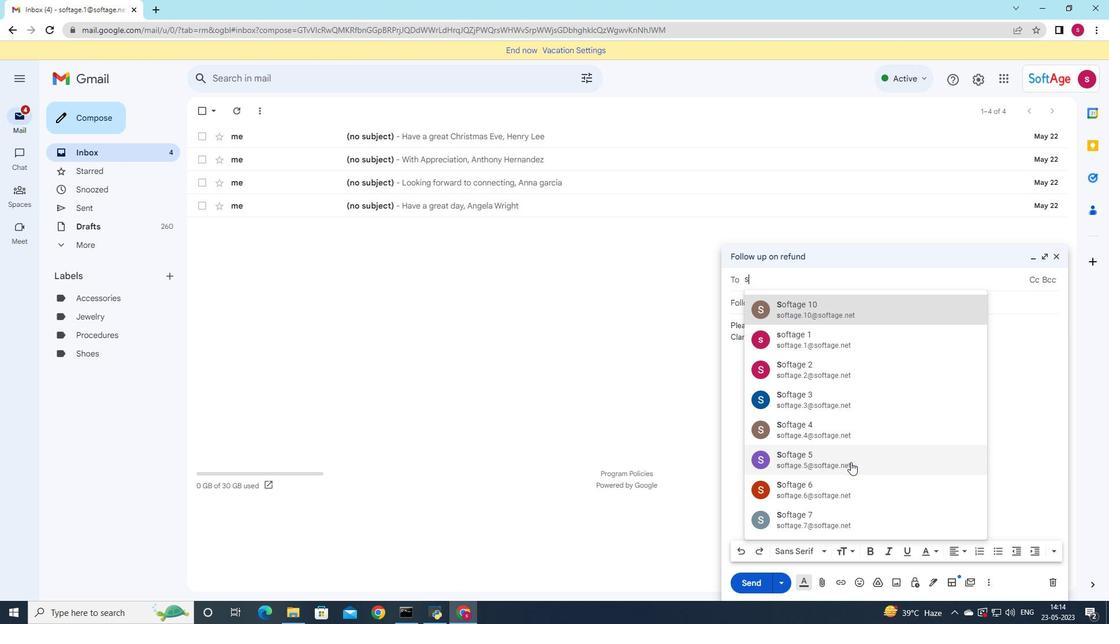 
Action: Mouse moved to (821, 580)
Screenshot: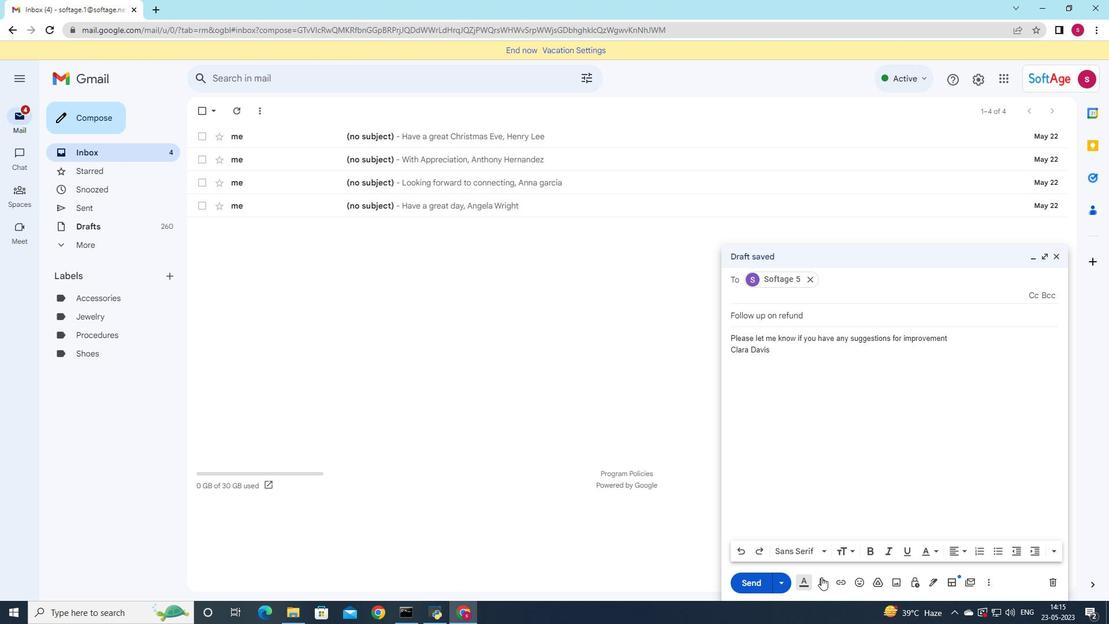 
Action: Mouse pressed left at (821, 580)
Screenshot: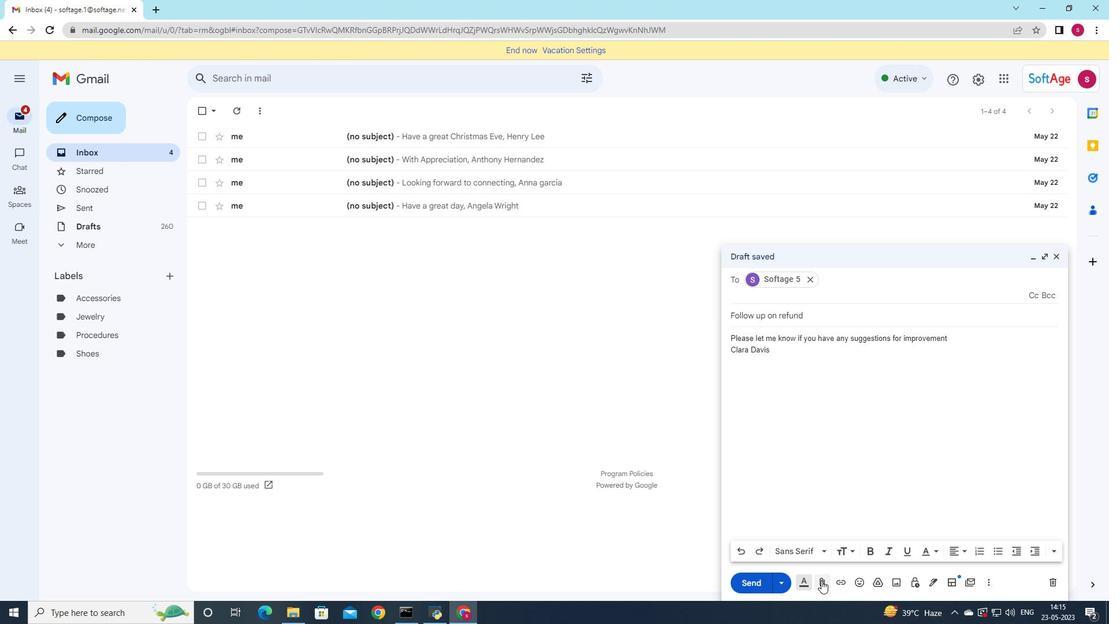 
Action: Mouse moved to (139, 82)
Screenshot: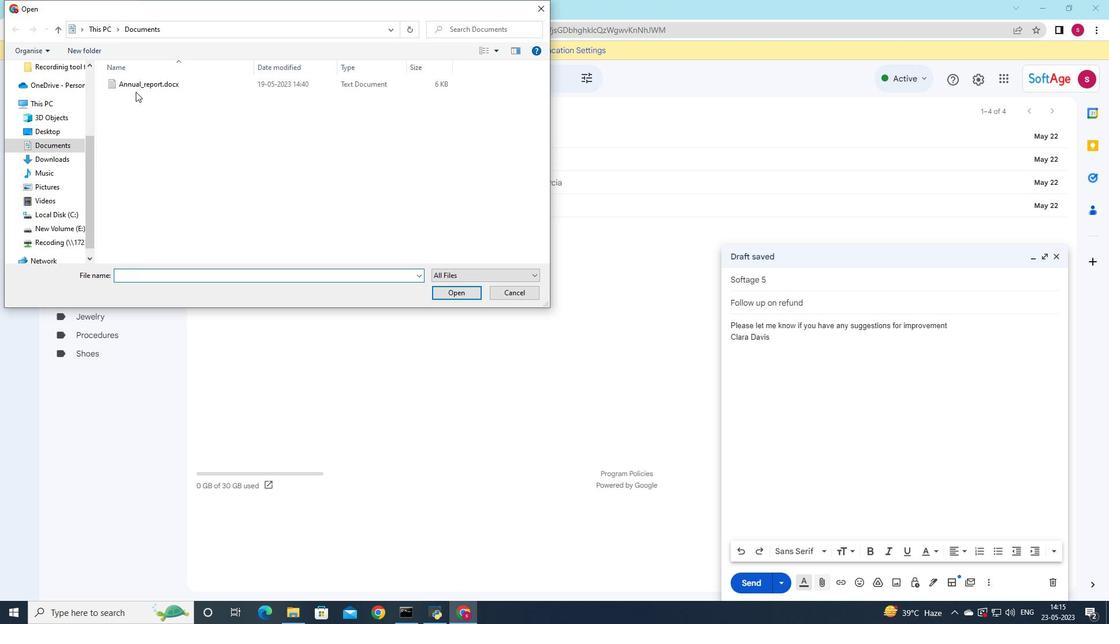 
Action: Mouse pressed left at (139, 82)
Screenshot: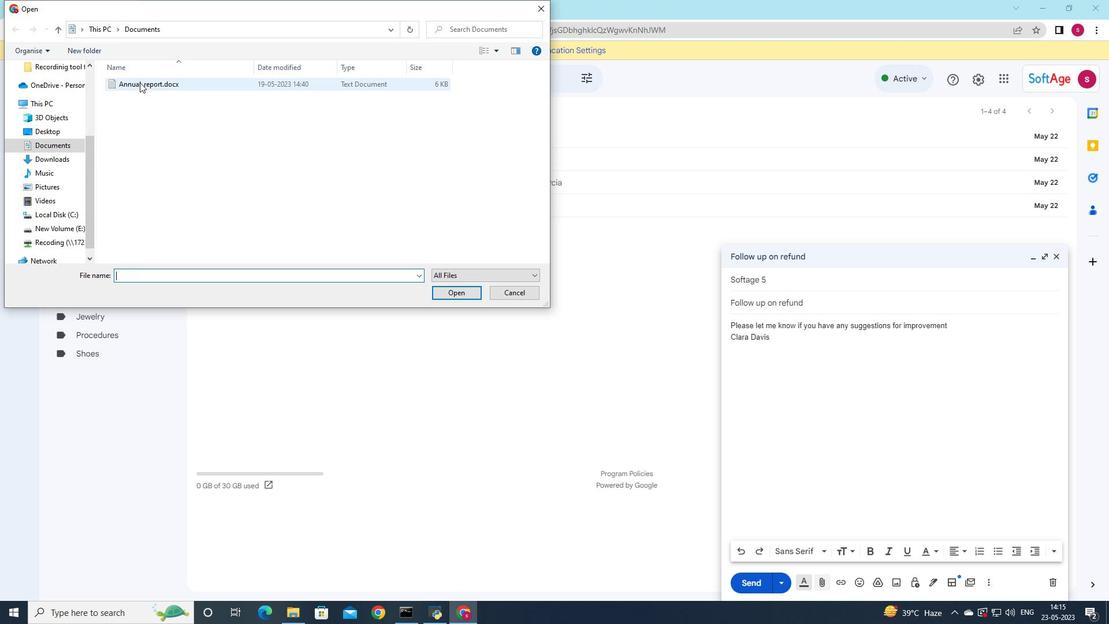 
Action: Mouse pressed left at (139, 82)
Screenshot: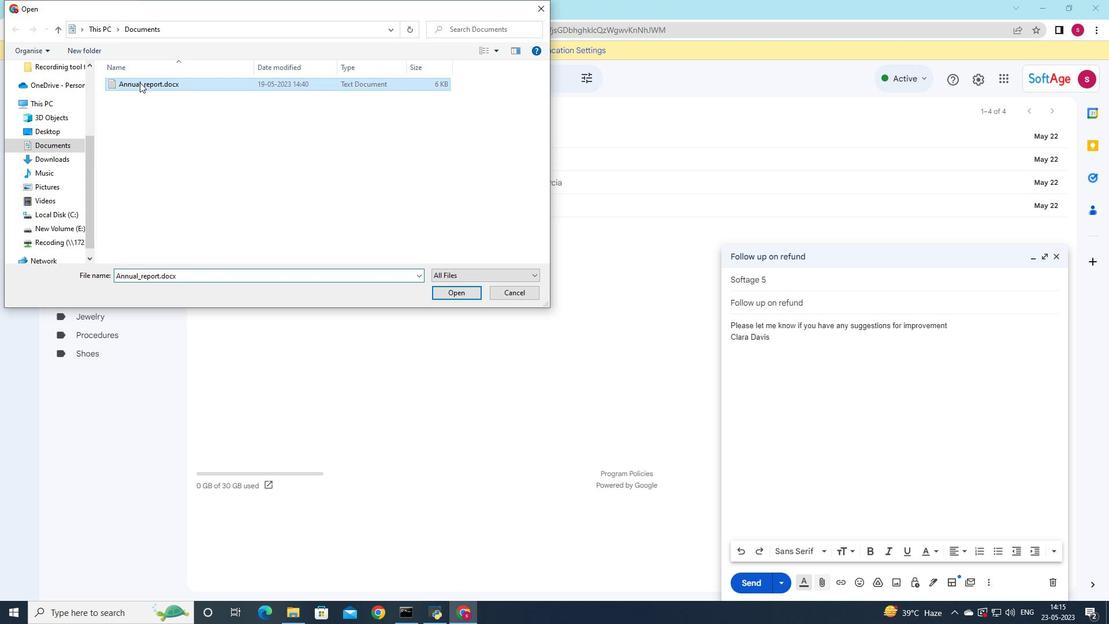 
Action: Mouse moved to (992, 533)
Screenshot: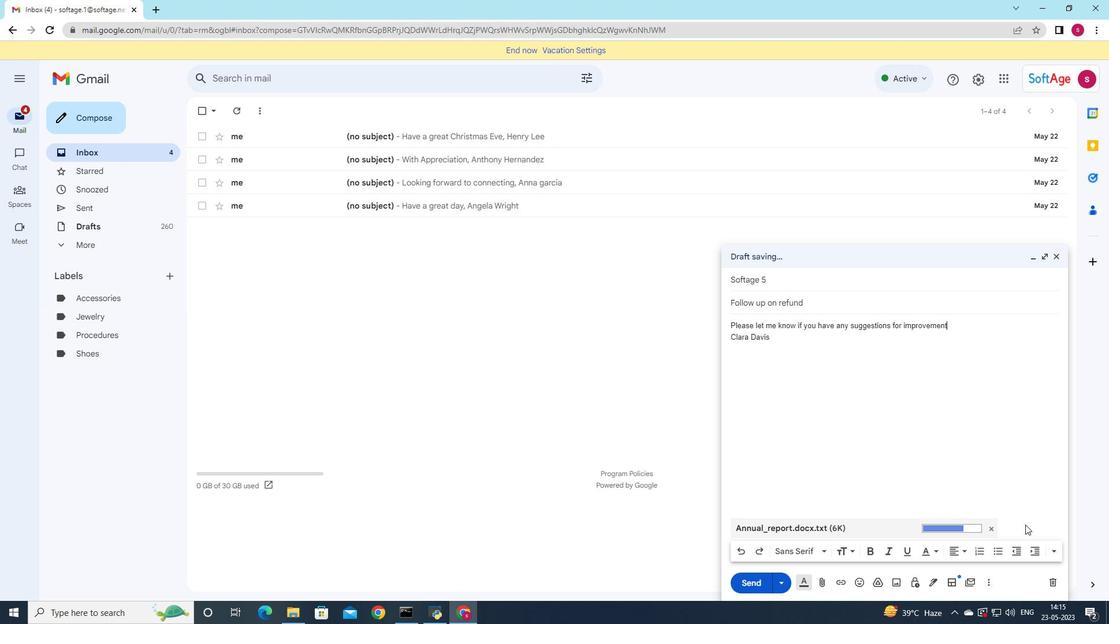
Action: Mouse pressed left at (992, 533)
Screenshot: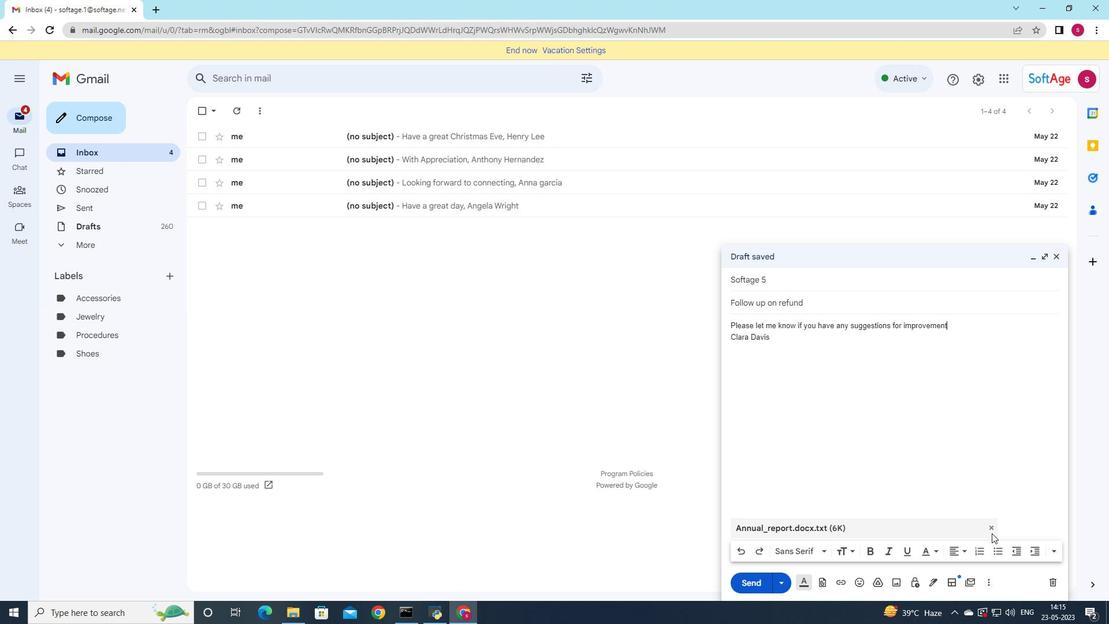 
Action: Mouse moved to (992, 529)
Screenshot: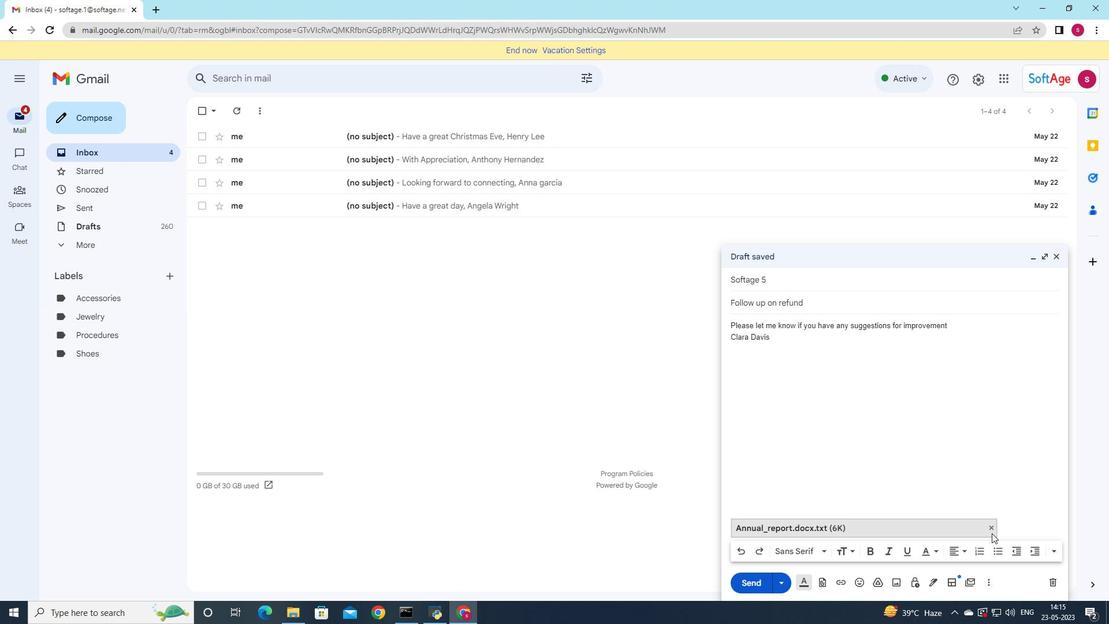 
Action: Mouse pressed left at (992, 529)
Screenshot: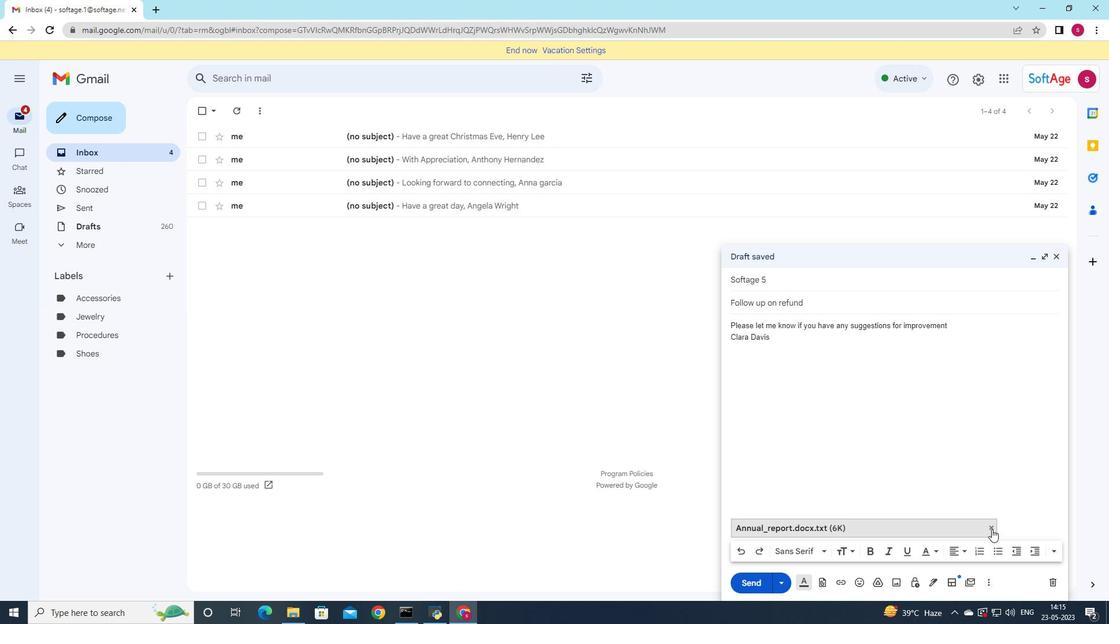 
Action: Mouse moved to (818, 577)
Screenshot: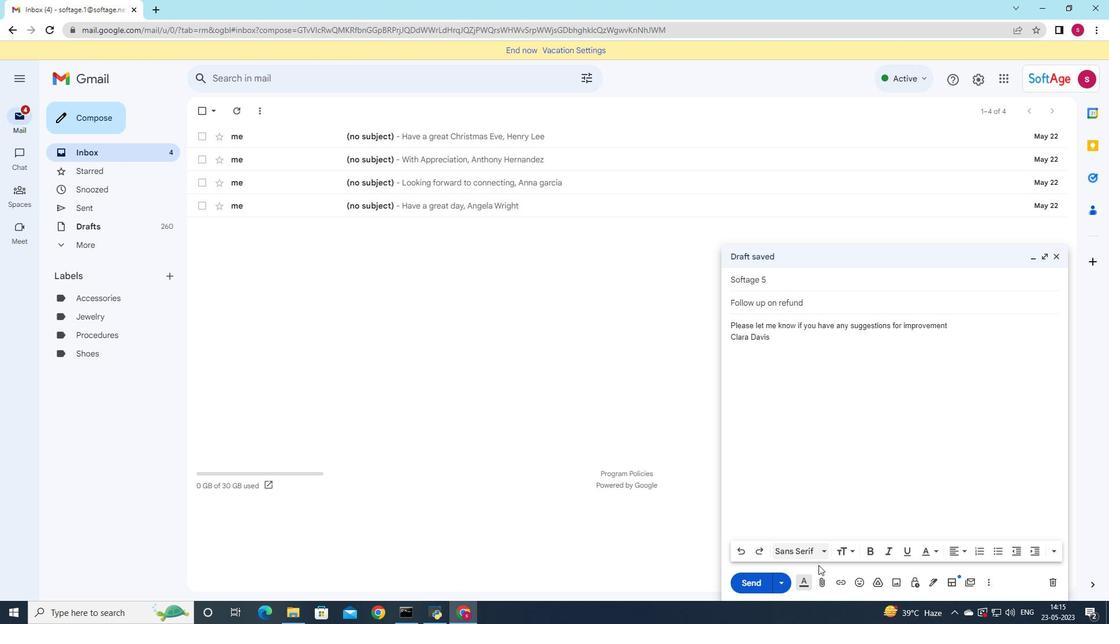 
Action: Mouse pressed left at (818, 577)
Screenshot: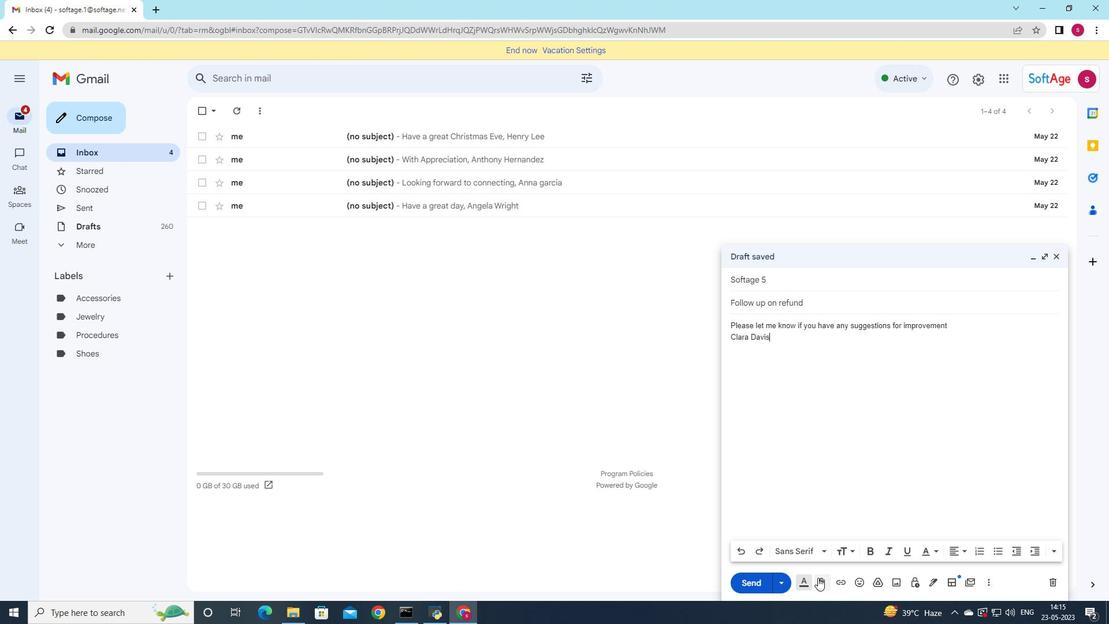 
Action: Mouse moved to (162, 83)
Screenshot: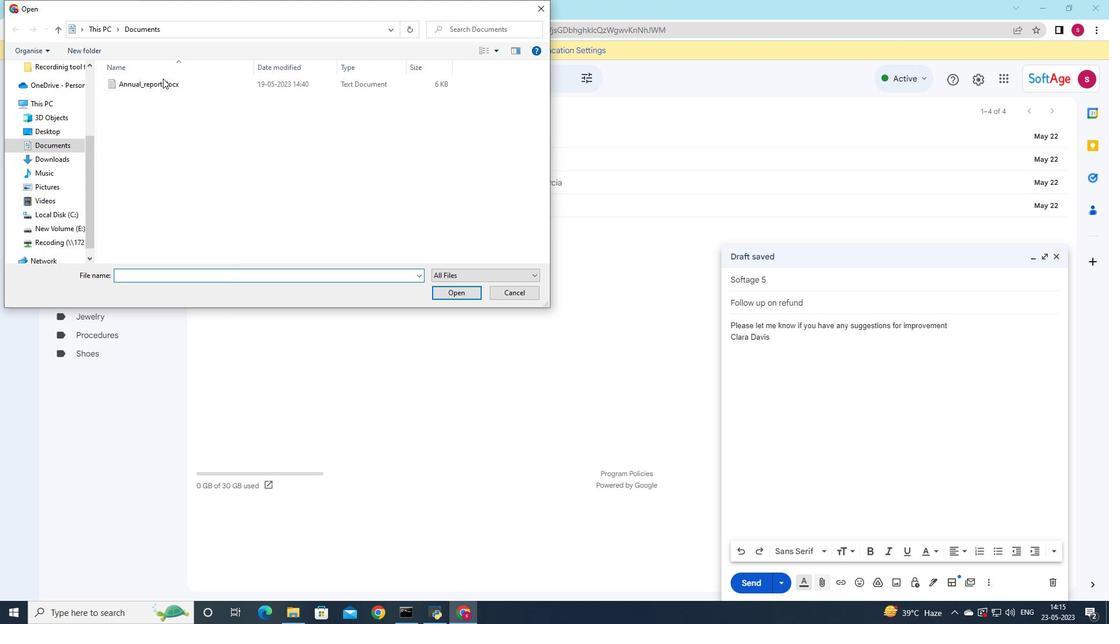 
Action: Mouse pressed left at (162, 83)
Screenshot: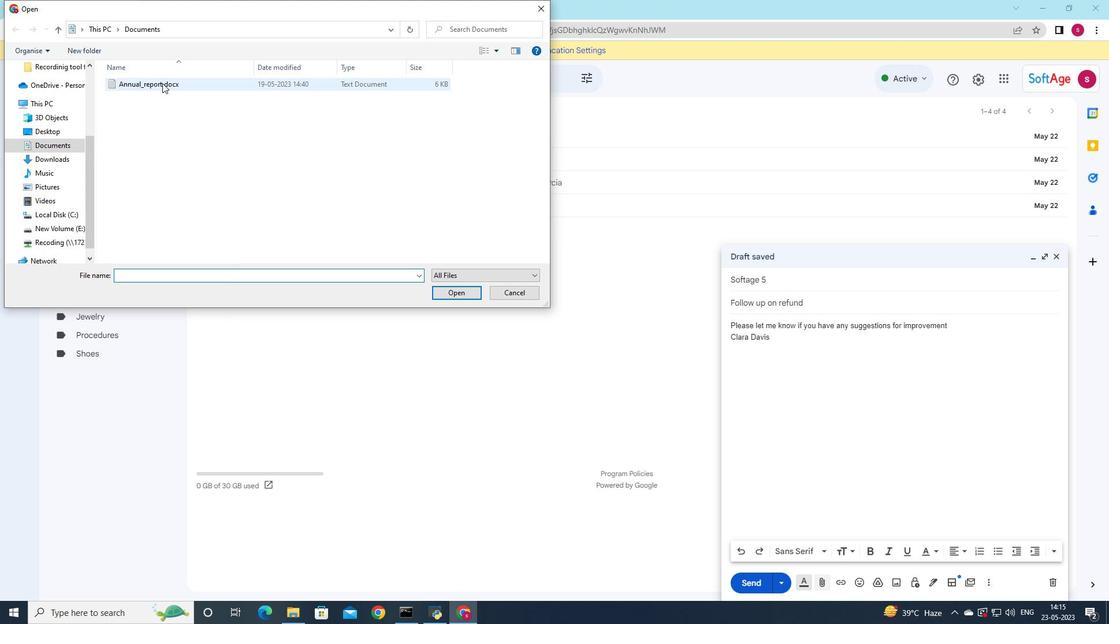 
Action: Mouse moved to (177, 82)
Screenshot: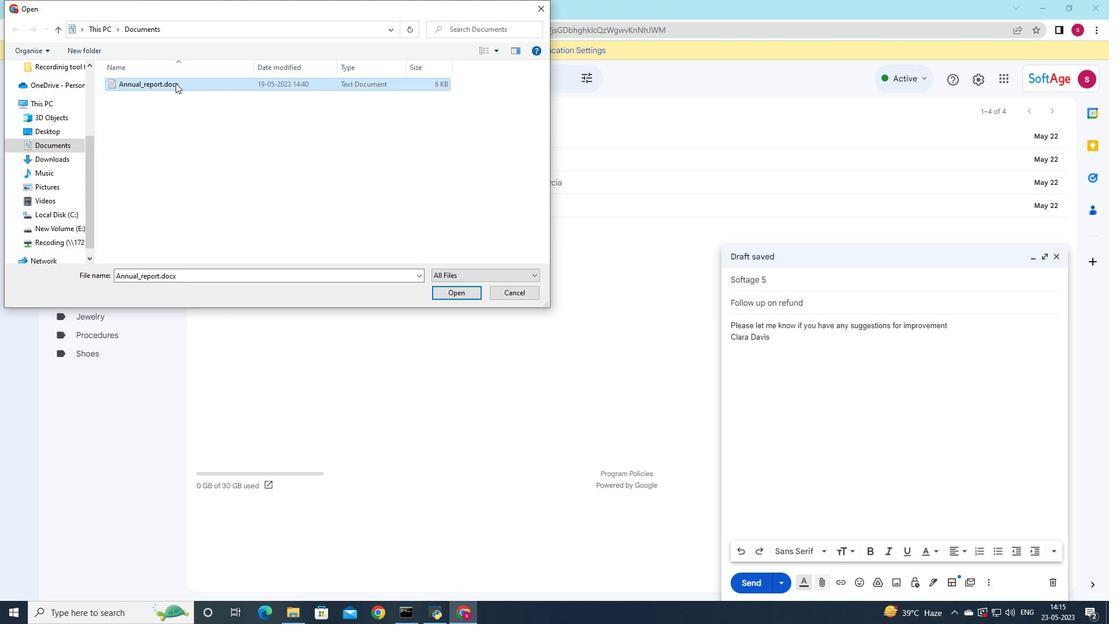 
Action: Mouse pressed left at (177, 82)
Screenshot: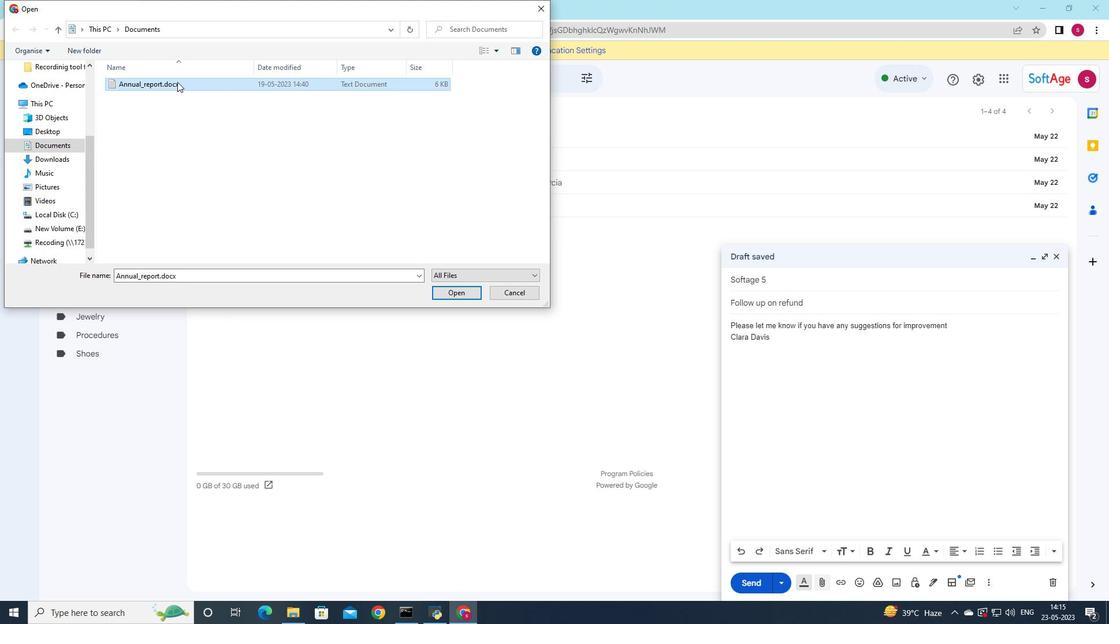 
Action: Key pressed <Key.shift><Key.shift><Key.shift><Key.shift><Key.shift><Key.shift><Key.shift><Key.shift><Key.shift><Key.shift><Key.shift><Key.shift><Key.shift><Key.shift><Key.shift>Job<Key.space><Key.backspace><Key.shift>_description.pdf
Screenshot: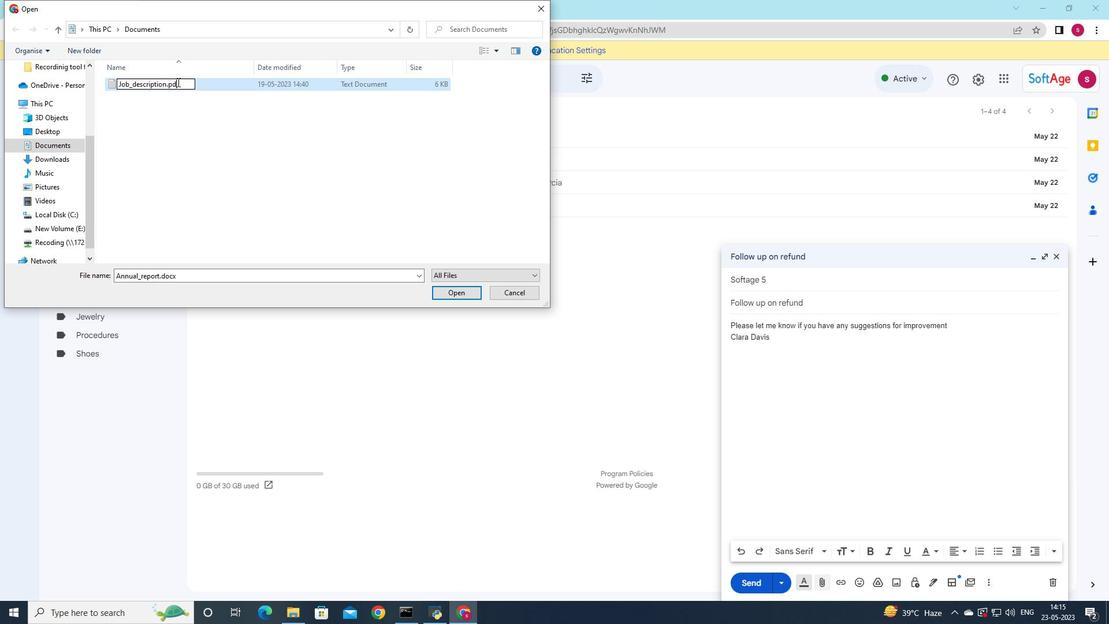 
Action: Mouse moved to (232, 80)
Screenshot: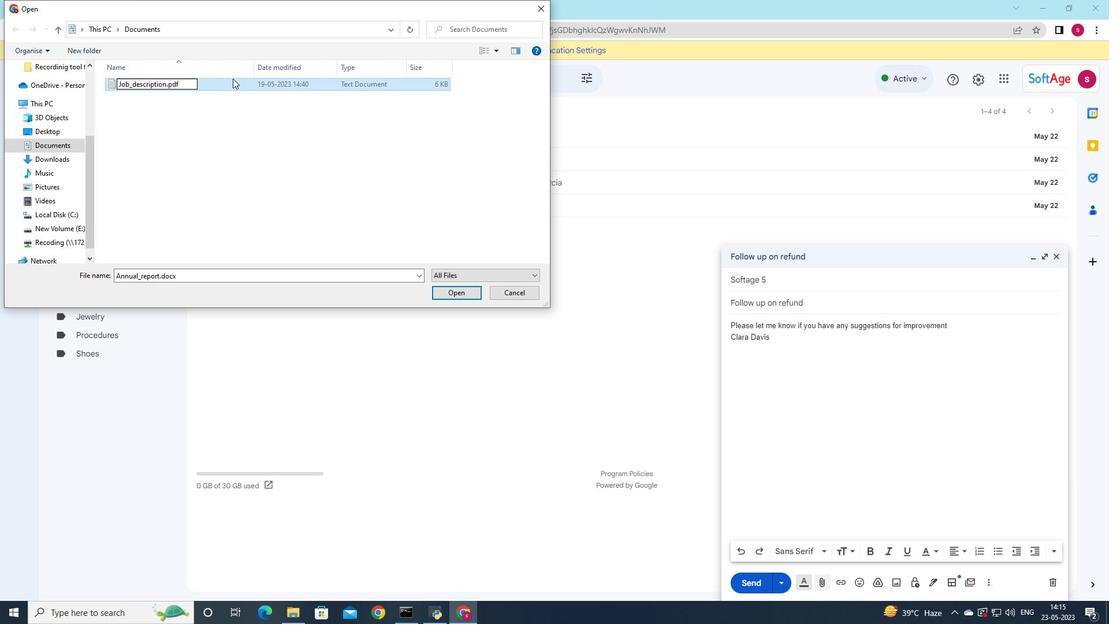 
Action: Mouse pressed left at (232, 80)
Screenshot: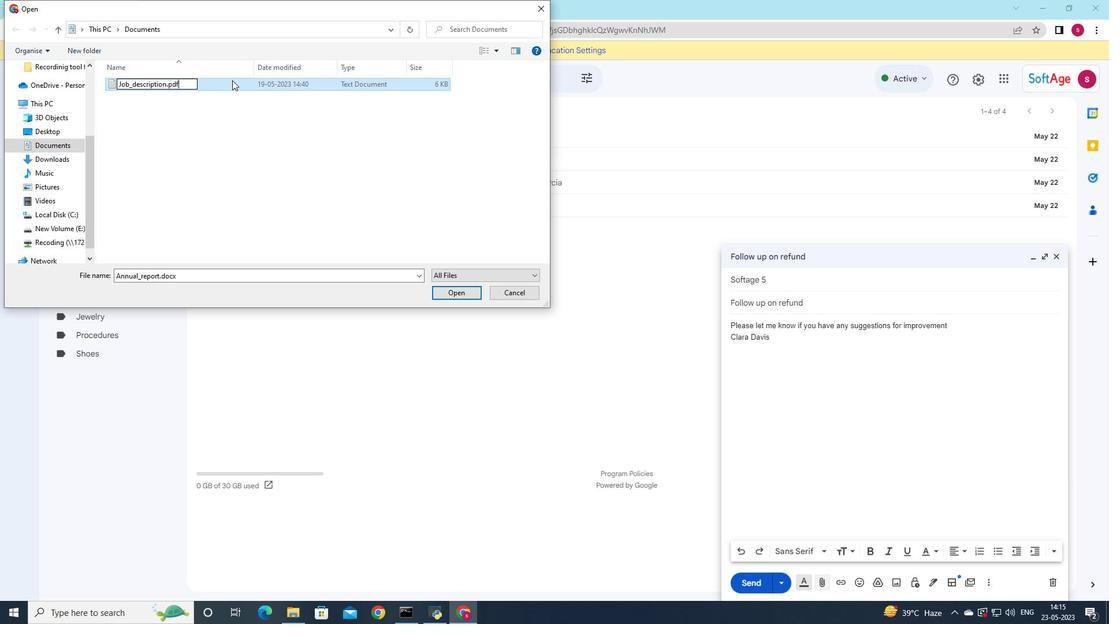 
Action: Mouse moved to (452, 290)
Screenshot: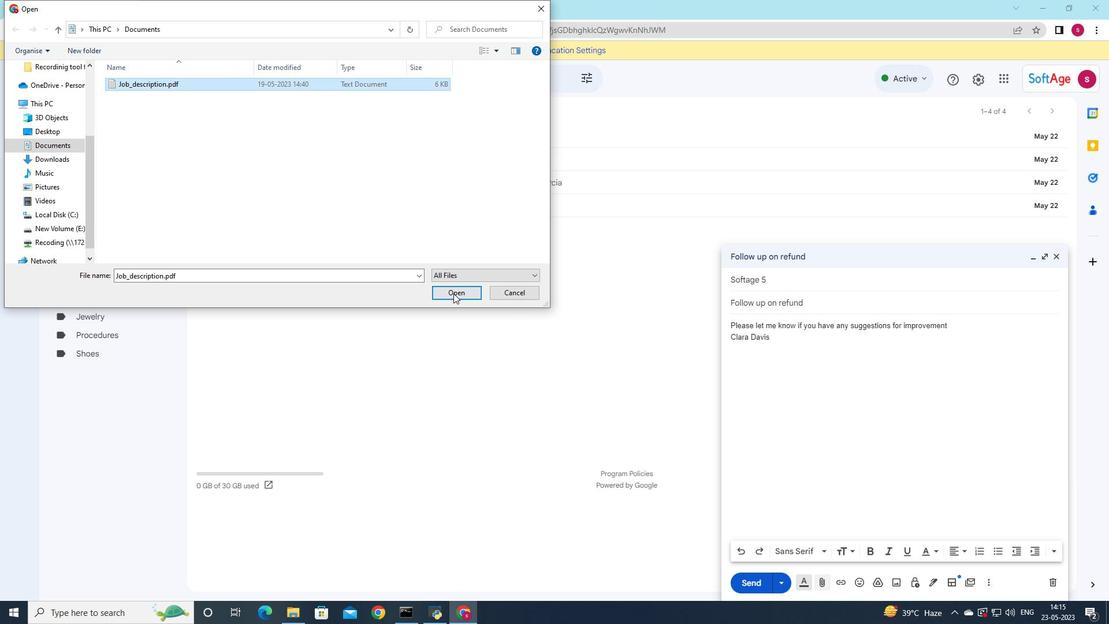 
Action: Mouse pressed left at (452, 290)
Screenshot: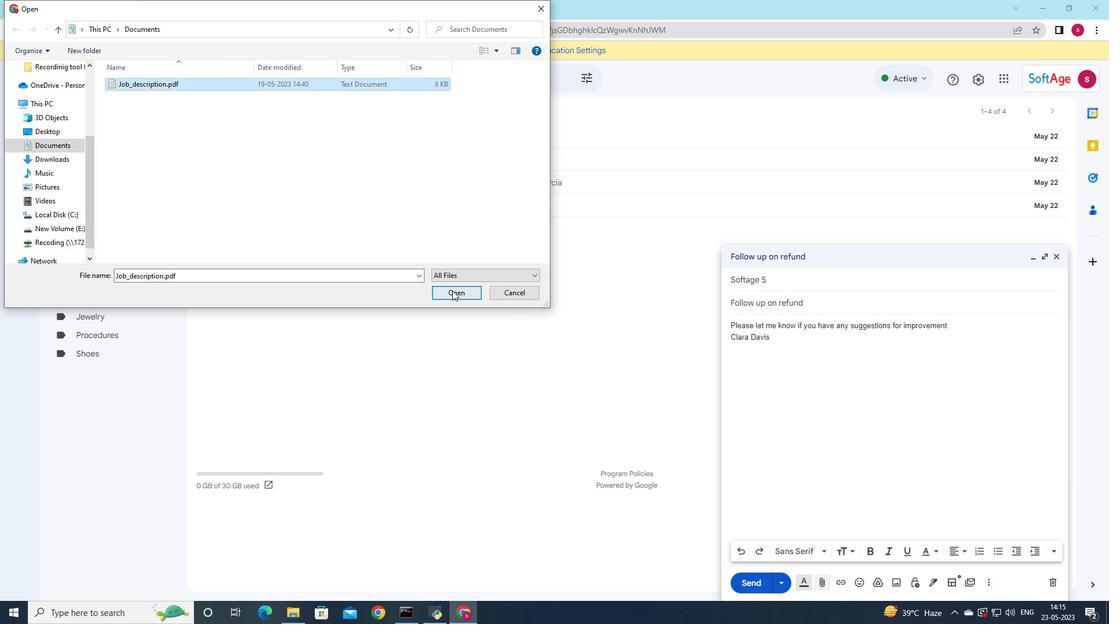 
Action: Mouse moved to (955, 326)
Screenshot: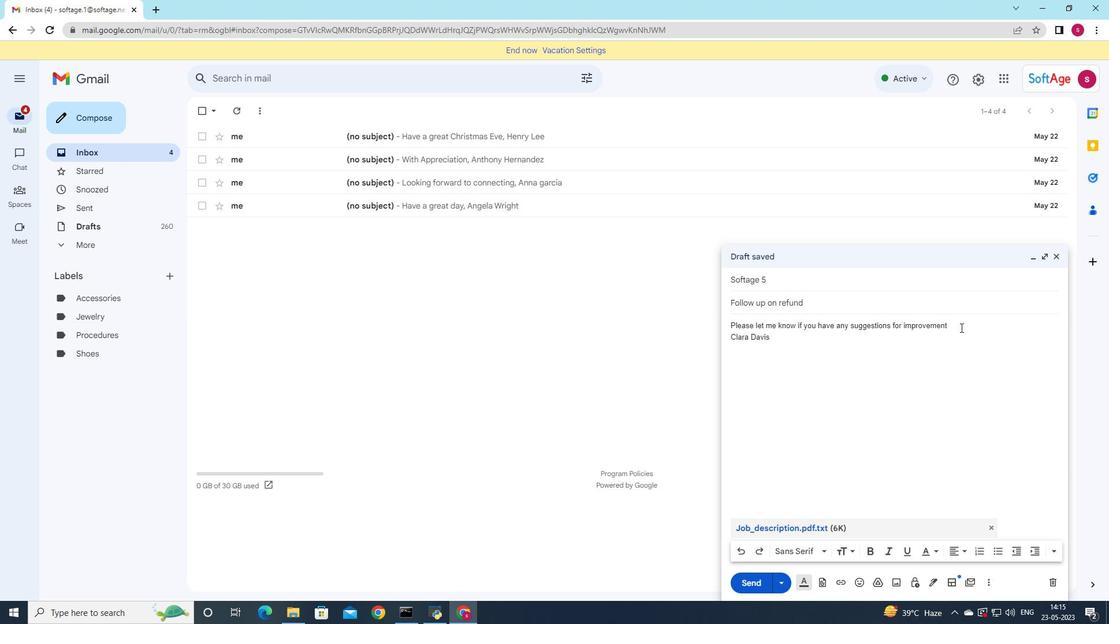 
Action: Mouse pressed left at (955, 326)
Screenshot: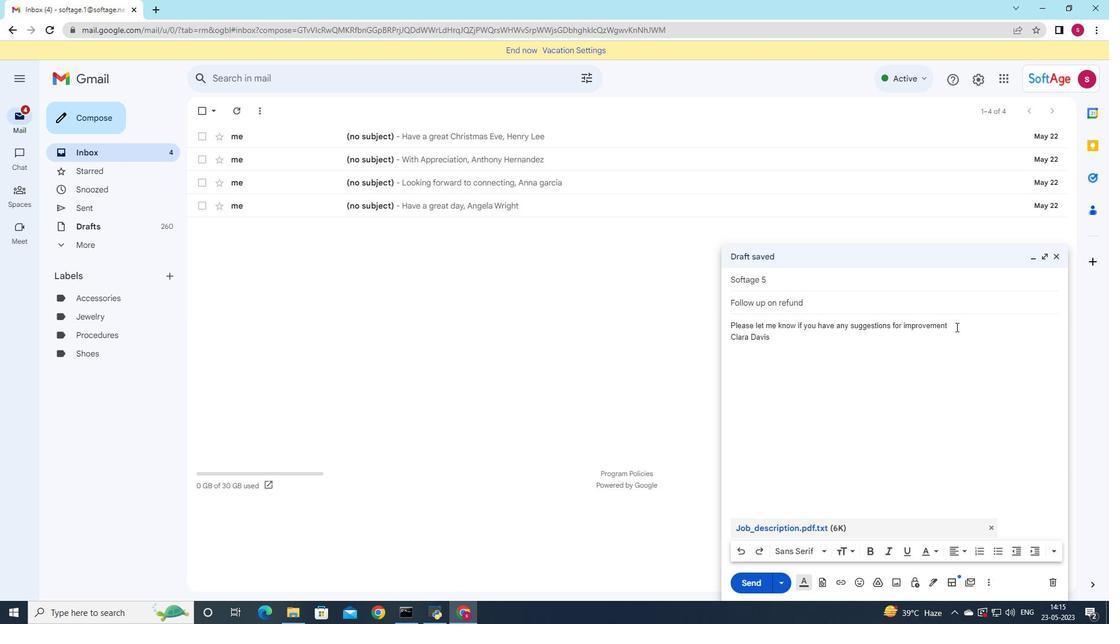 
Action: Mouse moved to (729, 316)
Screenshot: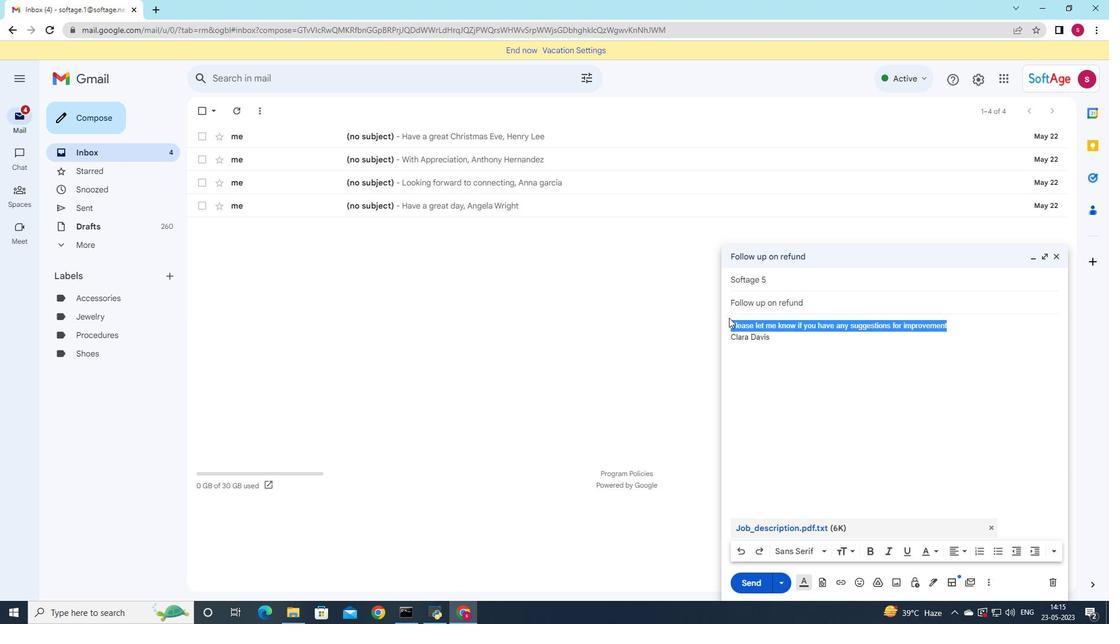 
Action: Key pressed <Key.delete><Key.shift>I<Key.space>would<Key.space>like<Key.space>to<Key.space>arrange<Key.space>x<Key.backspace>call<Key.space>to<Key.space>discuss<Key.space>this<Key.space>further
Screenshot: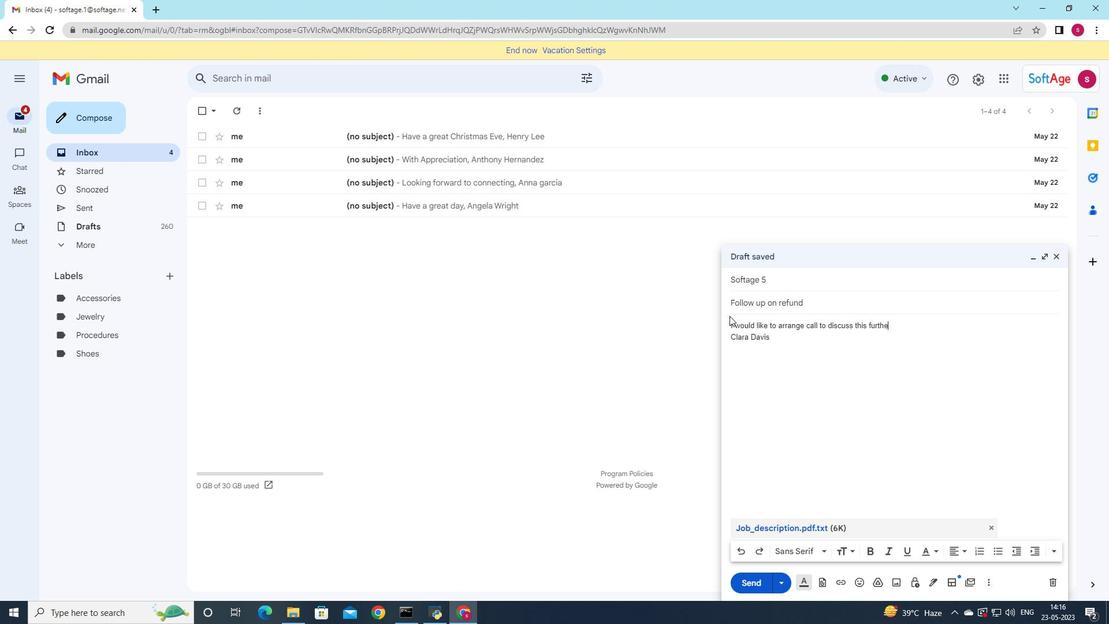 
Action: Mouse moved to (748, 583)
Screenshot: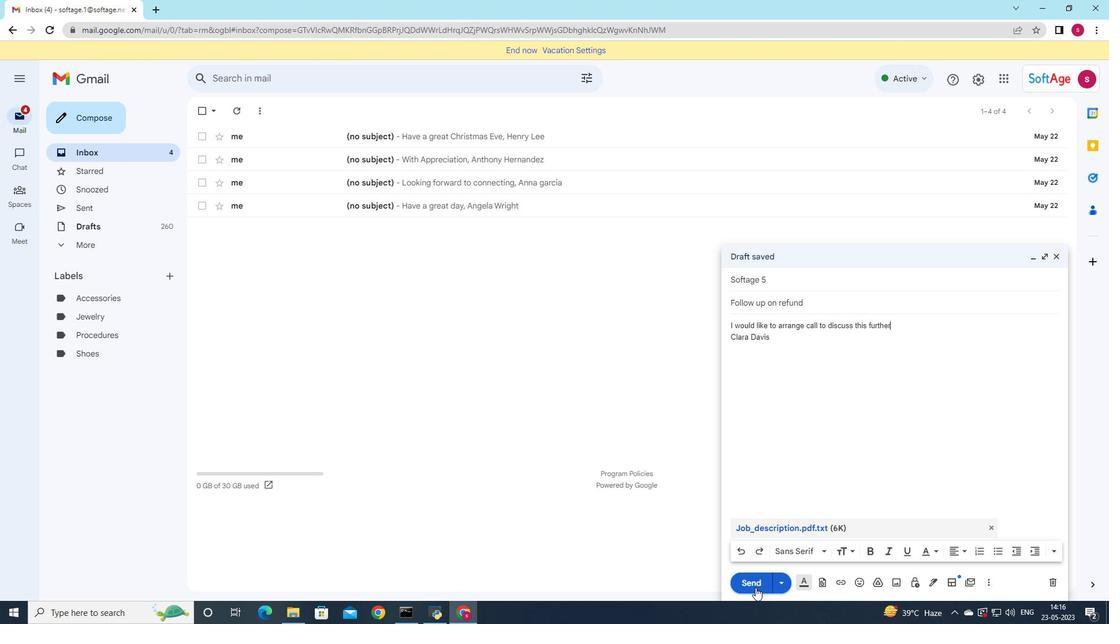 
Action: Mouse pressed left at (748, 583)
Screenshot: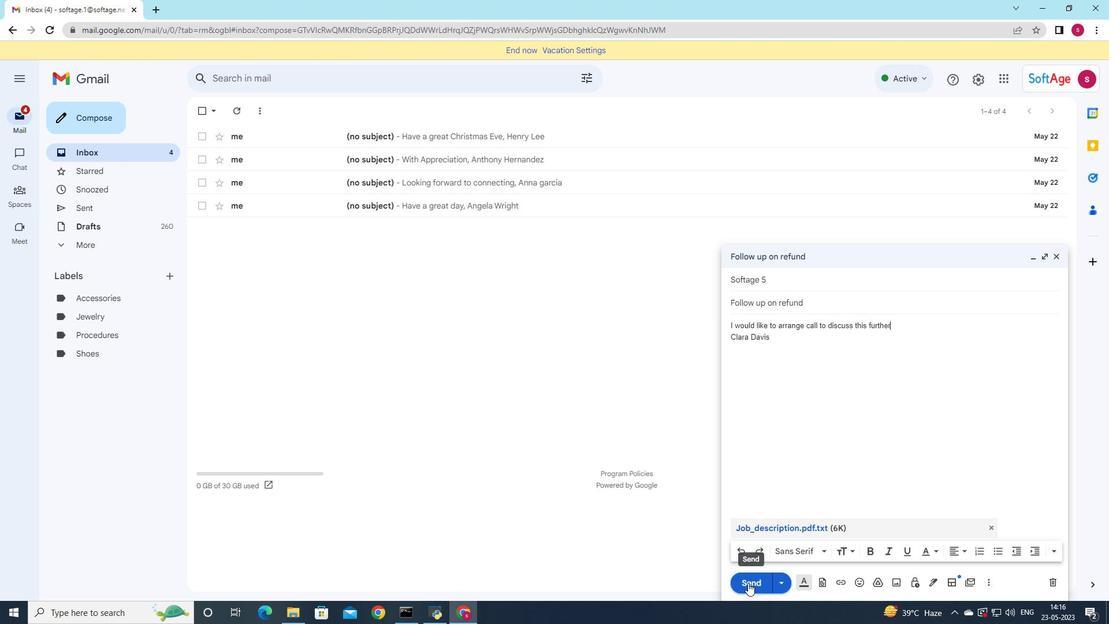 
Action: Mouse moved to (115, 207)
Screenshot: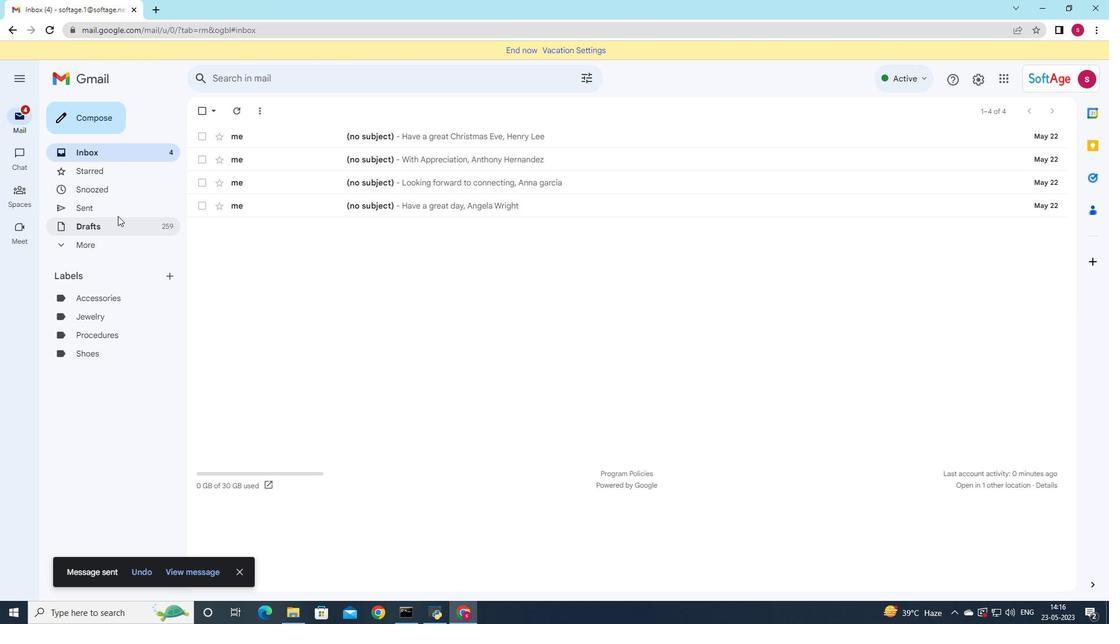 
Action: Mouse pressed left at (115, 207)
Screenshot: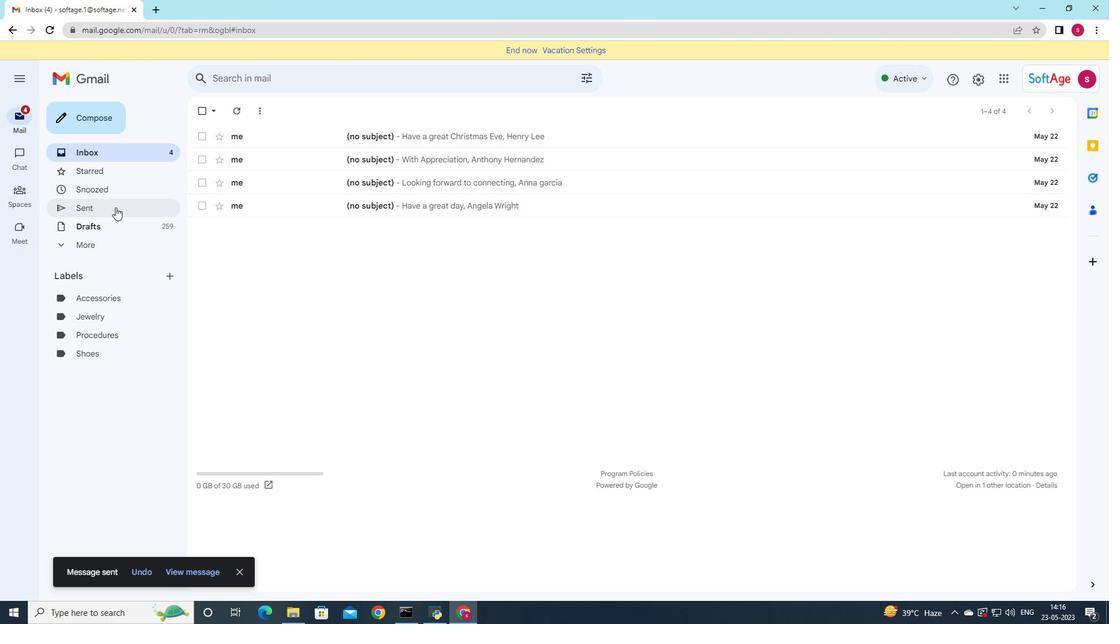 
Action: Mouse moved to (485, 190)
Screenshot: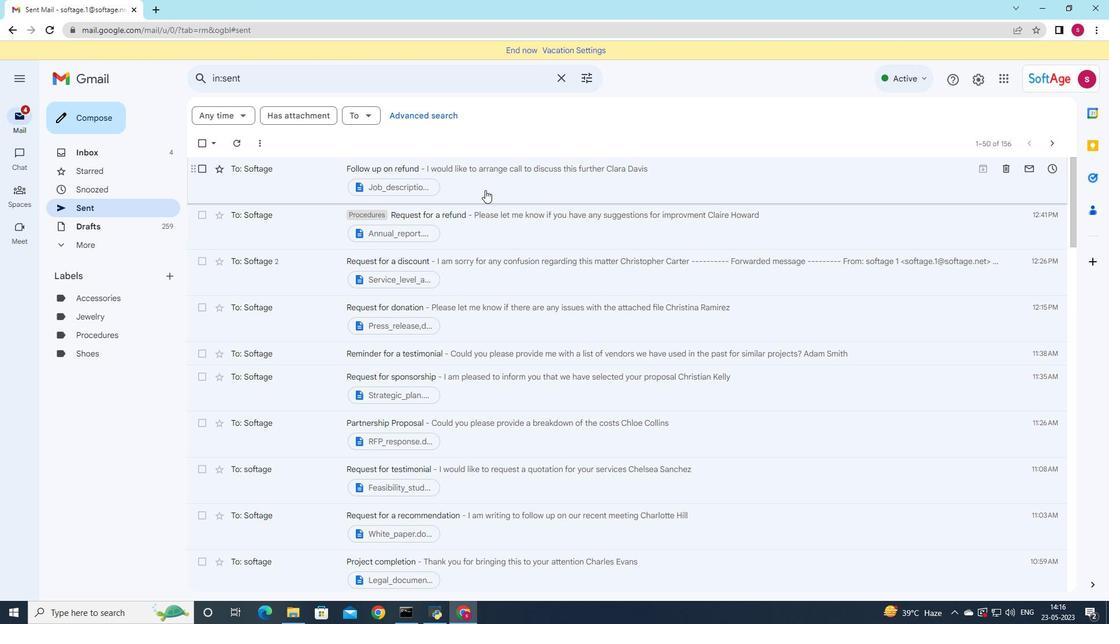 
Action: Mouse pressed left at (485, 190)
Screenshot: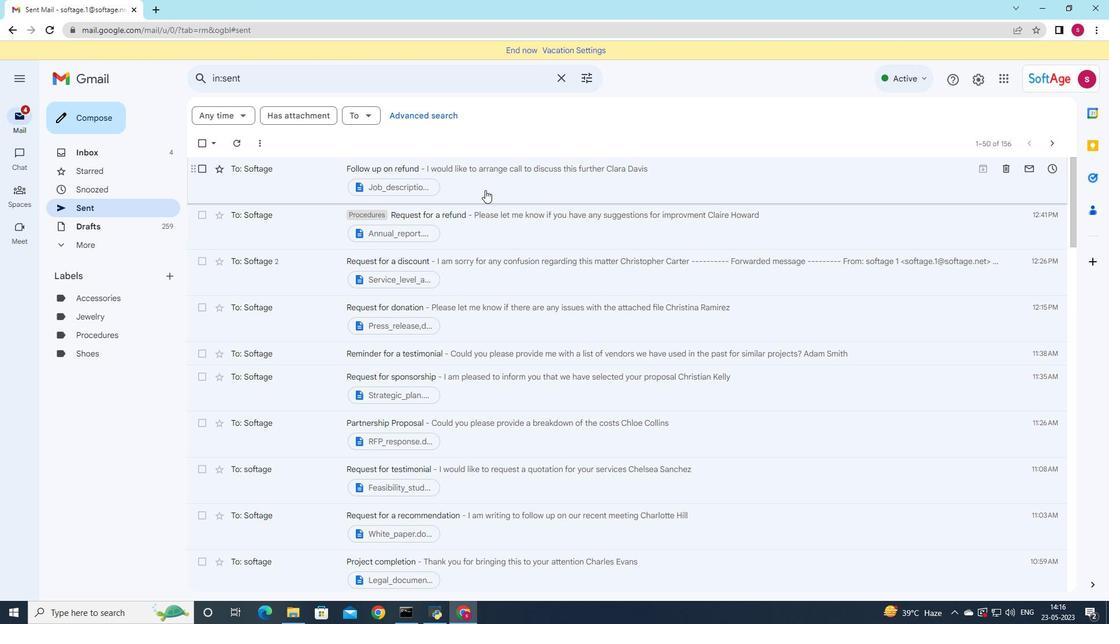 
Action: Mouse moved to (435, 112)
Screenshot: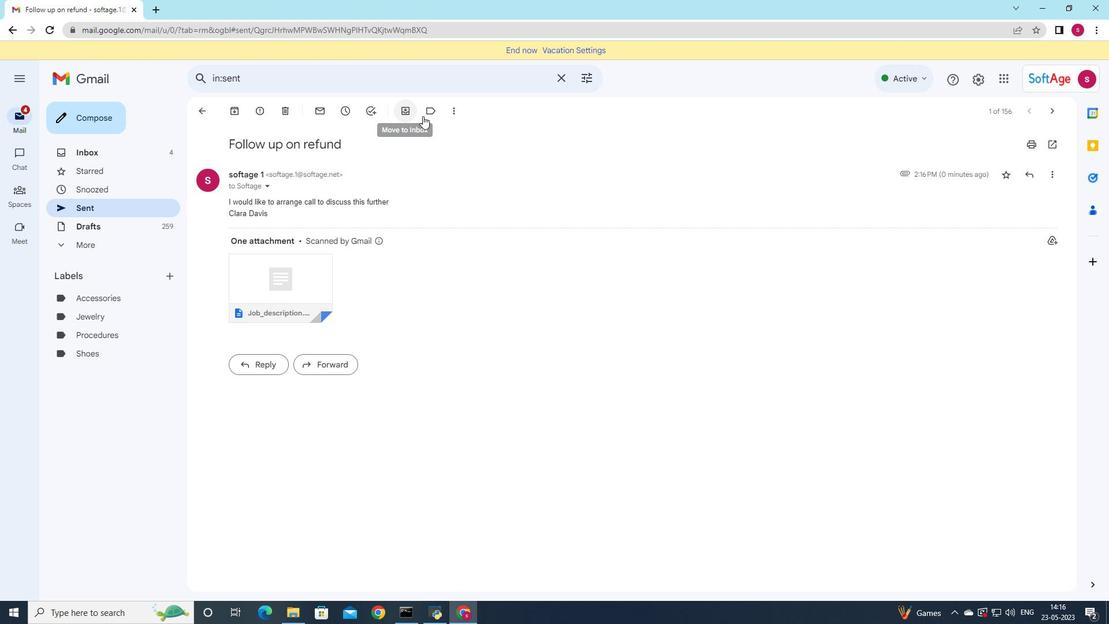 
Action: Mouse pressed left at (435, 112)
Screenshot: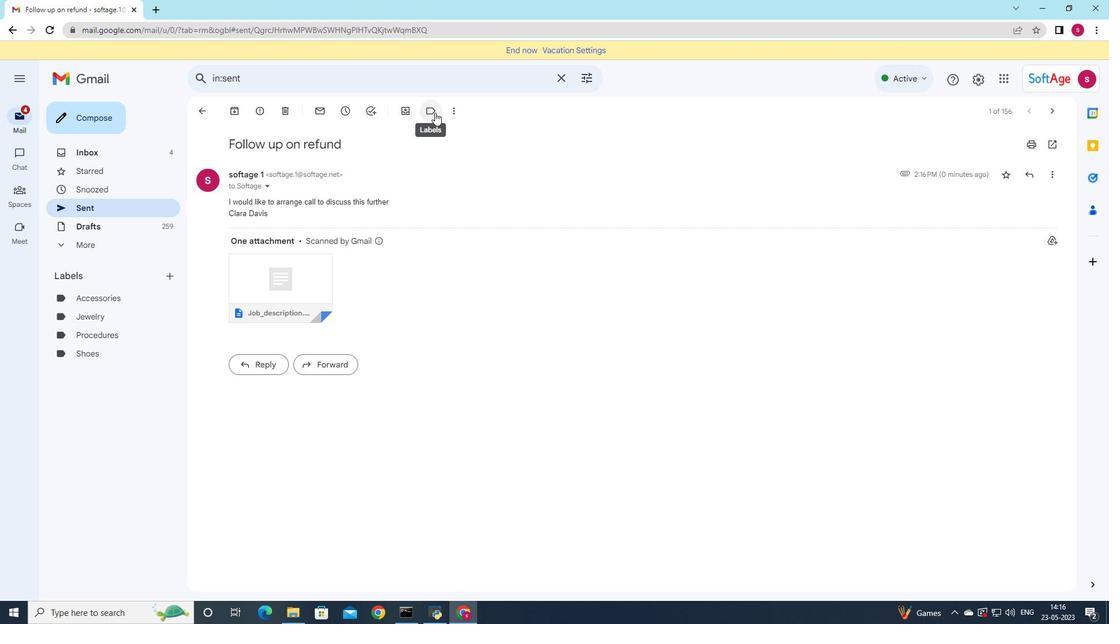 
Action: Mouse moved to (475, 322)
Screenshot: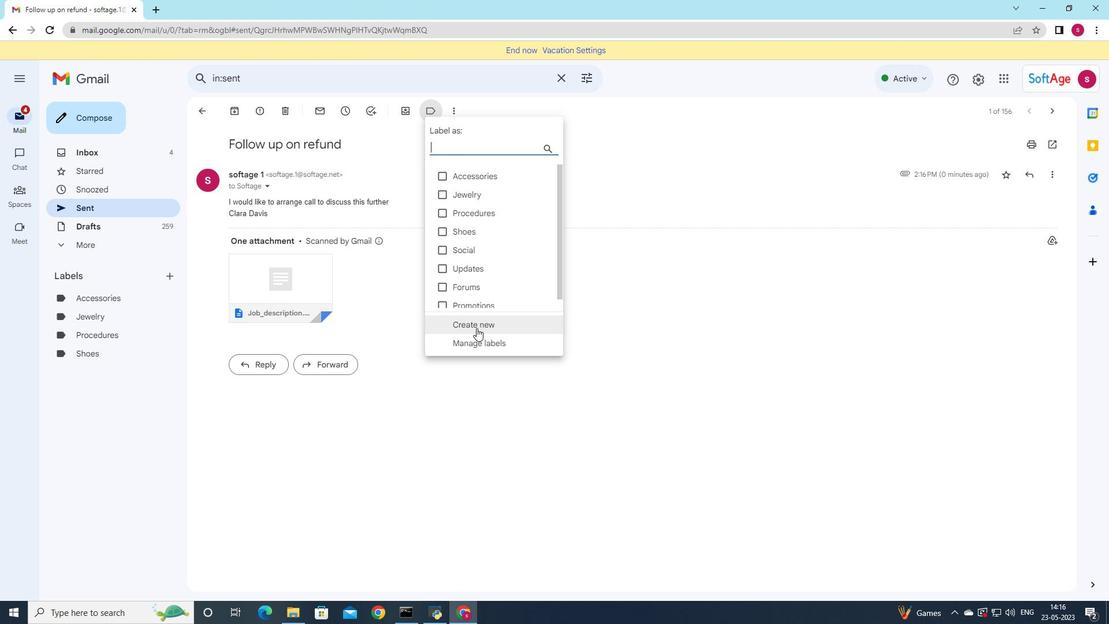 
Action: Mouse pressed left at (475, 322)
Screenshot: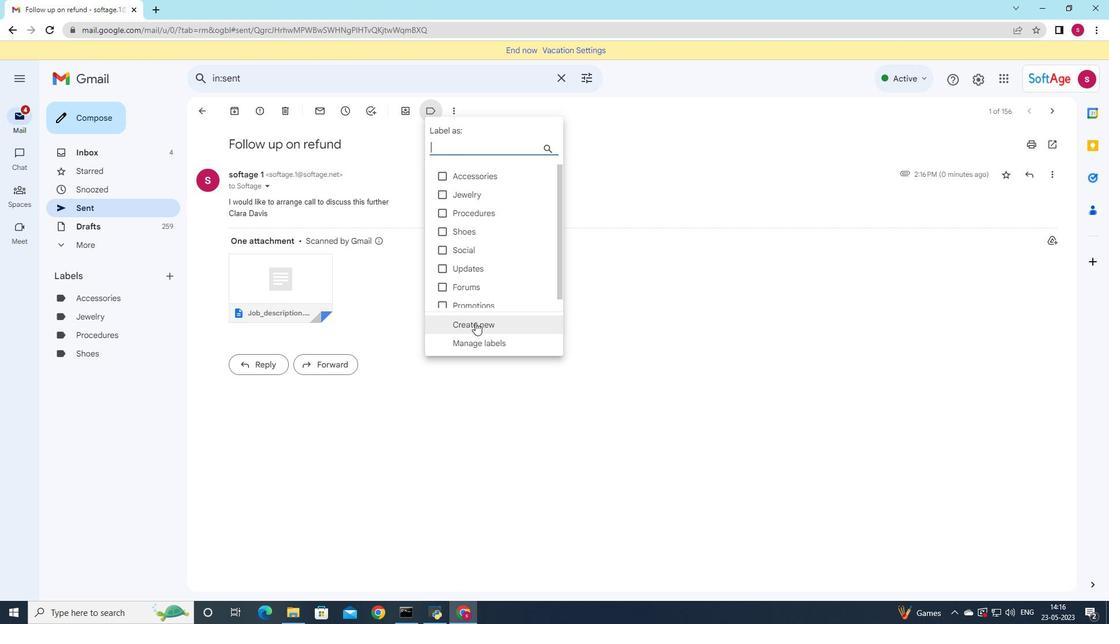 
Action: Mouse moved to (516, 306)
Screenshot: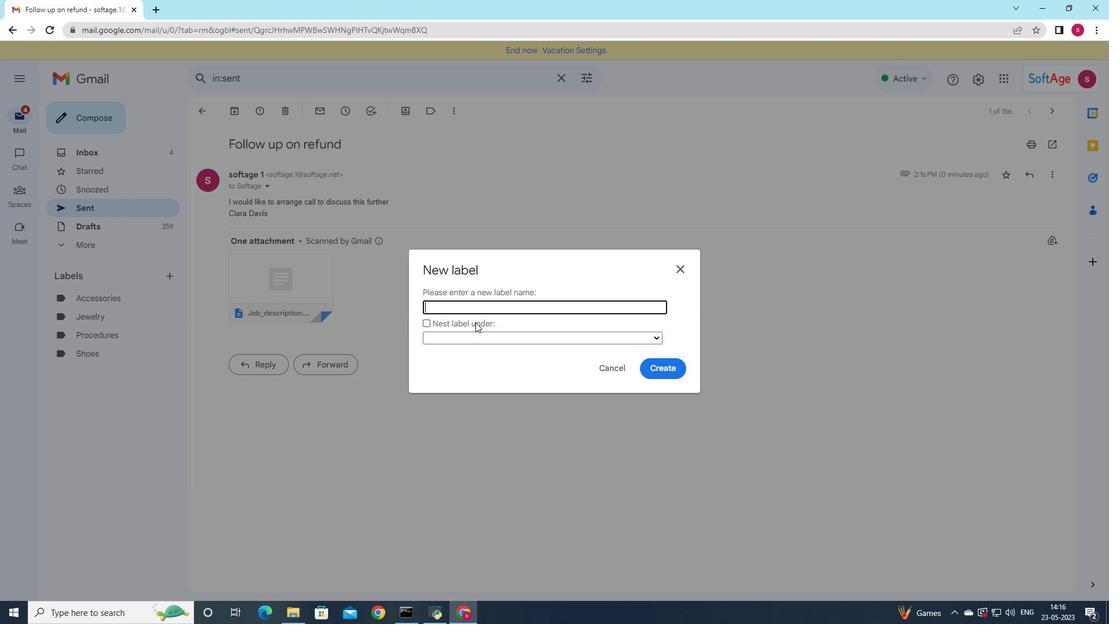 
Action: Key pressed <Key.shift>S<Key.shift>OPs
Screenshot: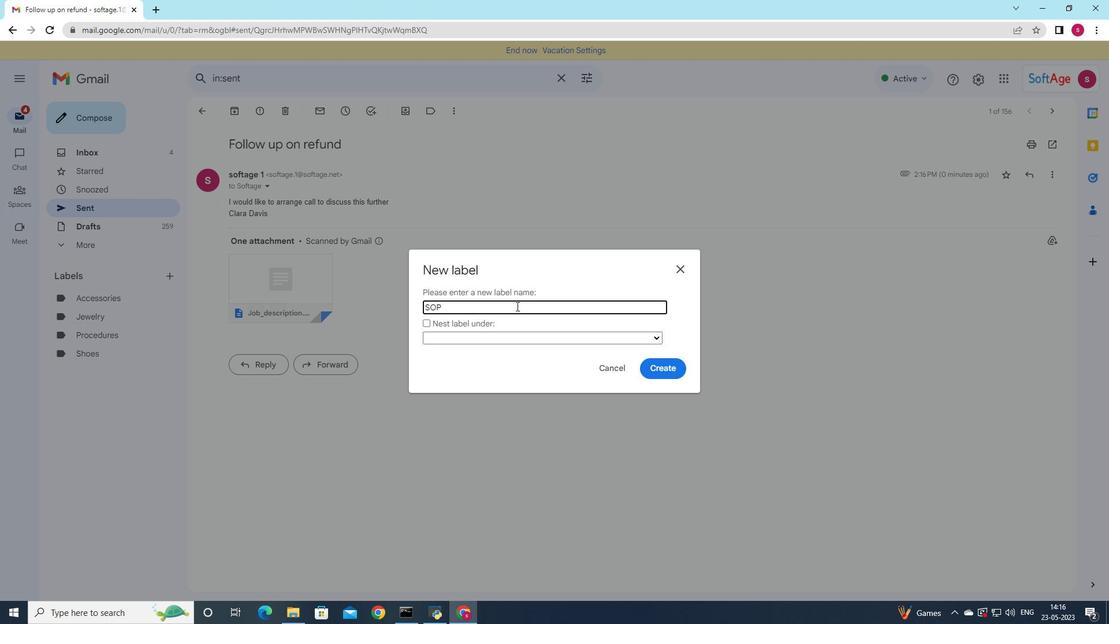 
Action: Mouse moved to (663, 371)
Screenshot: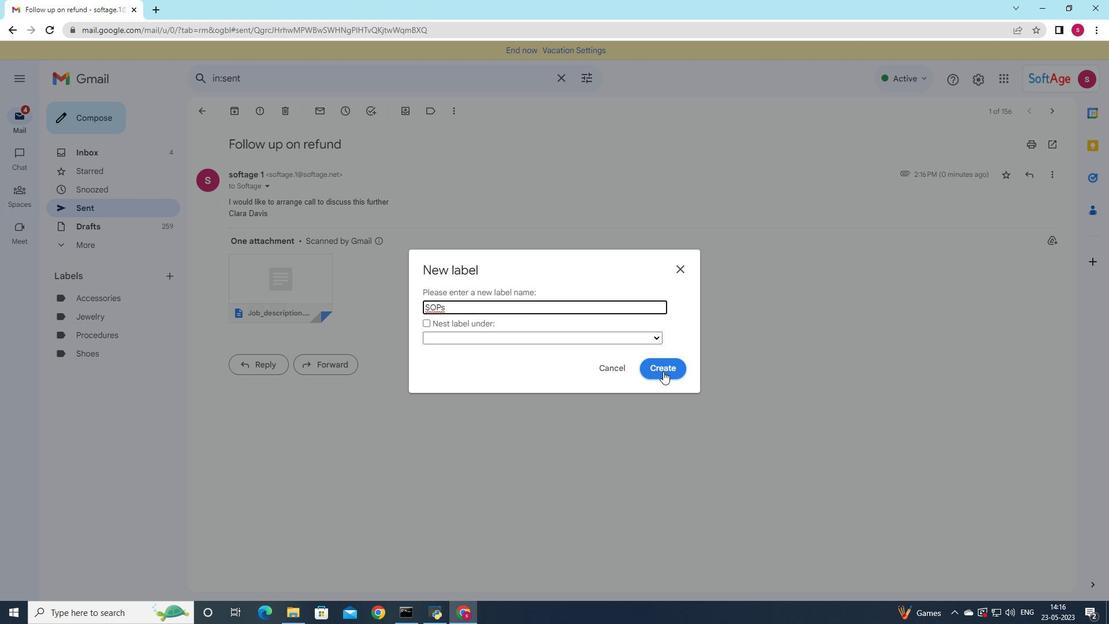 
Action: Mouse pressed left at (663, 371)
Screenshot: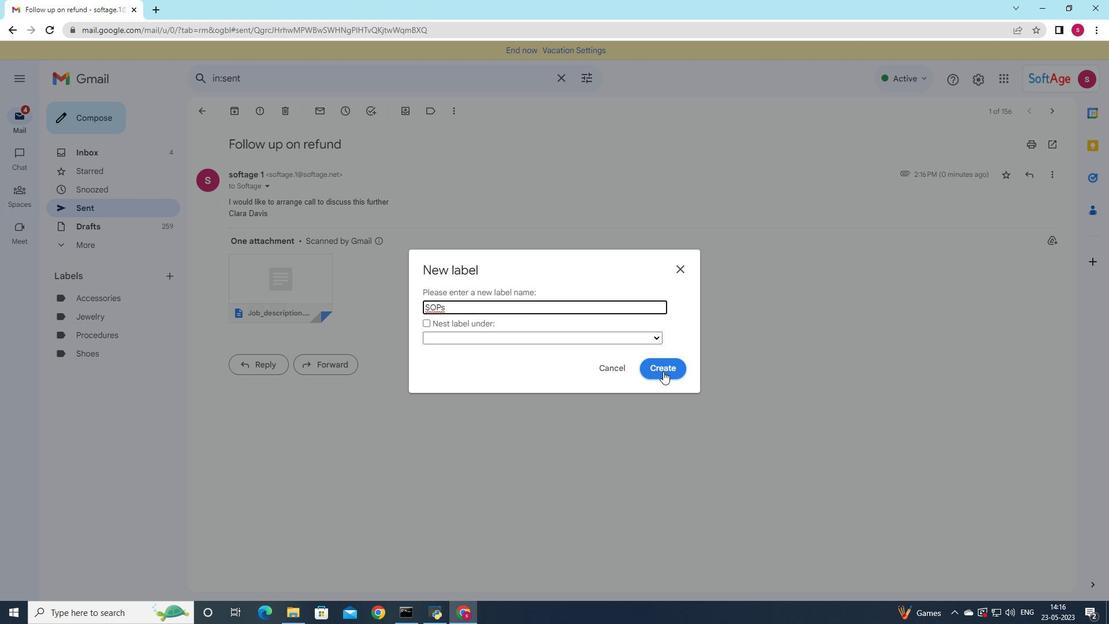 
Action: Mouse moved to (217, 290)
Screenshot: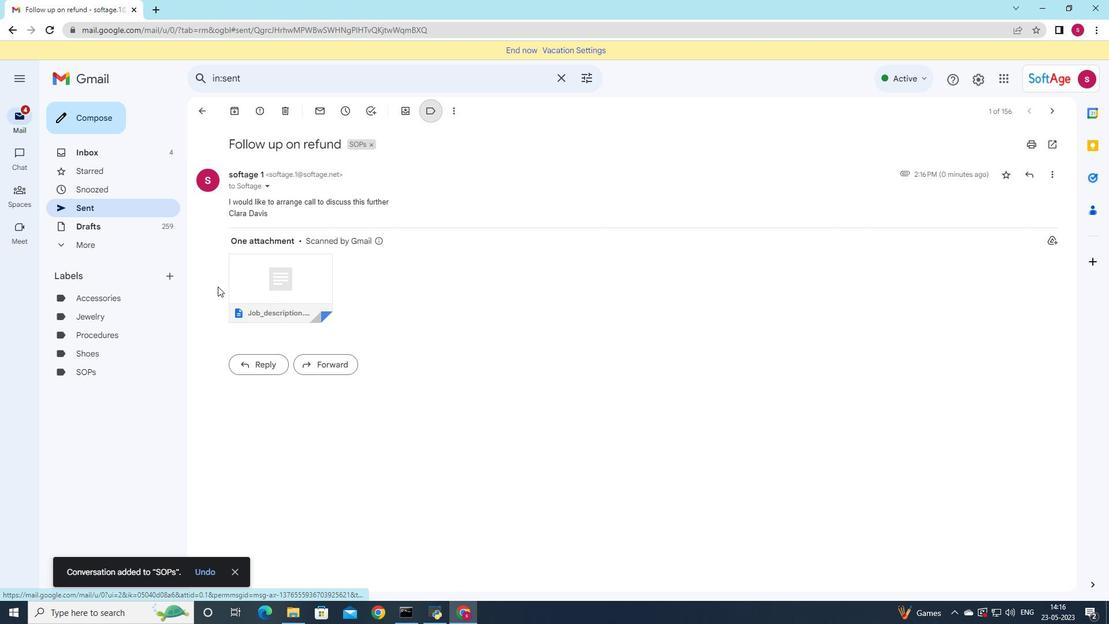 
